 Task: Measure the driving distance from Raleigh to Outer Banks in North Carolina.
Action: Mouse moved to (213, 64)
Screenshot: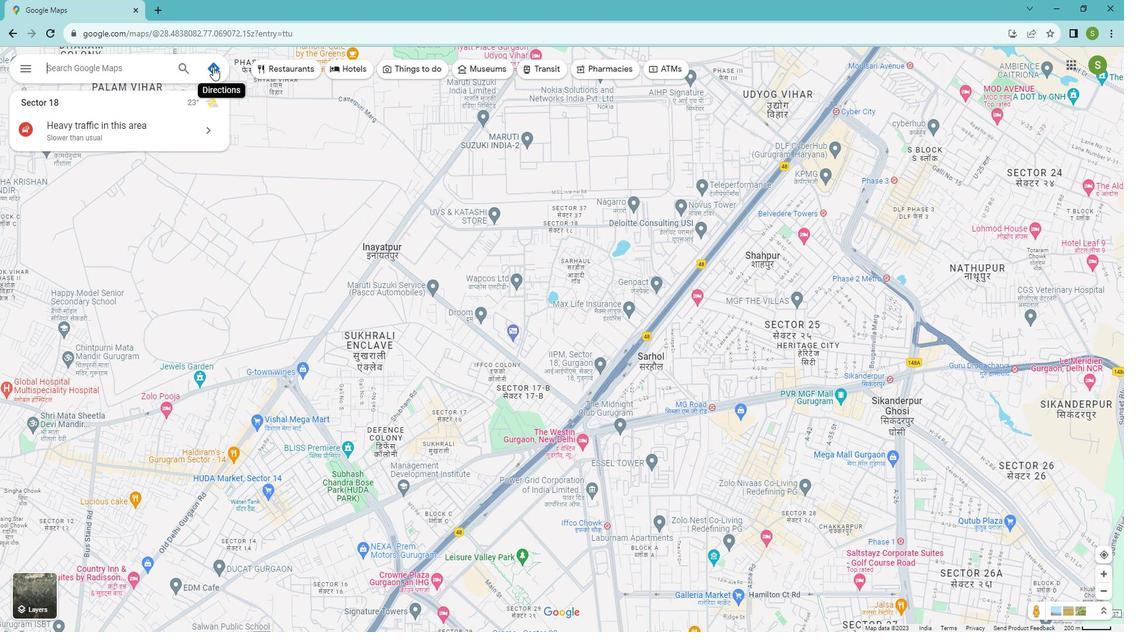 
Action: Mouse pressed left at (213, 64)
Screenshot: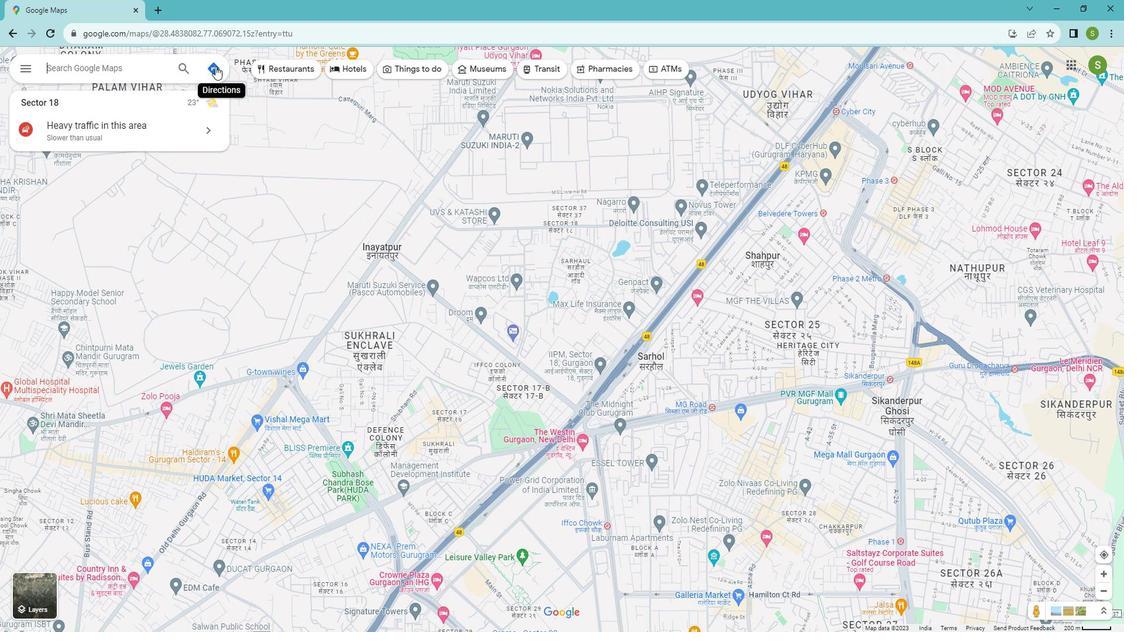 
Action: Mouse moved to (101, 102)
Screenshot: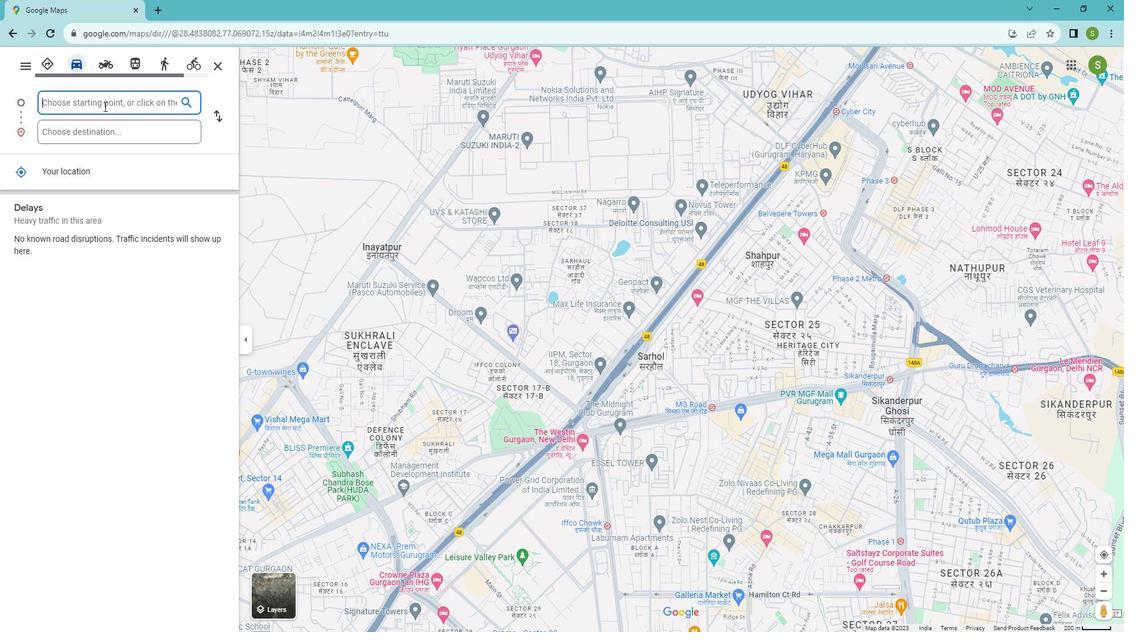 
Action: Mouse pressed left at (101, 102)
Screenshot: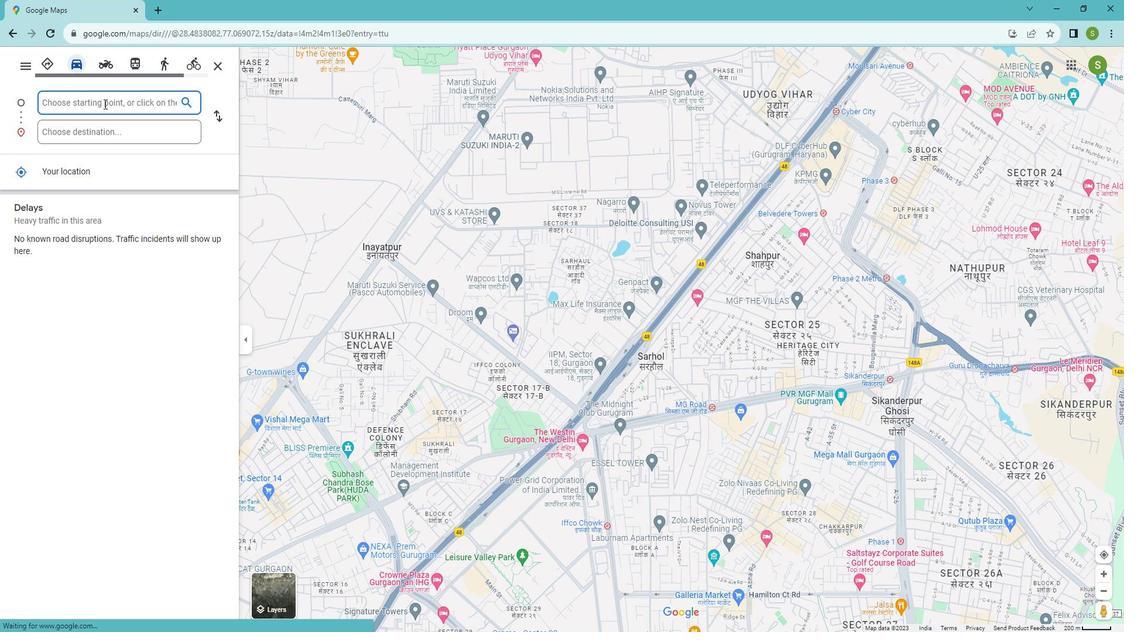 
Action: Key pressed <Key.shift>Raleigh
Screenshot: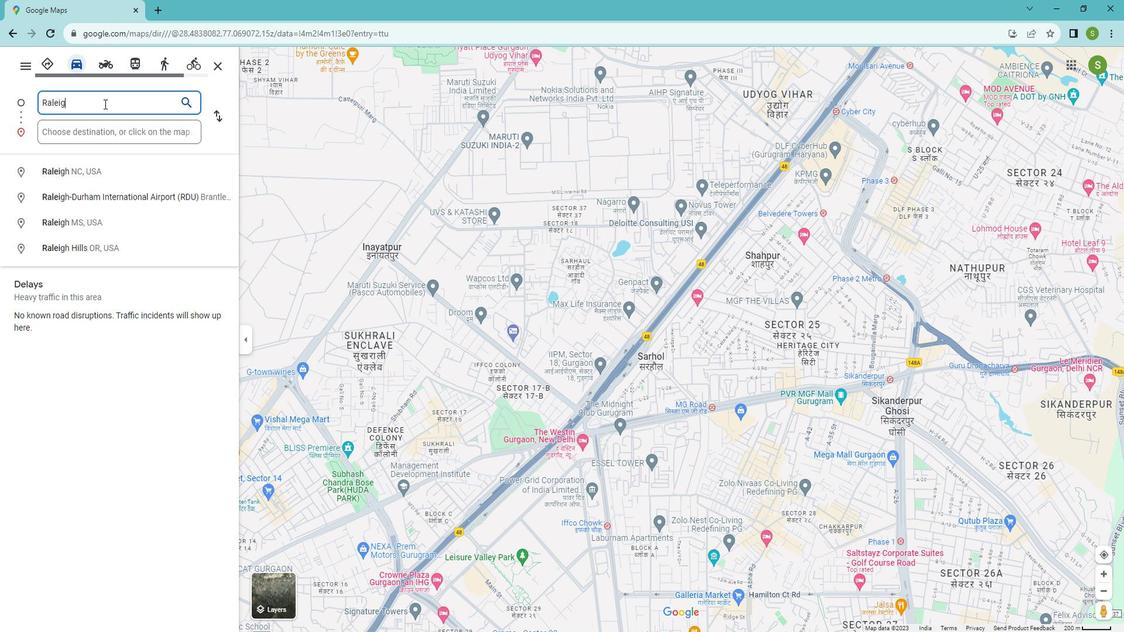 
Action: Mouse moved to (96, 168)
Screenshot: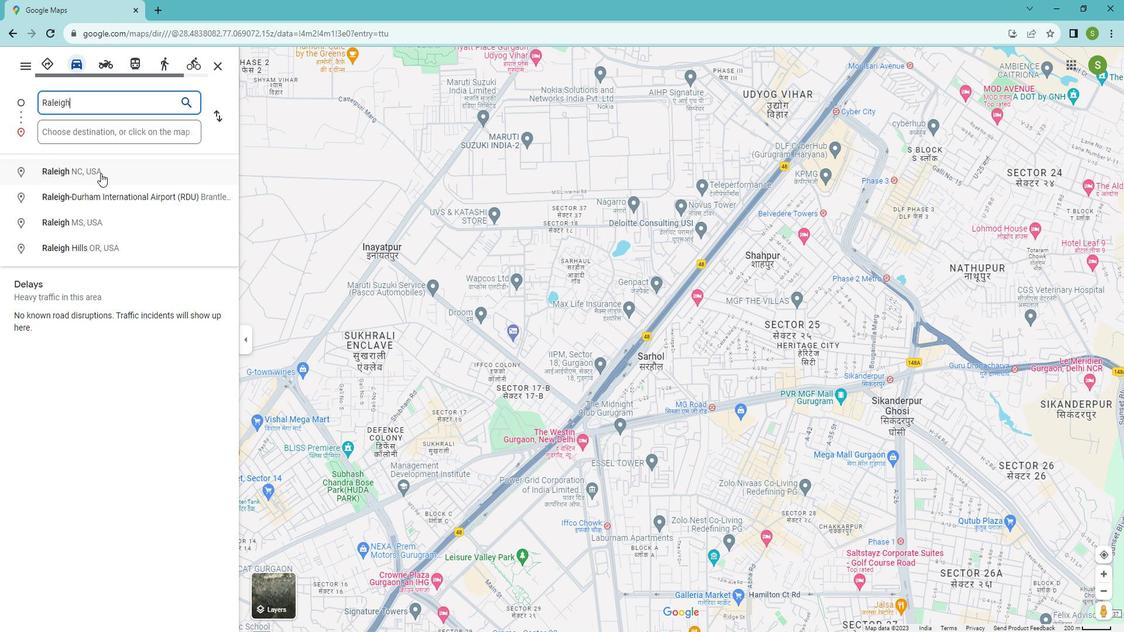 
Action: Mouse pressed left at (96, 168)
Screenshot: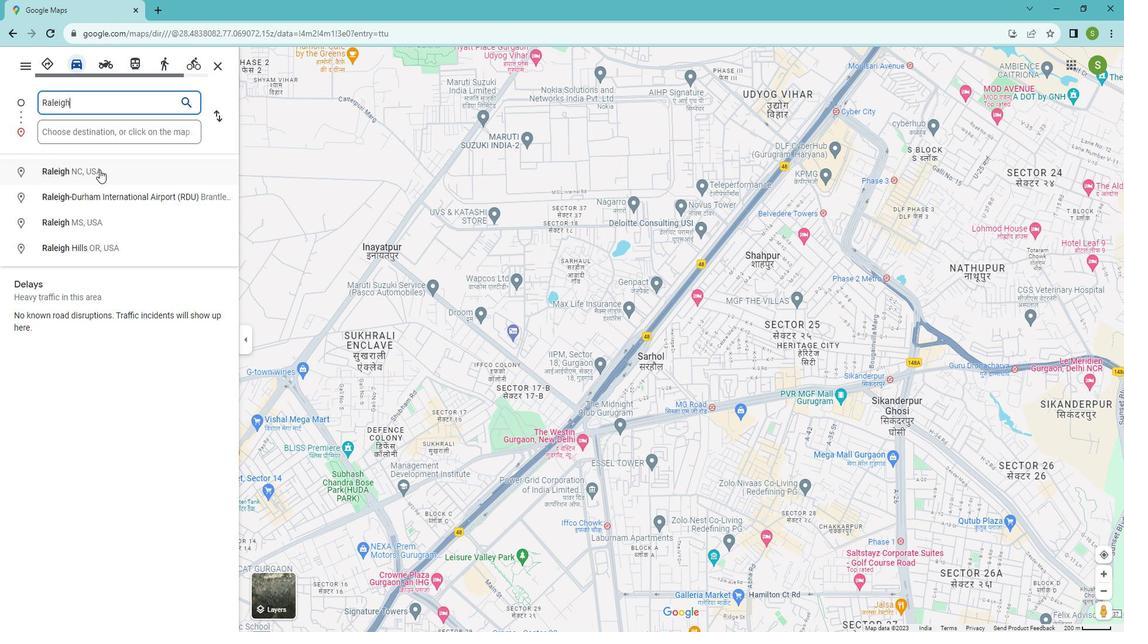 
Action: Mouse moved to (81, 133)
Screenshot: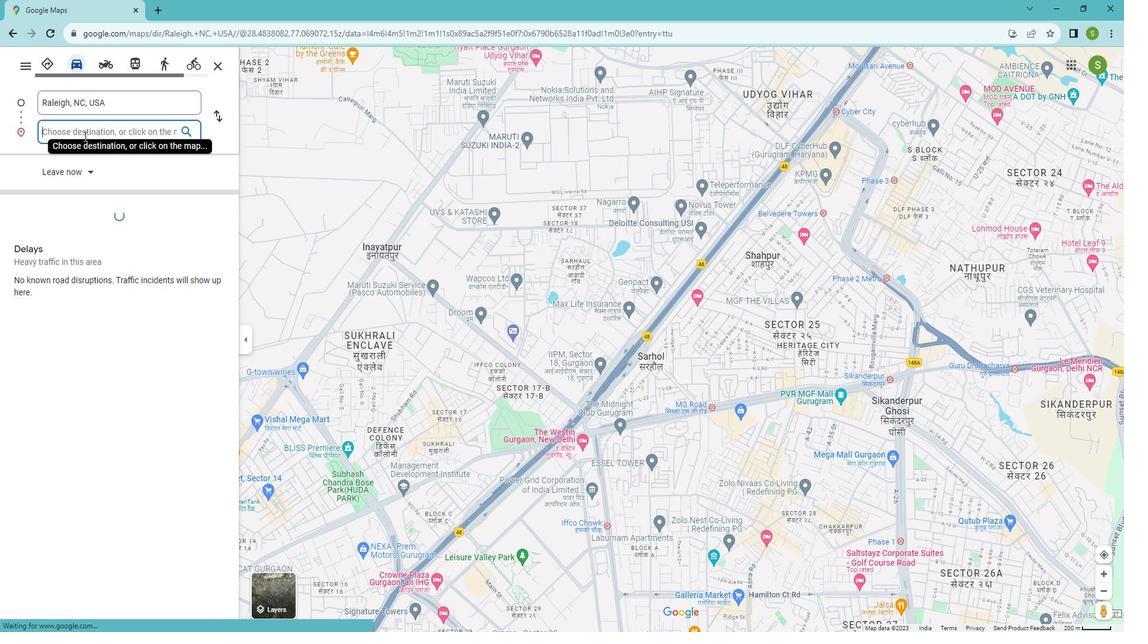 
Action: Mouse pressed left at (81, 133)
Screenshot: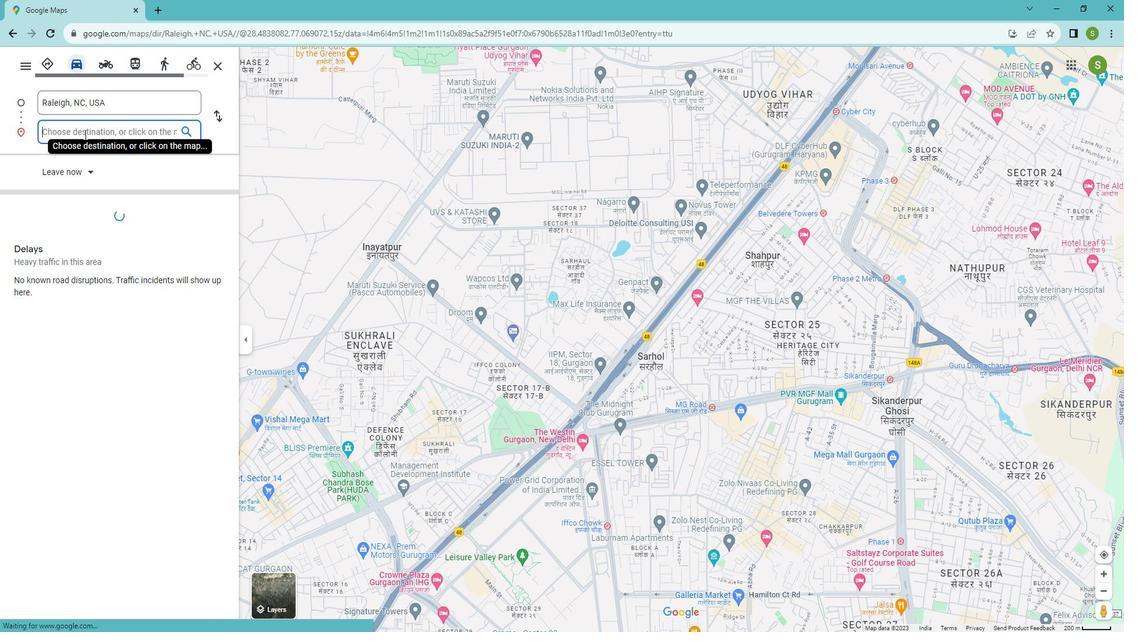
Action: Key pressed <Key.shift>Outer<Key.space><Key.shift>N<Key.backspace><Key.shift>Banks<Key.enter>
Screenshot: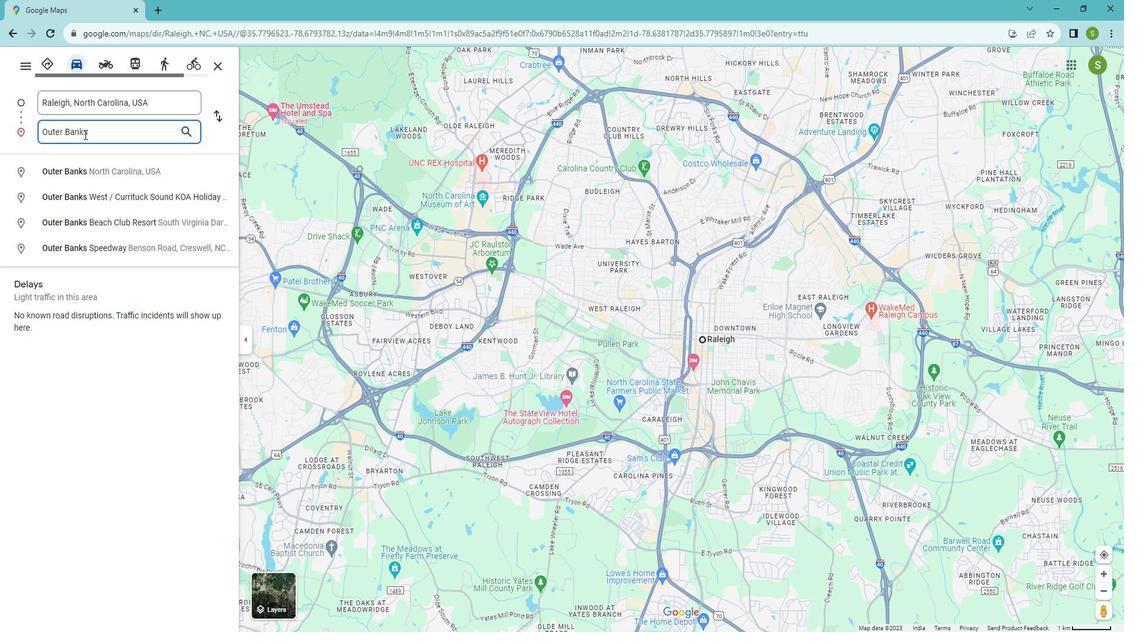 
Action: Mouse moved to (43, 319)
Screenshot: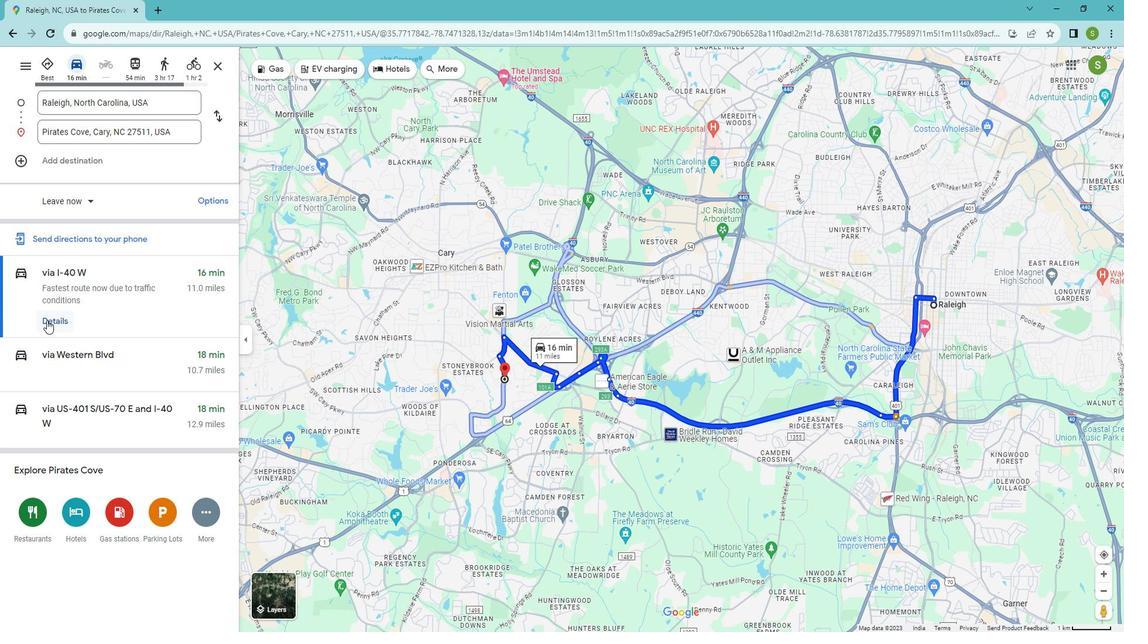 
Action: Mouse pressed left at (43, 319)
Screenshot: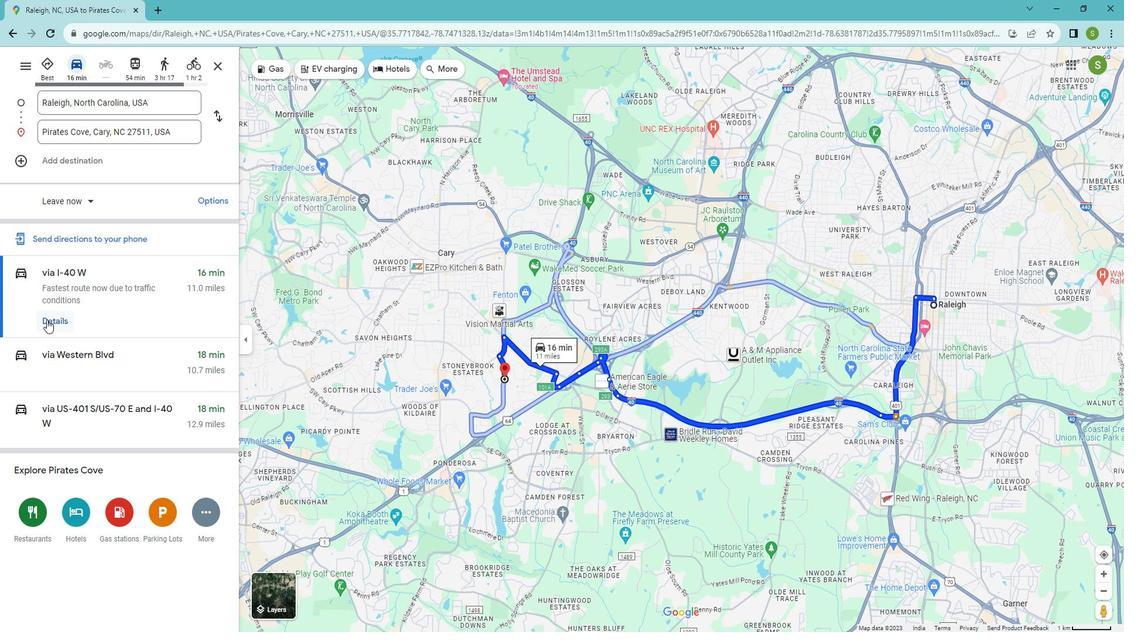 
Action: Mouse moved to (510, 375)
Screenshot: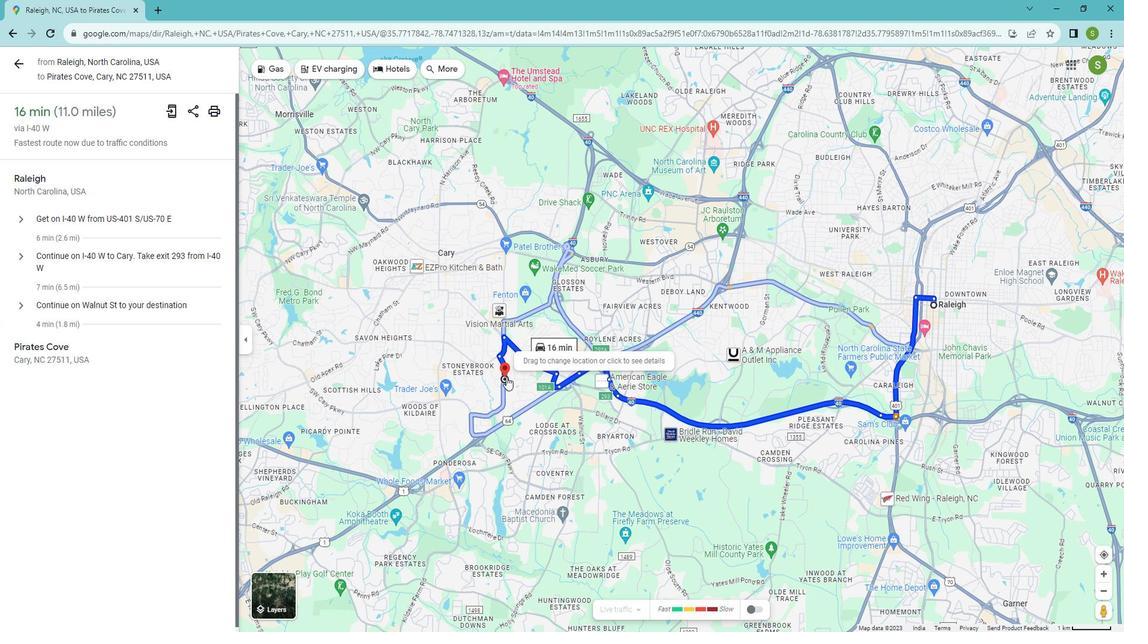 
Action: Mouse pressed right at (510, 375)
Screenshot: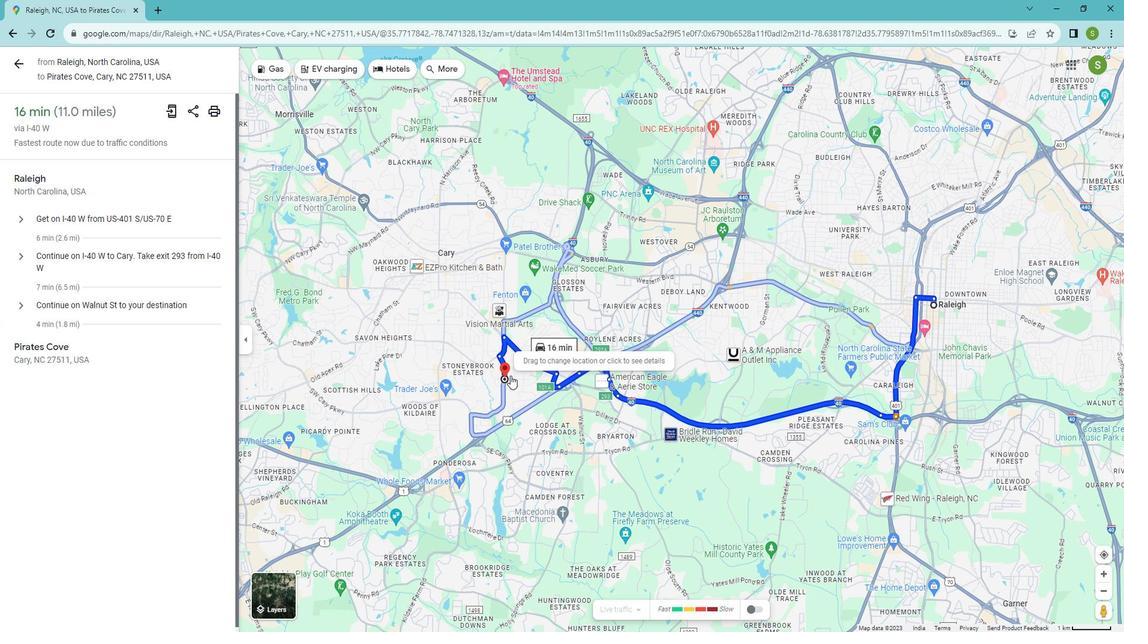 
Action: Mouse moved to (551, 472)
Screenshot: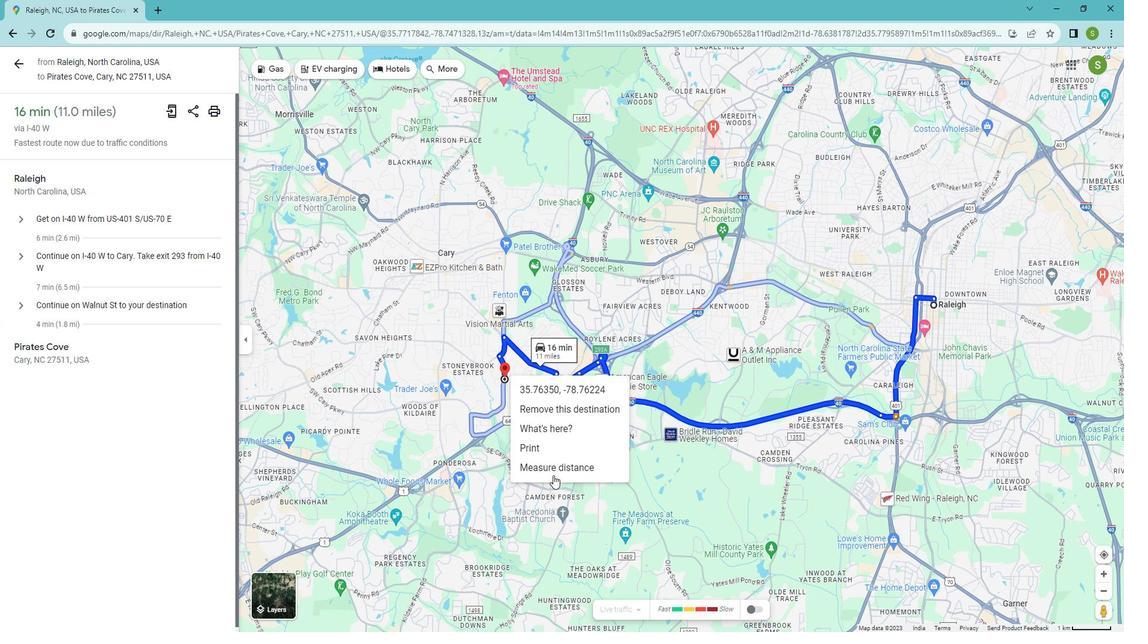
Action: Mouse pressed left at (551, 472)
Screenshot: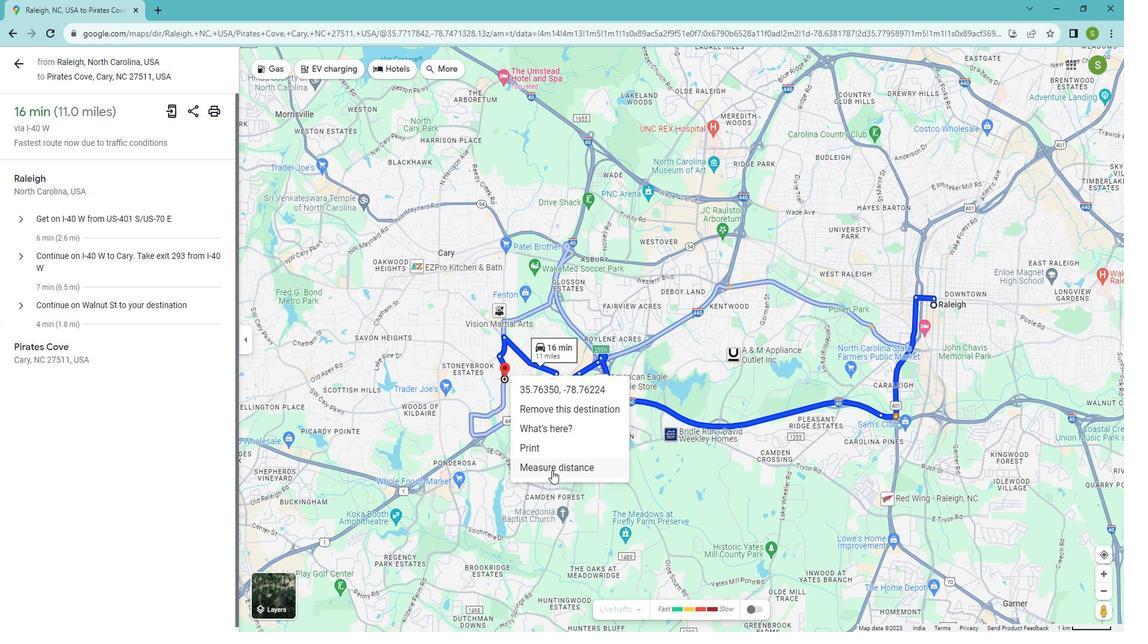 
Action: Mouse moved to (937, 305)
Screenshot: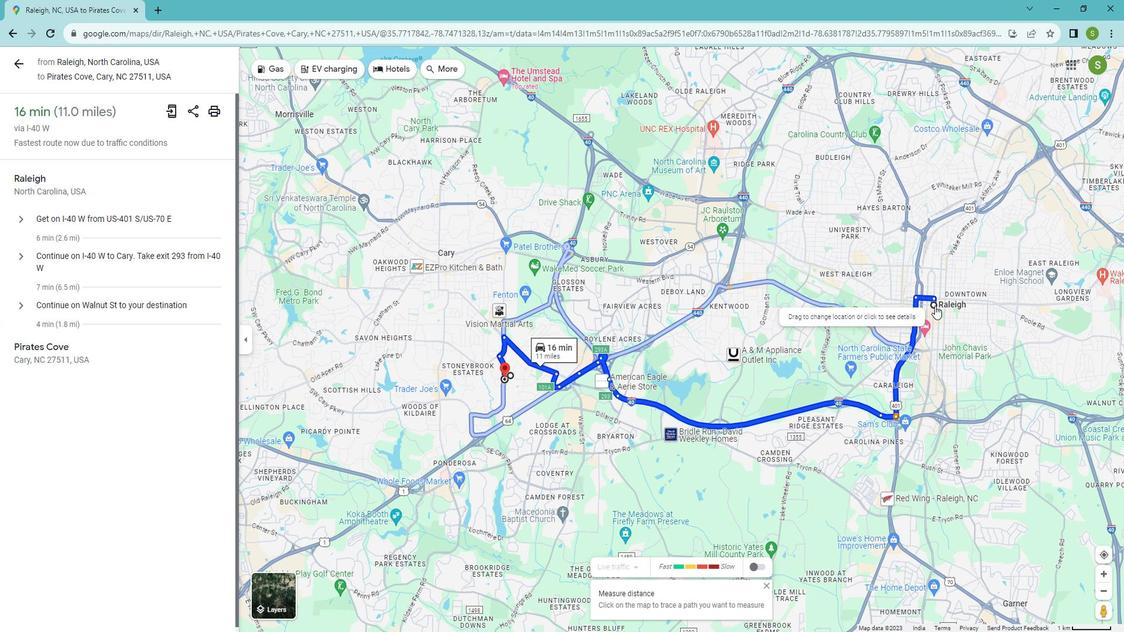 
Action: Mouse pressed right at (937, 305)
Screenshot: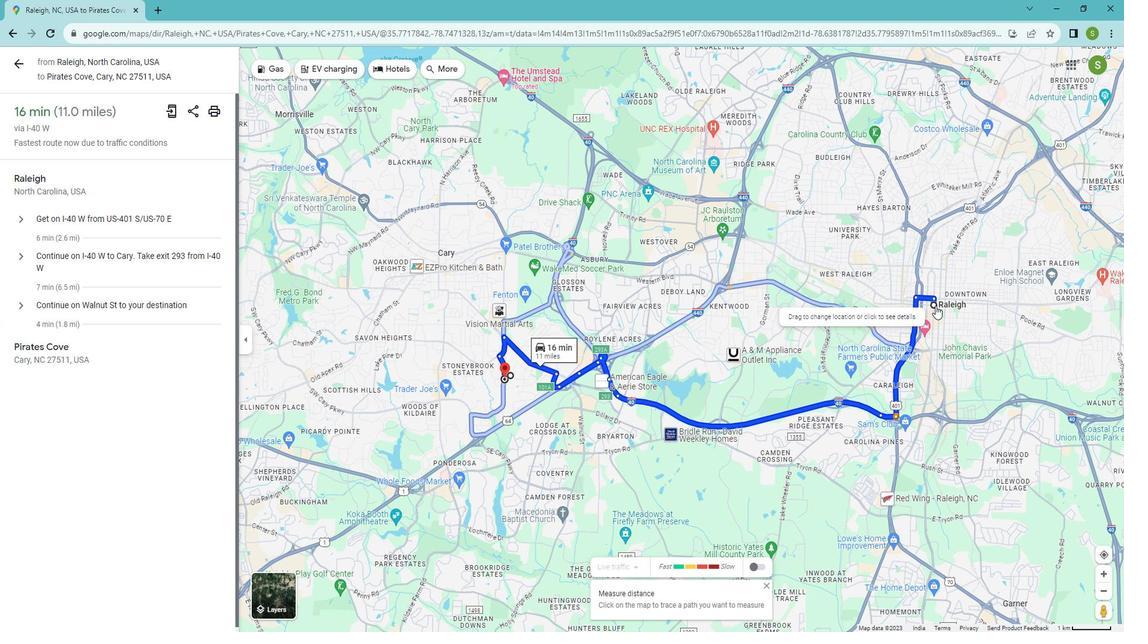 
Action: Mouse moved to (958, 396)
Screenshot: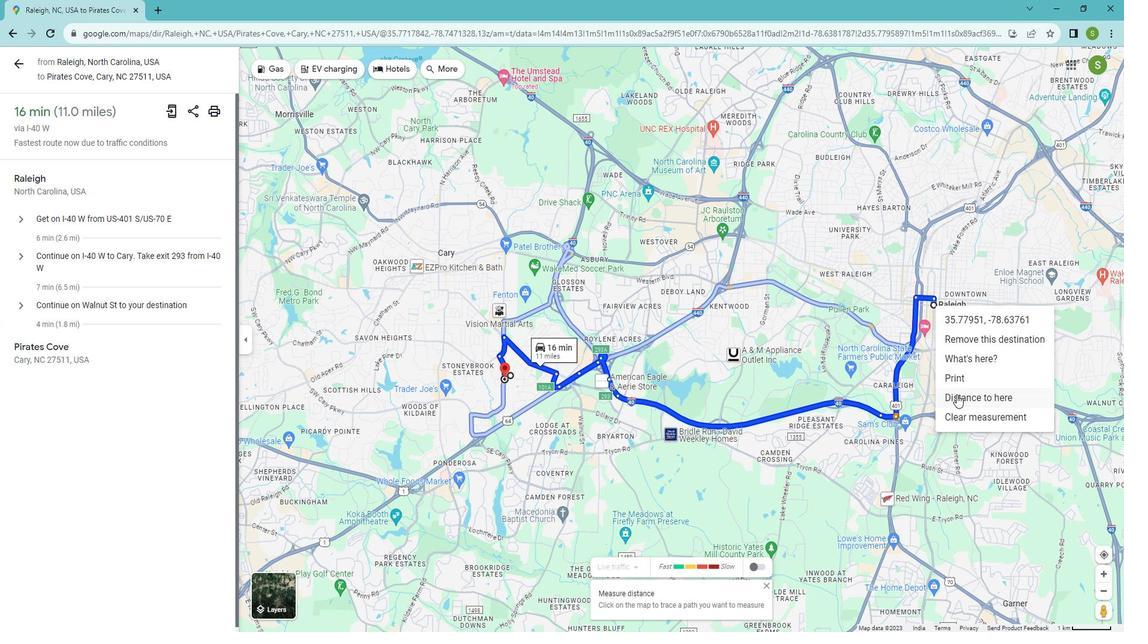 
Action: Mouse pressed left at (958, 396)
Screenshot: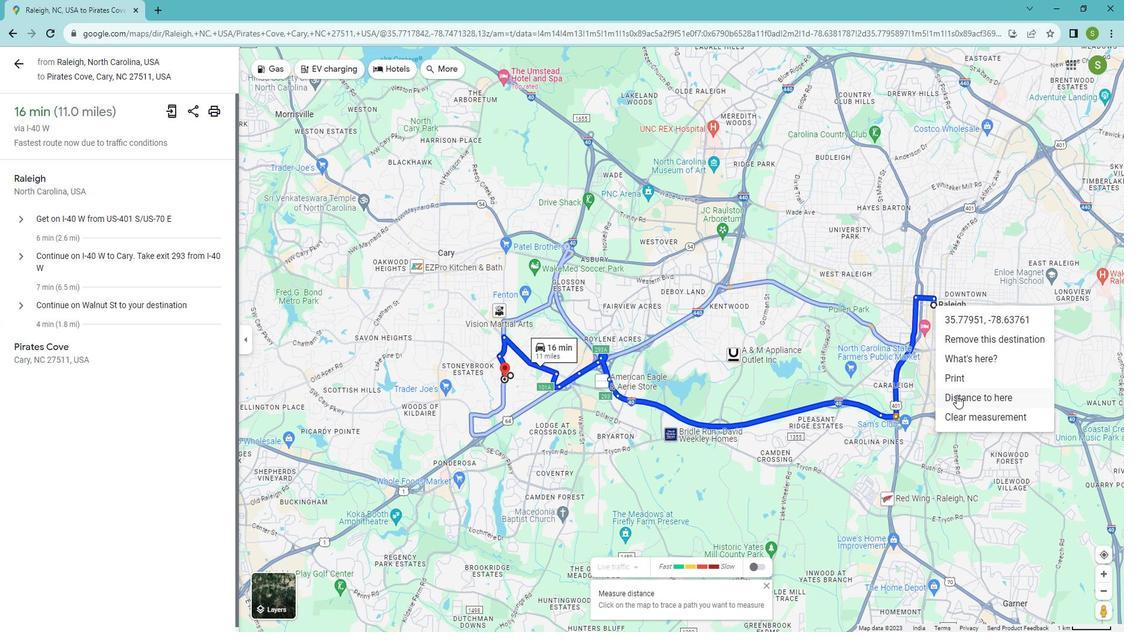 
Action: Mouse moved to (16, 219)
Screenshot: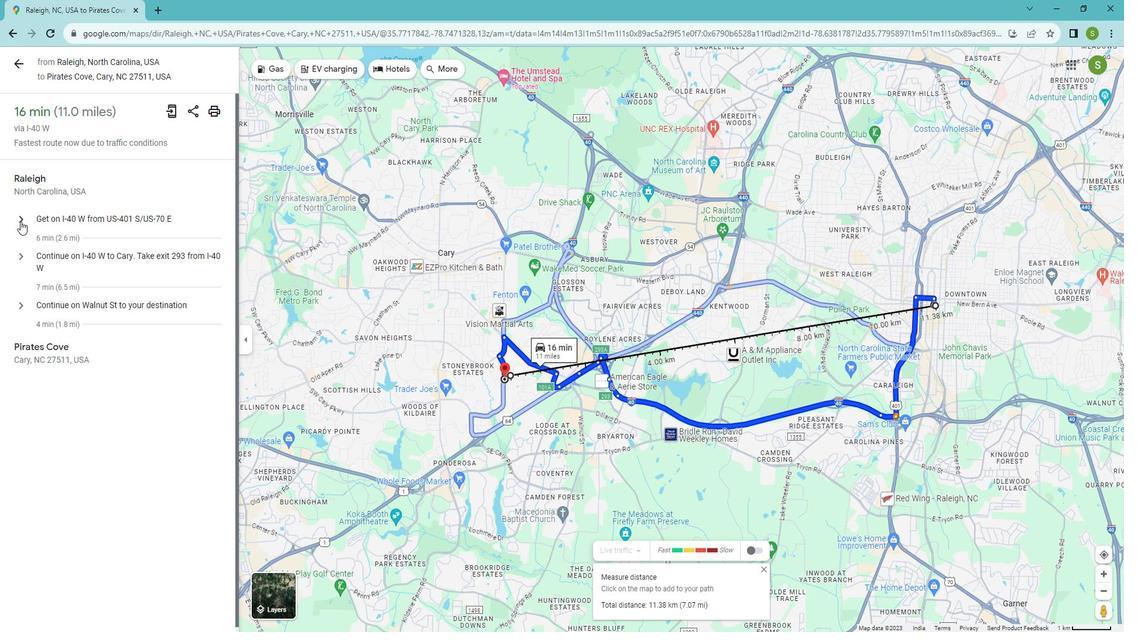 
Action: Mouse pressed left at (16, 219)
Screenshot: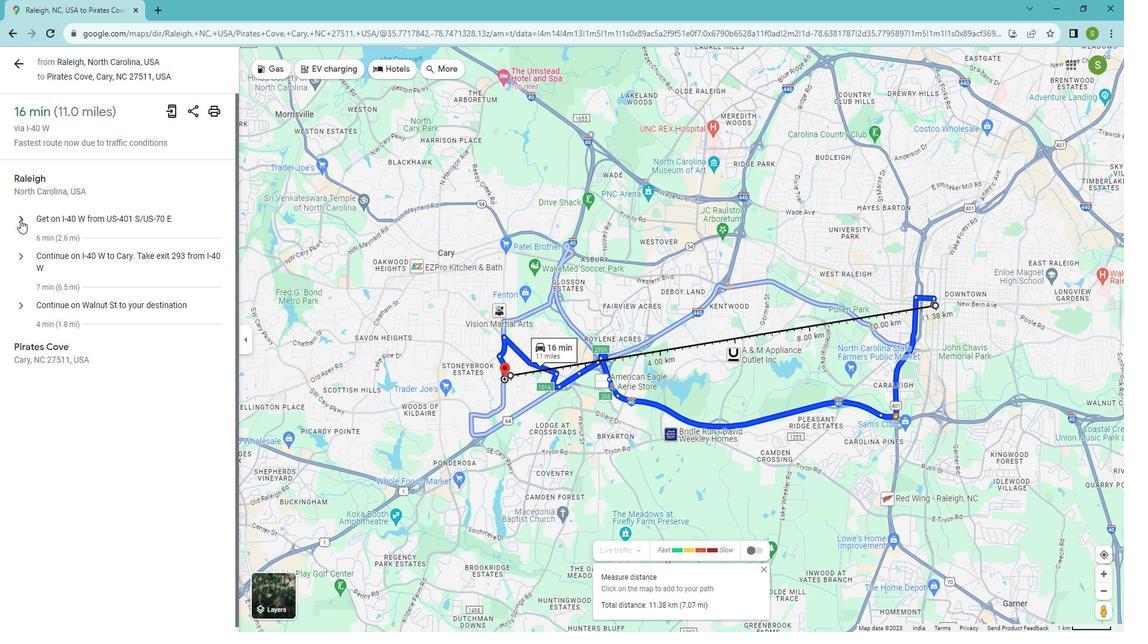 
Action: Mouse moved to (22, 442)
Screenshot: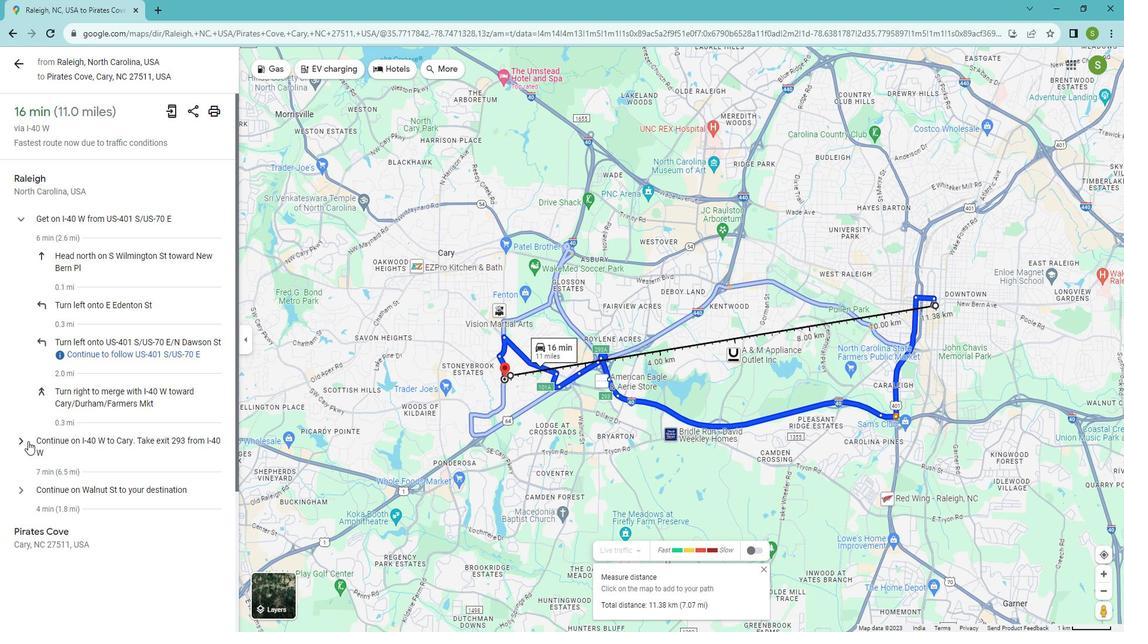 
Action: Mouse pressed left at (22, 442)
Screenshot: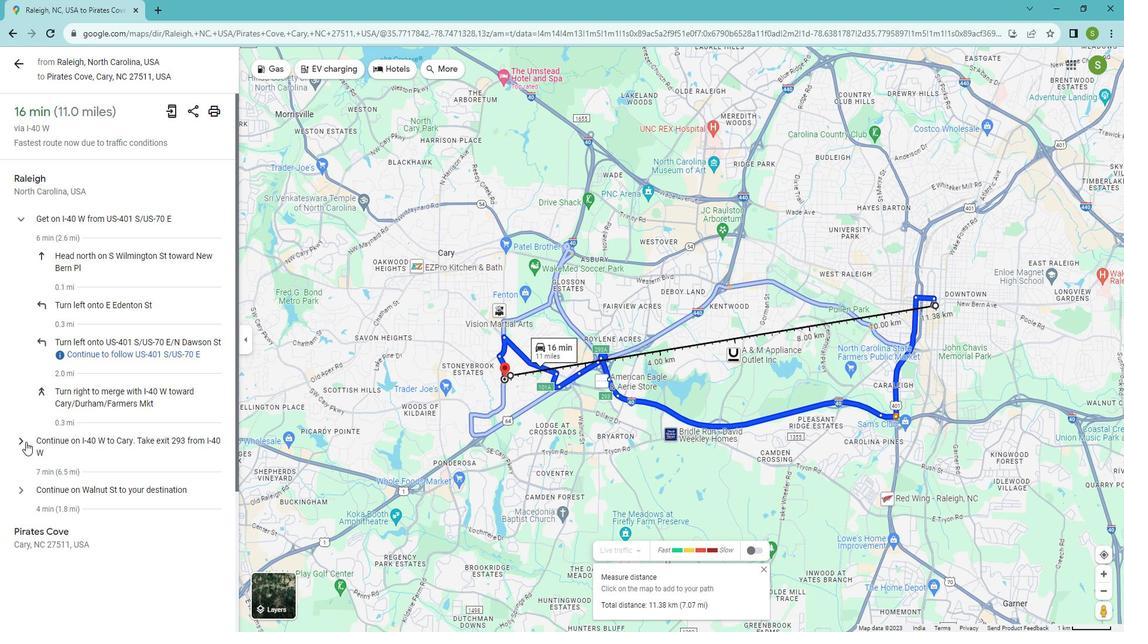
Action: Mouse moved to (46, 503)
Screenshot: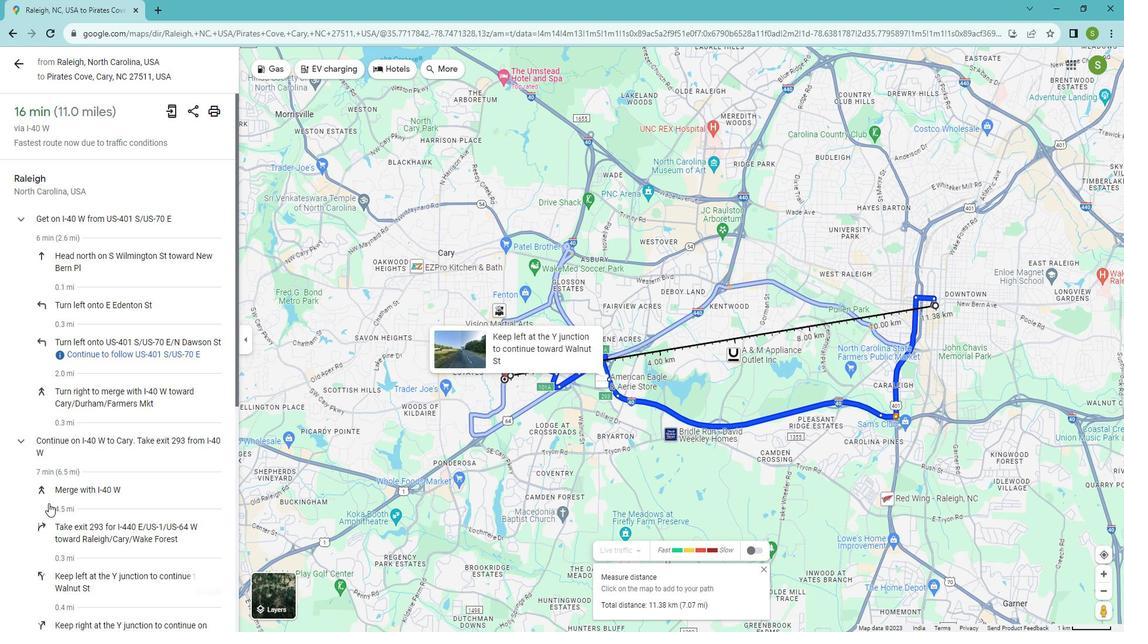 
Action: Mouse scrolled (46, 503) with delta (0, 0)
Screenshot: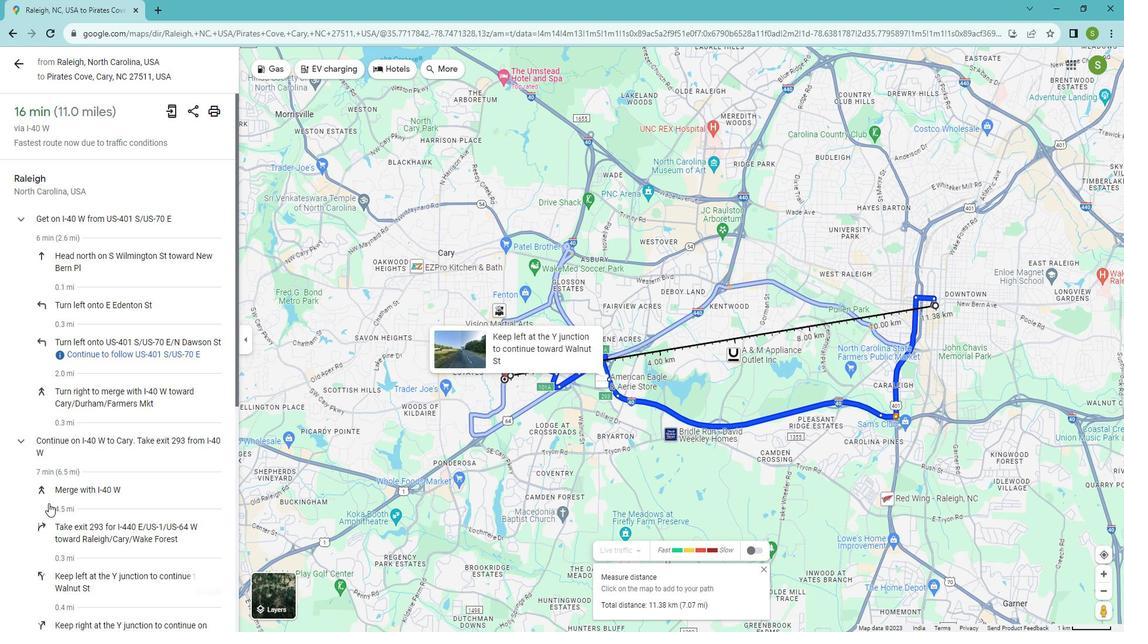 
Action: Mouse moved to (47, 503)
Screenshot: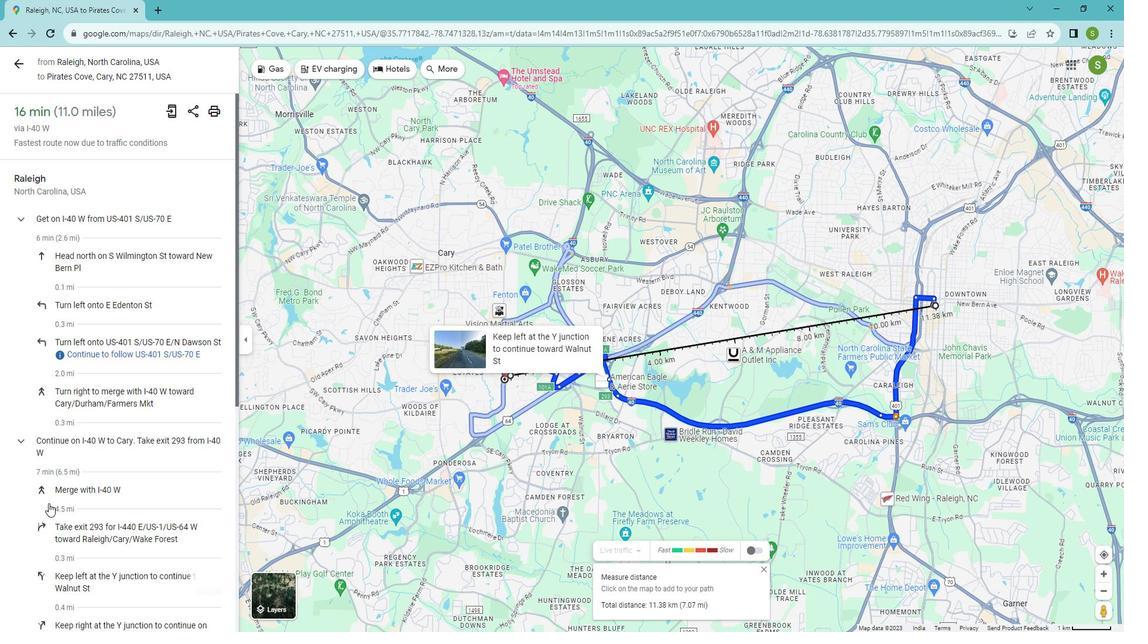 
Action: Mouse scrolled (47, 502) with delta (0, 0)
Screenshot: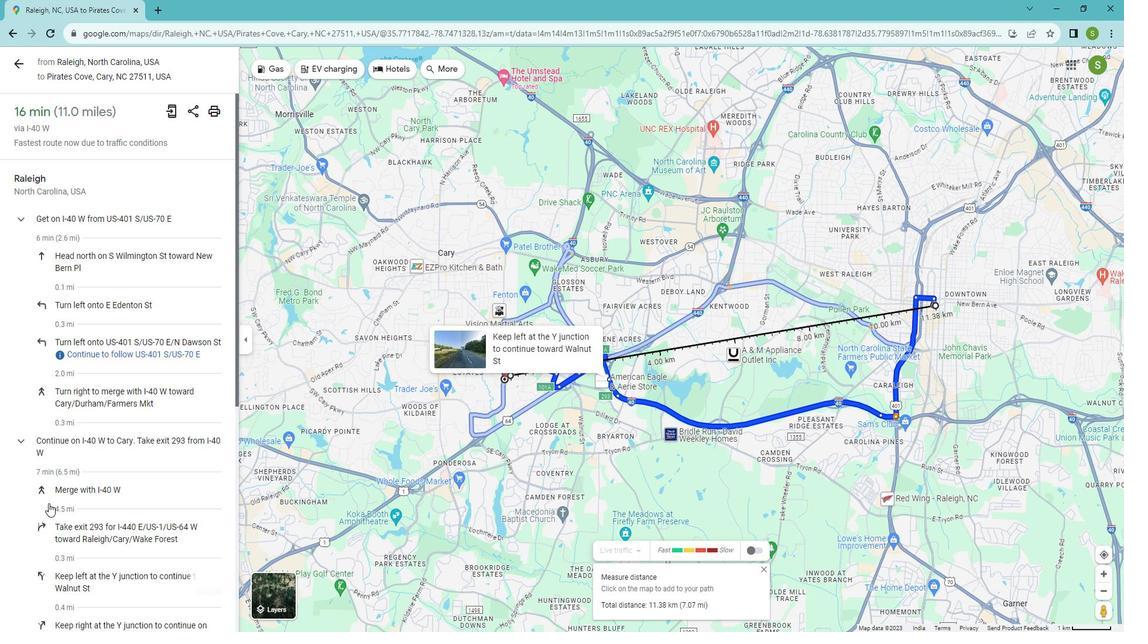 
Action: Mouse scrolled (47, 502) with delta (0, 0)
Screenshot: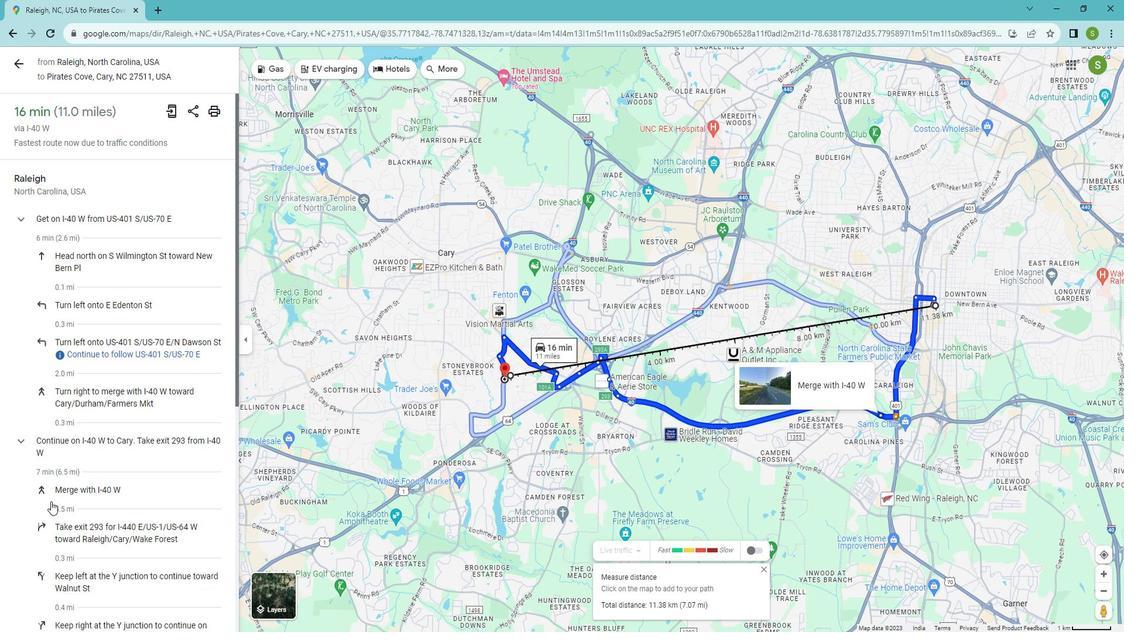
Action: Mouse moved to (47, 502)
Screenshot: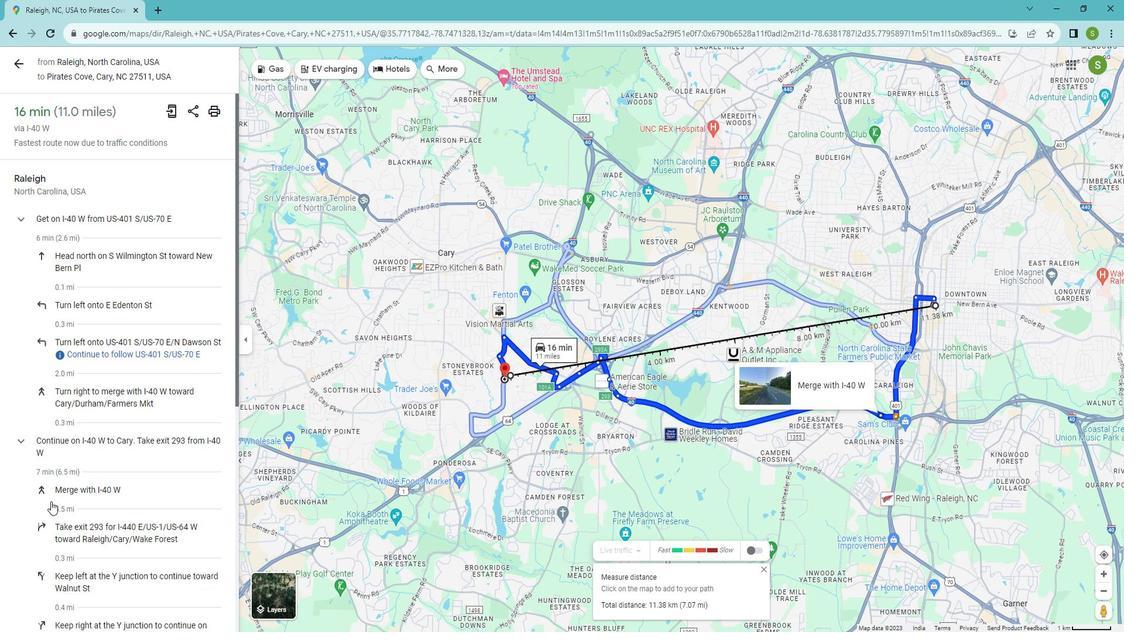 
Action: Mouse scrolled (47, 501) with delta (0, 0)
Screenshot: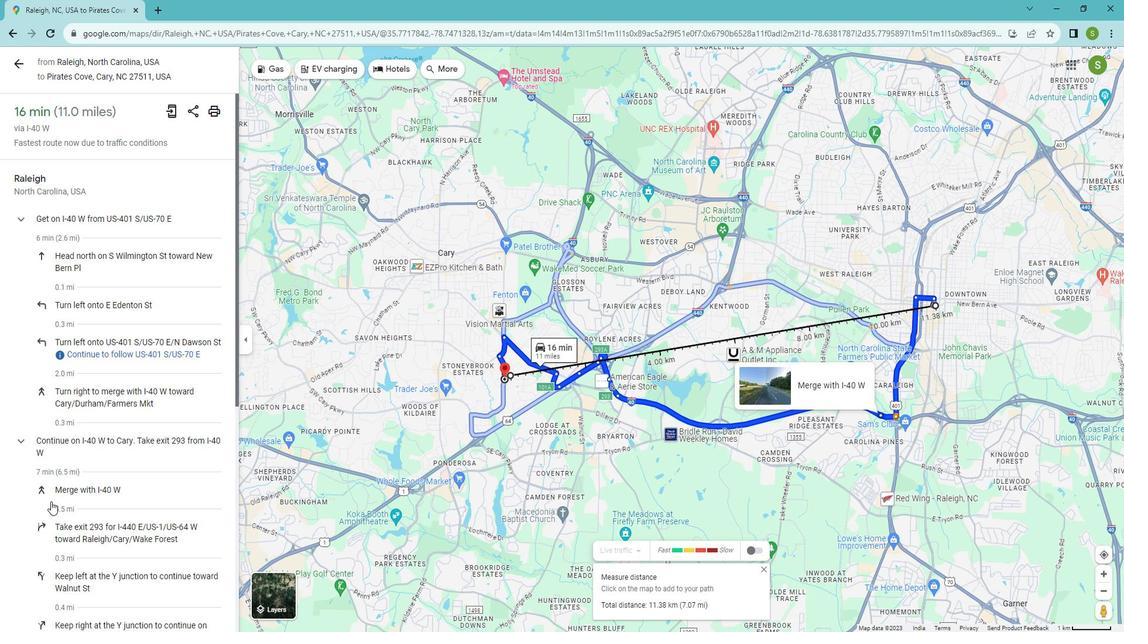 
Action: Mouse moved to (40, 545)
Screenshot: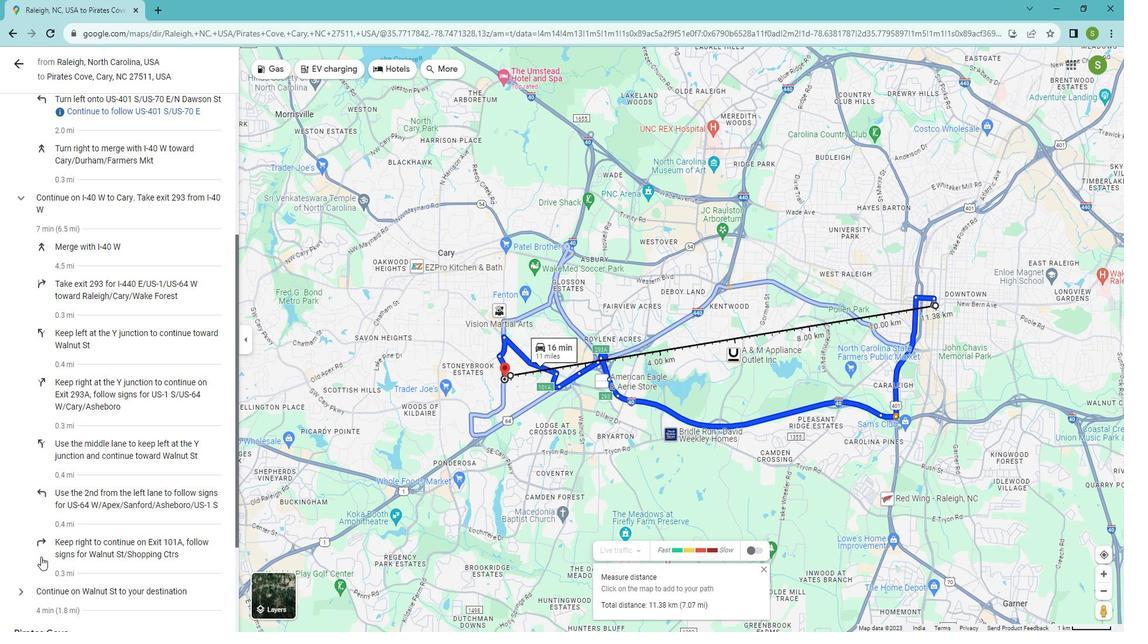 
Action: Mouse scrolled (40, 544) with delta (0, 0)
Screenshot: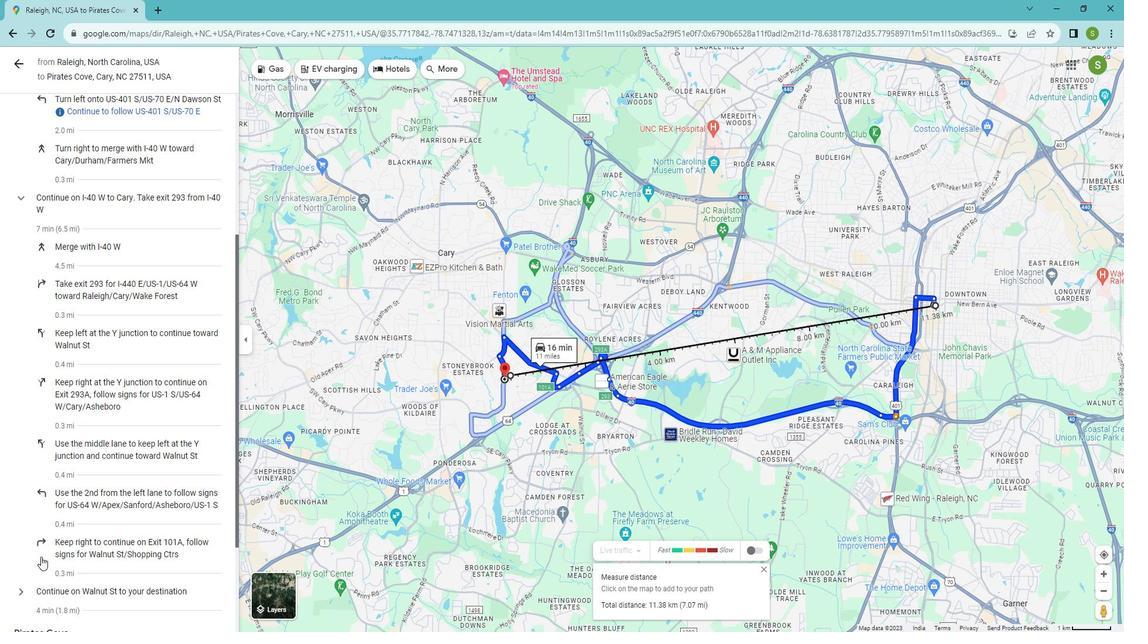 
Action: Mouse moved to (19, 536)
Screenshot: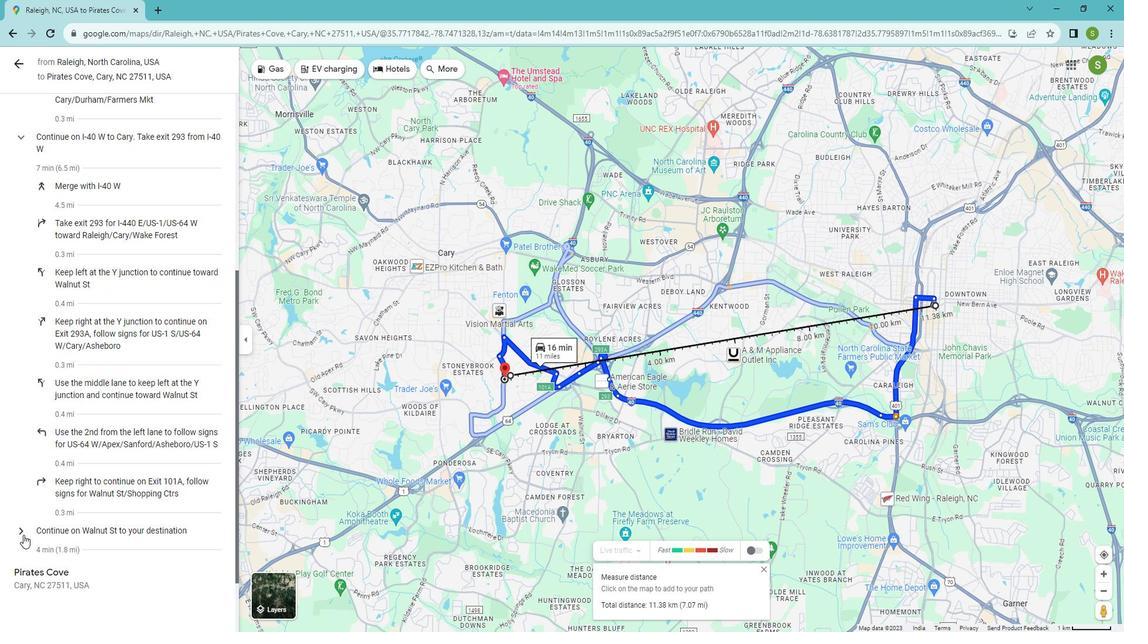 
Action: Mouse pressed left at (19, 536)
Screenshot: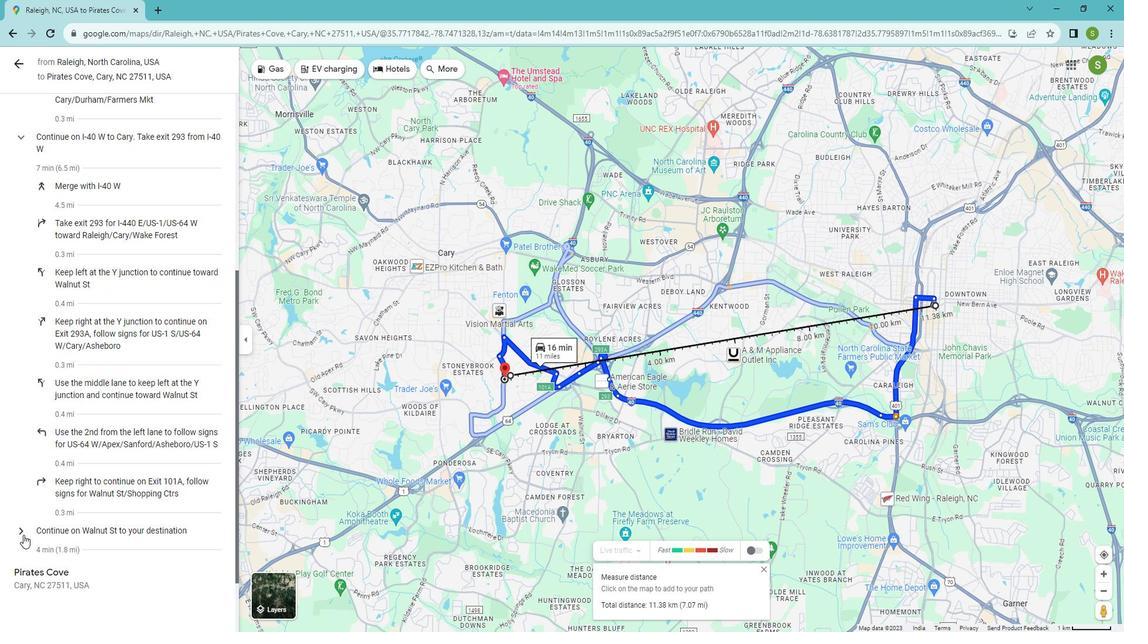 
Action: Mouse moved to (33, 189)
Screenshot: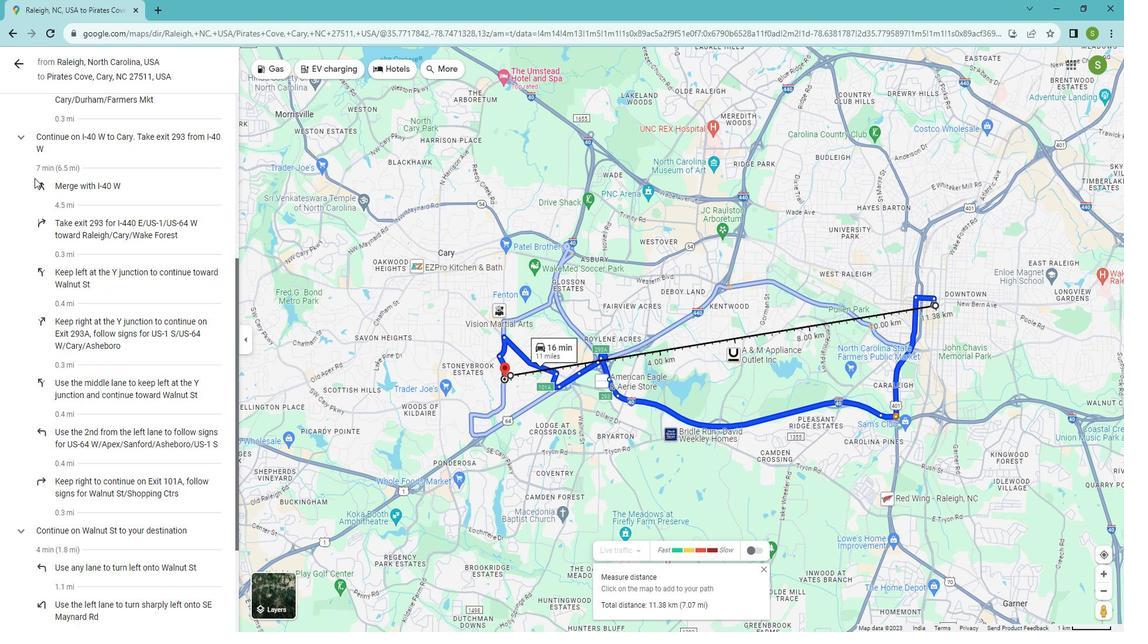 
Action: Mouse scrolled (33, 188) with delta (0, 0)
Screenshot: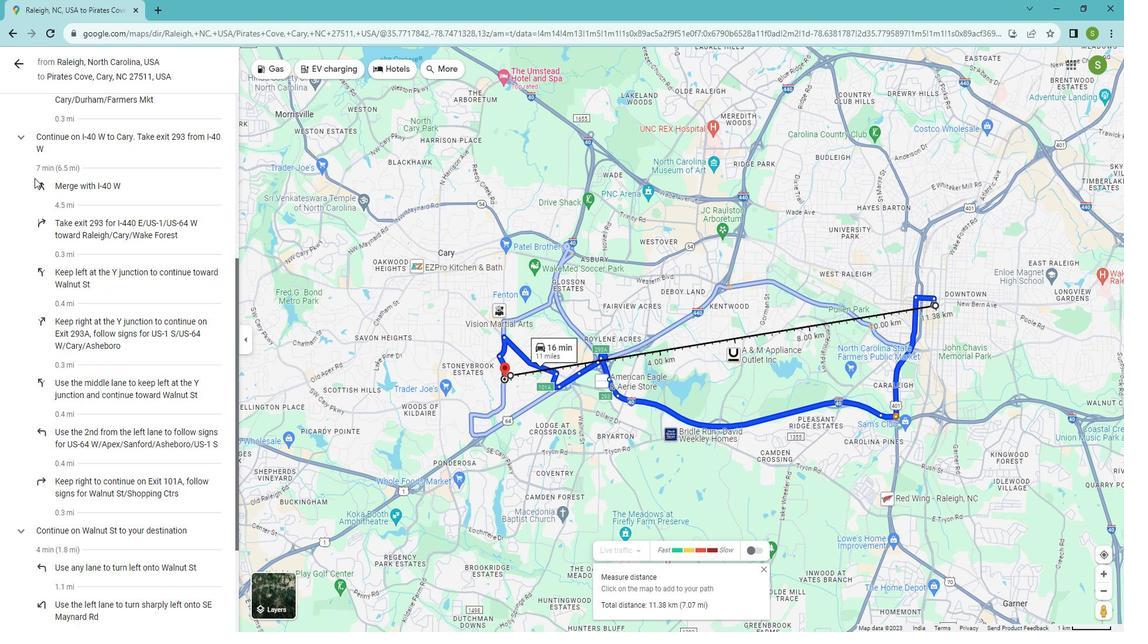 
Action: Mouse moved to (33, 192)
Screenshot: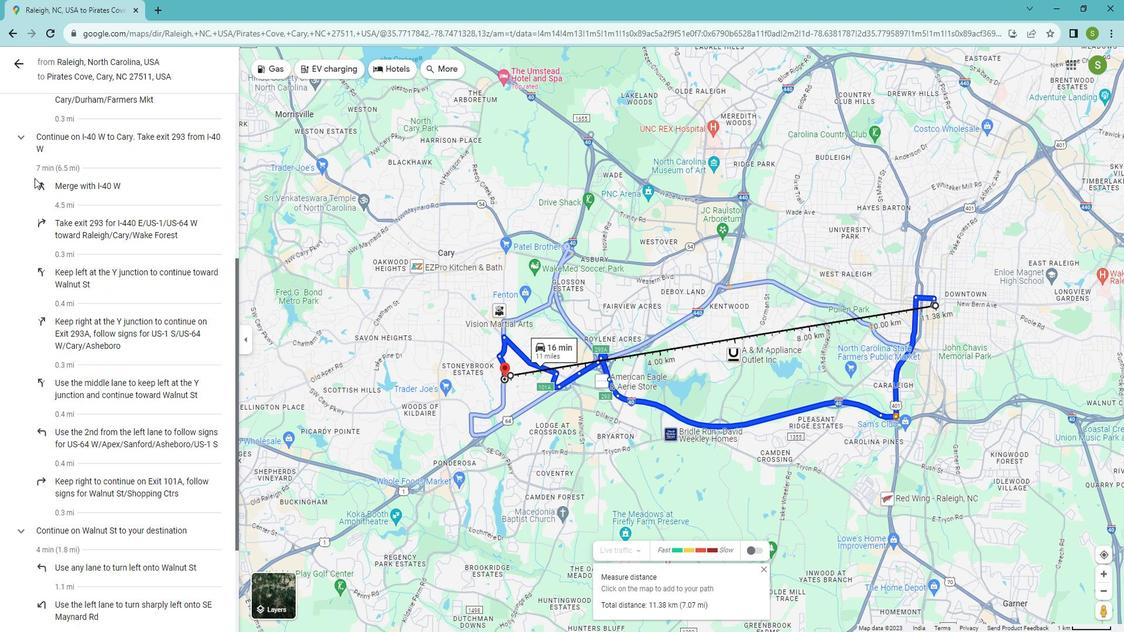 
Action: Mouse scrolled (33, 191) with delta (0, 0)
Screenshot: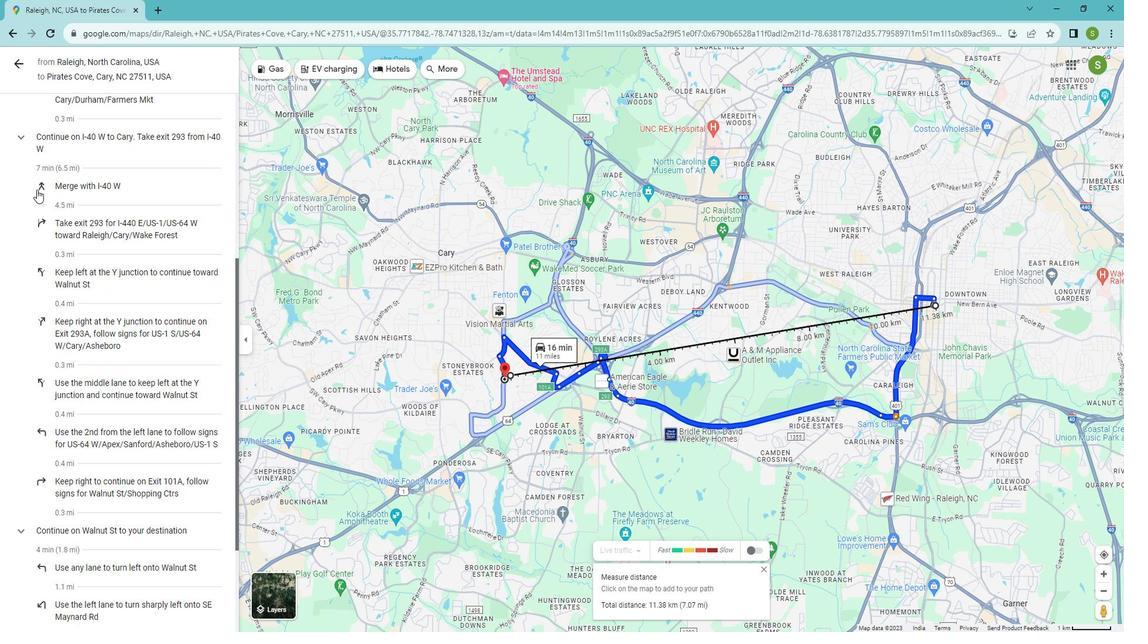 
Action: Mouse moved to (34, 192)
Screenshot: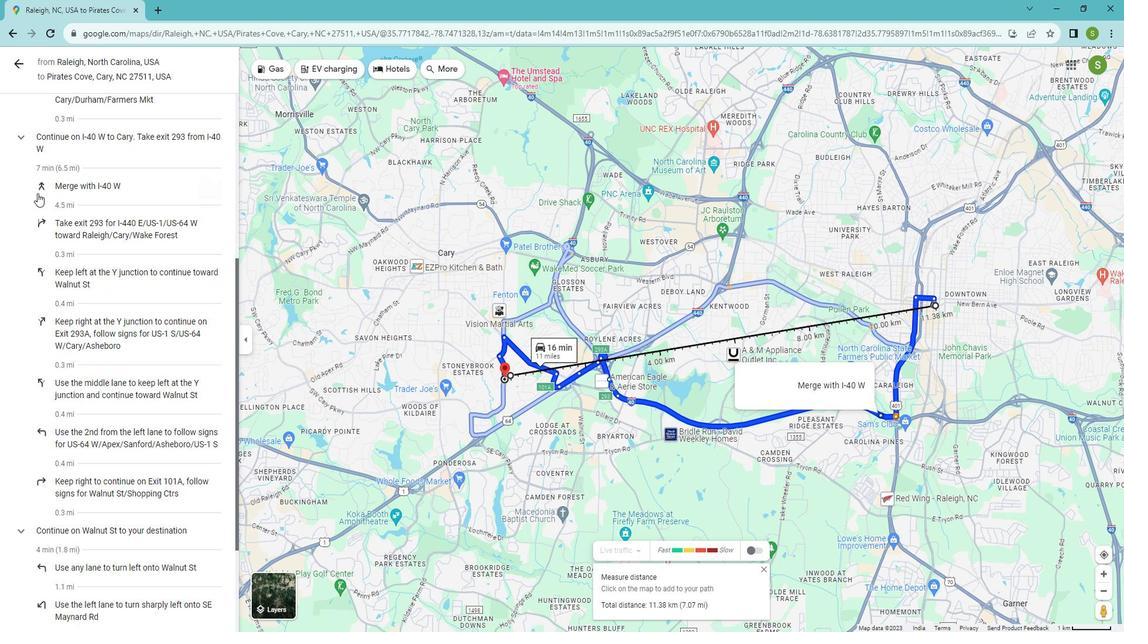 
Action: Mouse scrolled (34, 192) with delta (0, 0)
Screenshot: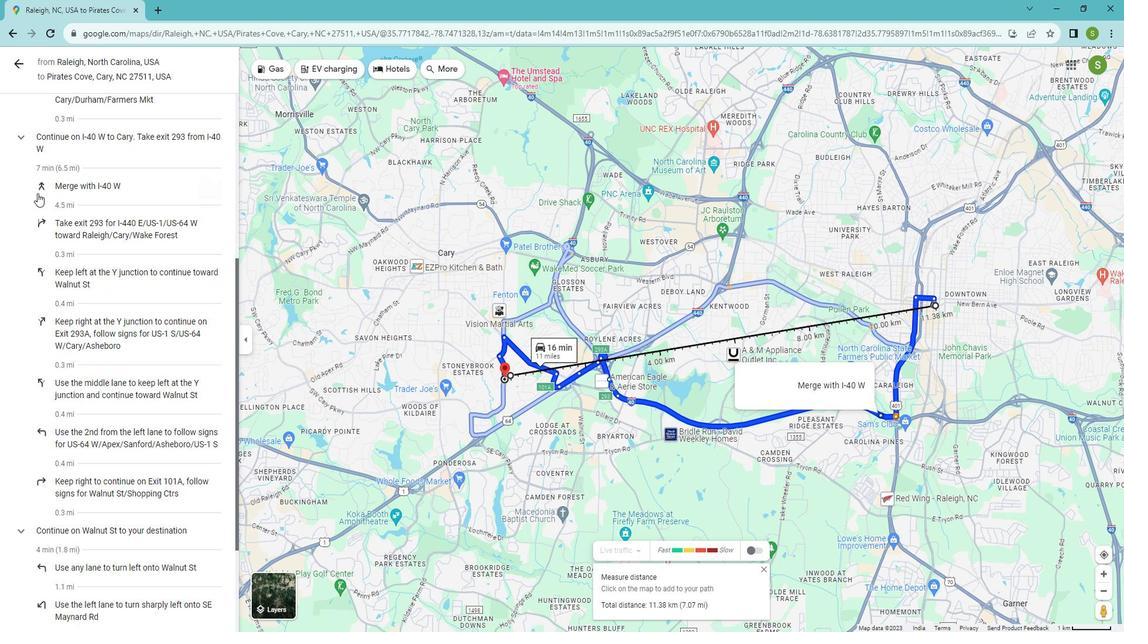 
Action: Mouse moved to (35, 192)
Screenshot: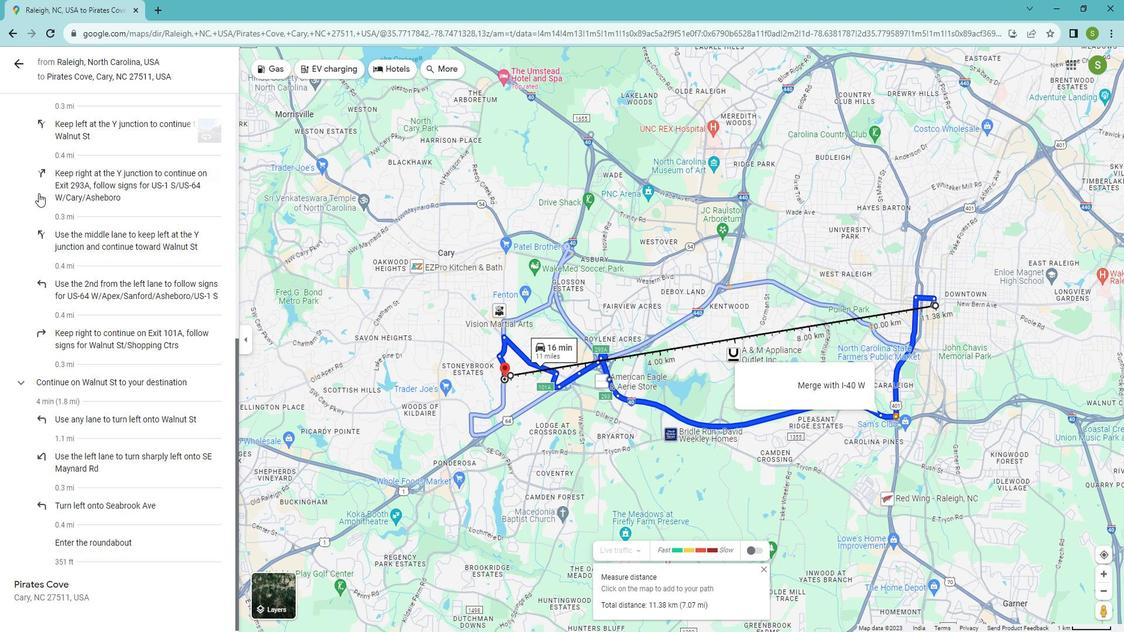 
Action: Mouse scrolled (35, 192) with delta (0, 0)
Screenshot: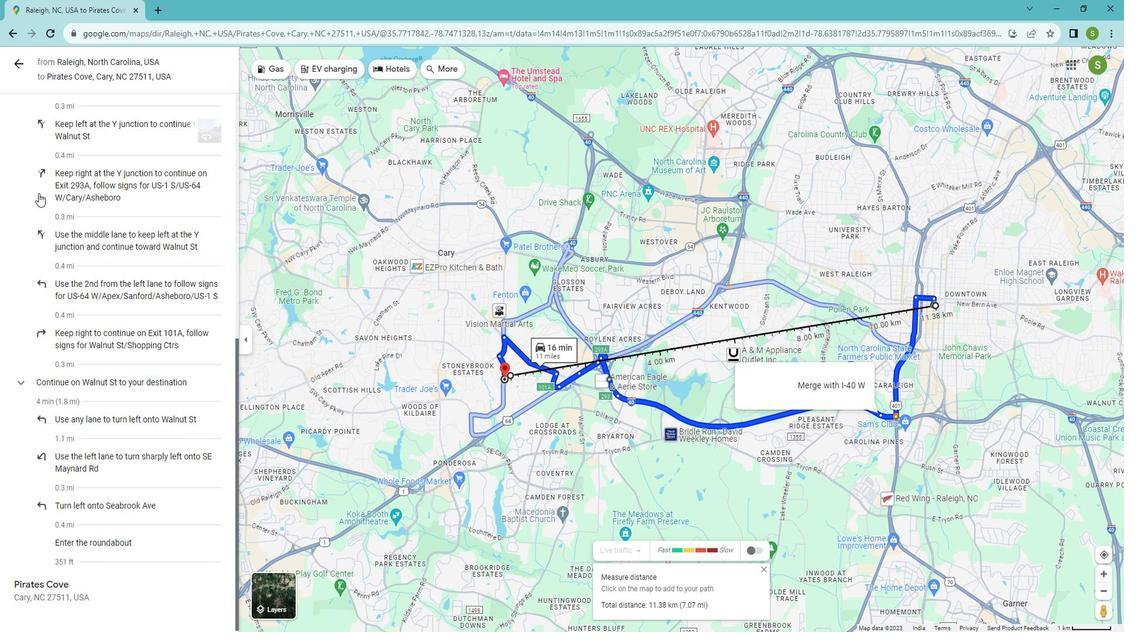 
Action: Mouse moved to (35, 192)
Screenshot: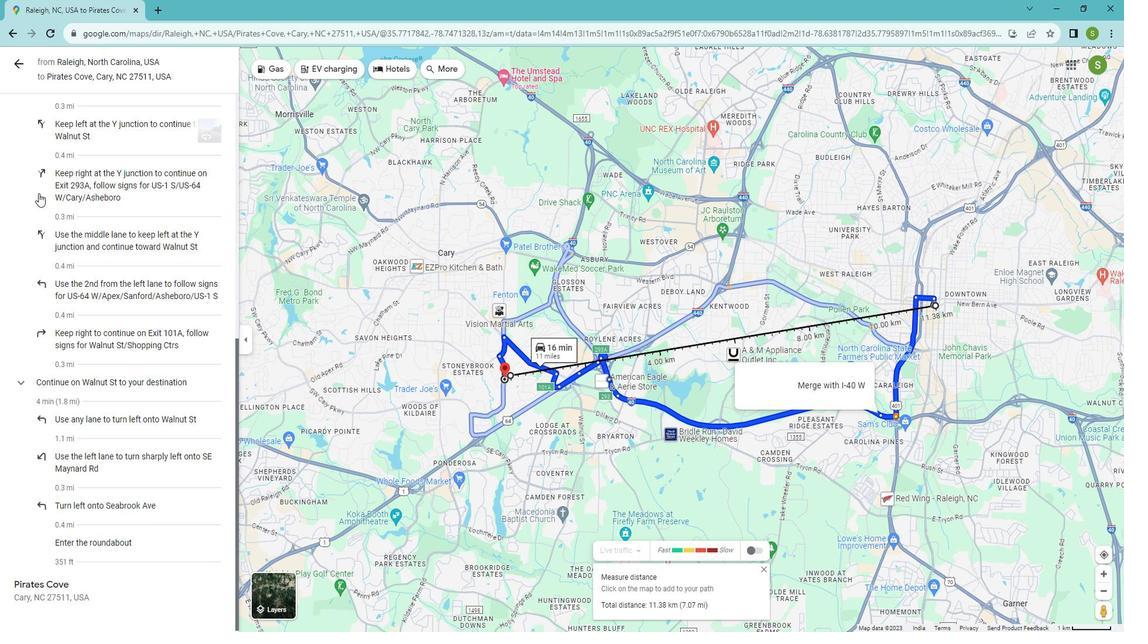 
Action: Mouse scrolled (35, 192) with delta (0, 0)
Screenshot: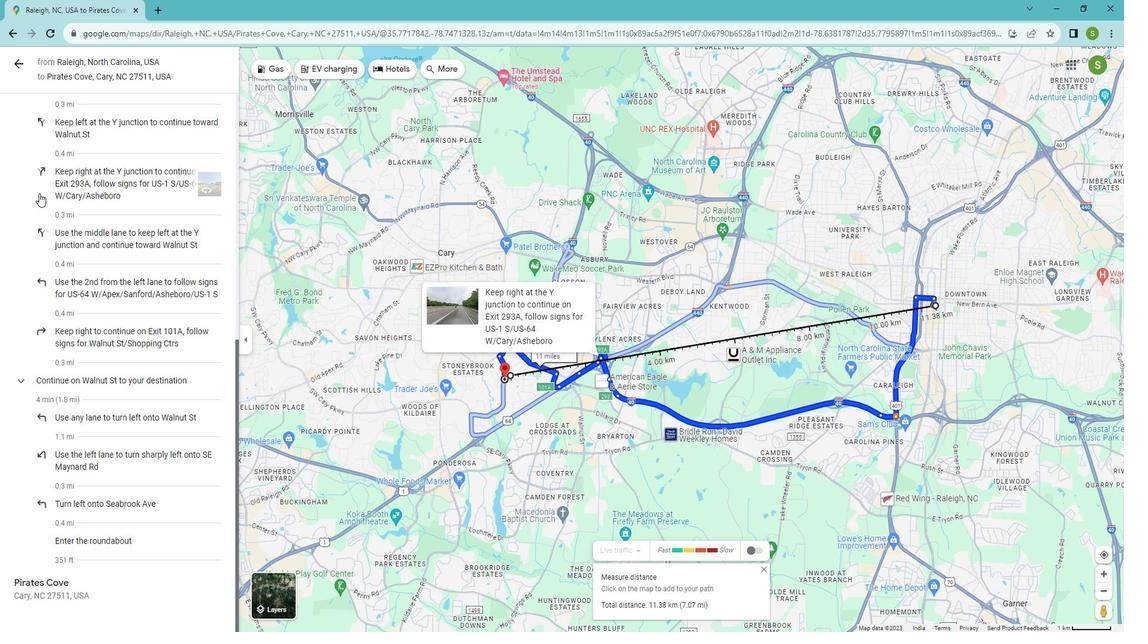 
Action: Mouse moved to (14, 65)
Screenshot: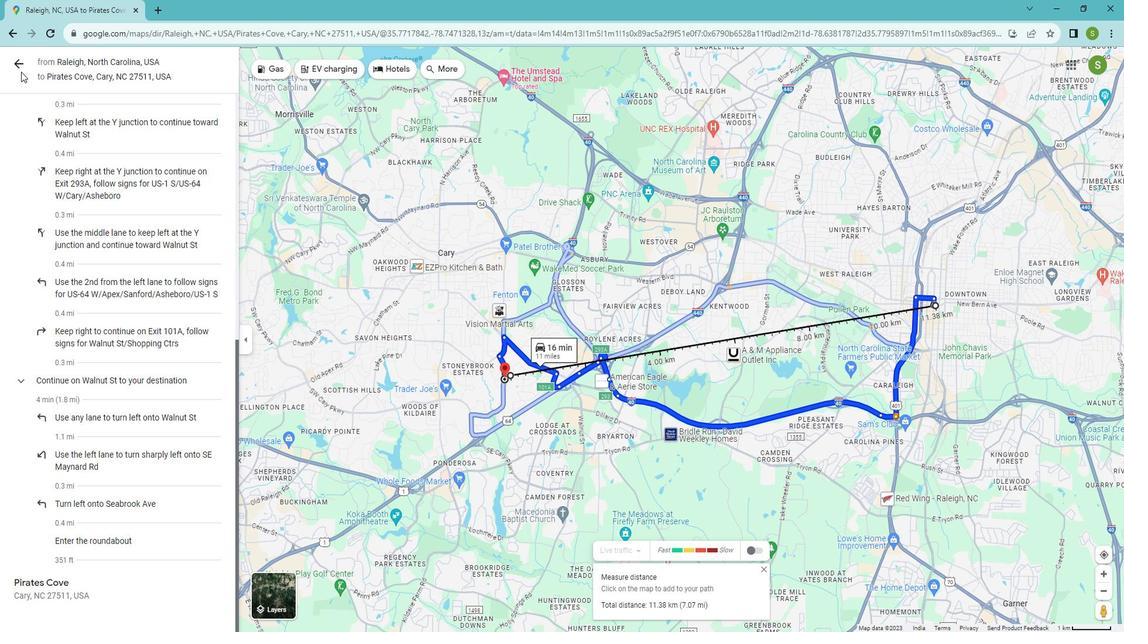 
Action: Mouse pressed left at (14, 65)
Screenshot: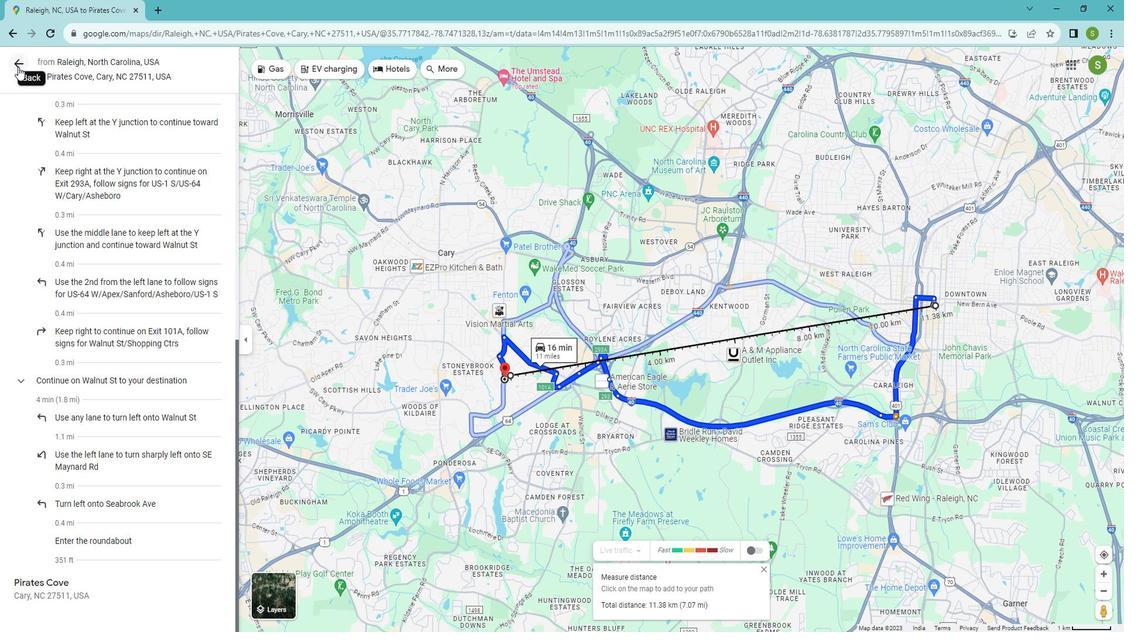 
Action: Mouse moved to (133, 63)
Screenshot: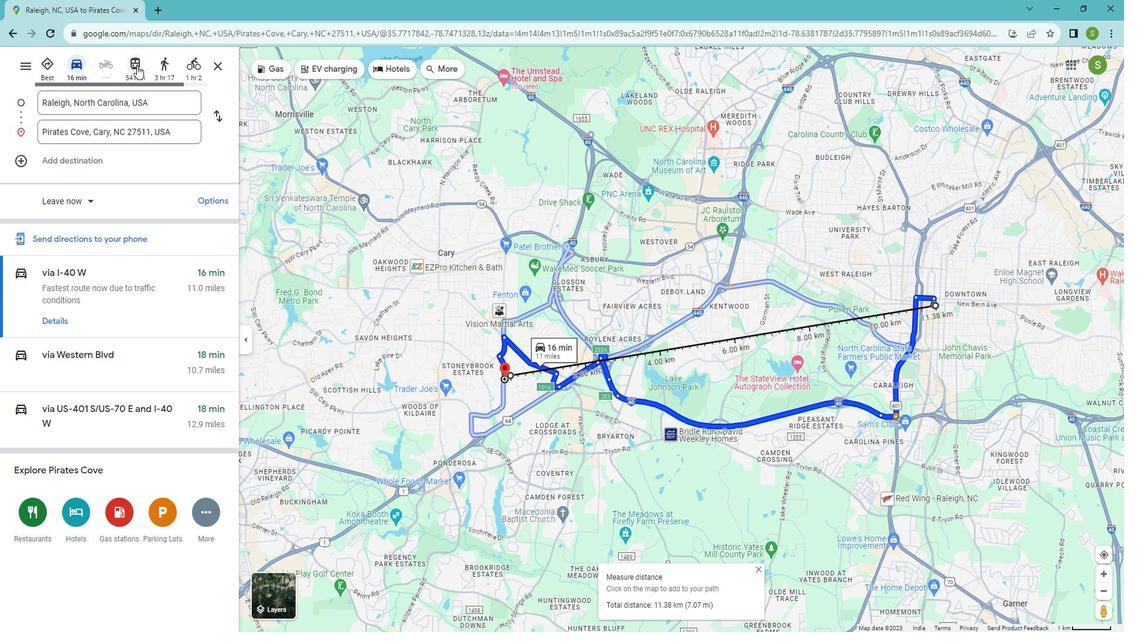 
Action: Mouse pressed left at (133, 63)
Screenshot: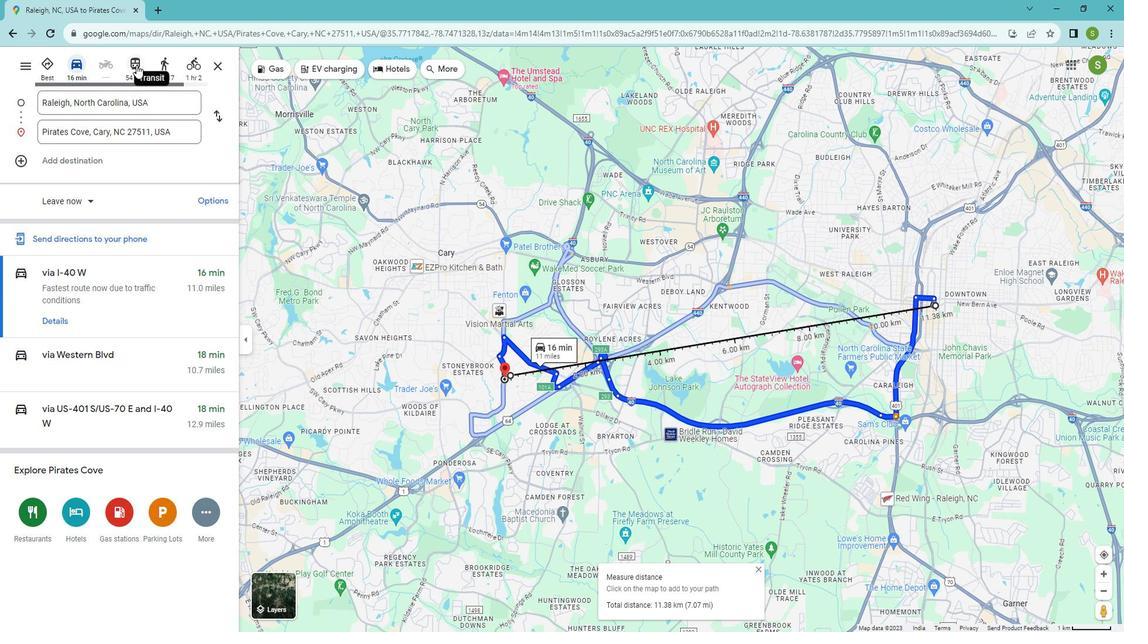 
Action: Mouse moved to (97, 320)
Screenshot: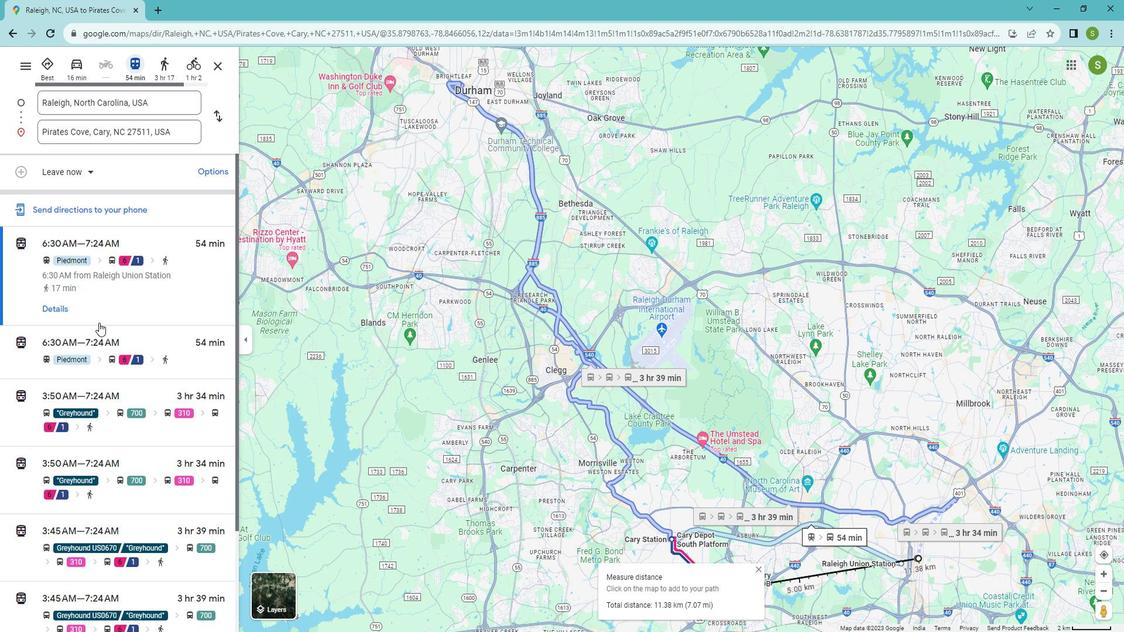 
Action: Mouse scrolled (97, 319) with delta (0, 0)
Screenshot: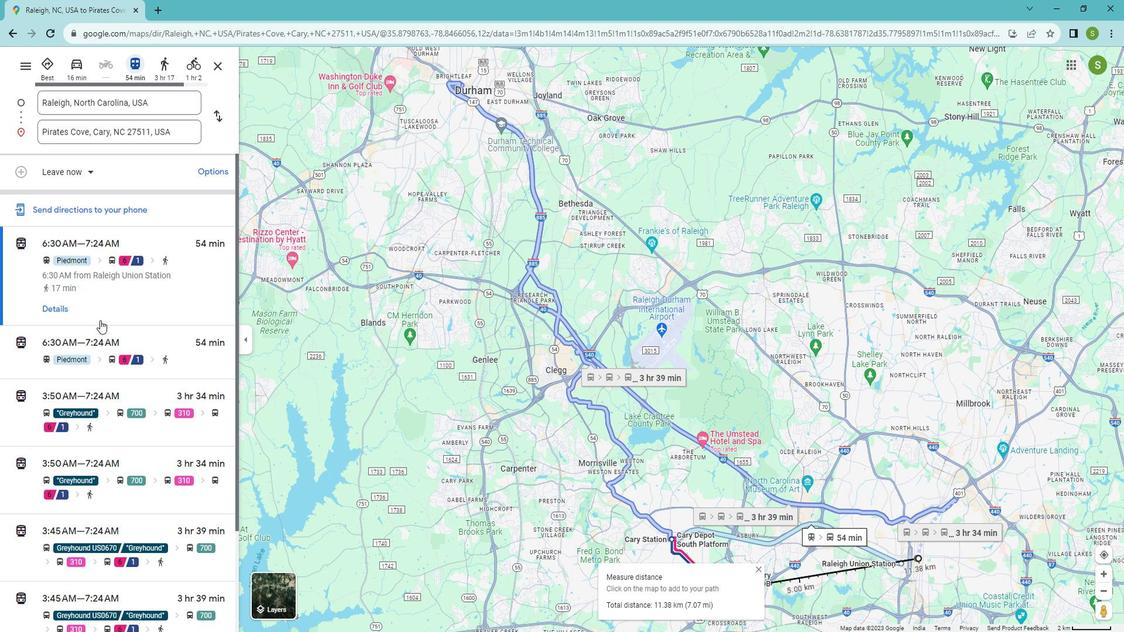 
Action: Mouse scrolled (97, 319) with delta (0, 0)
Screenshot: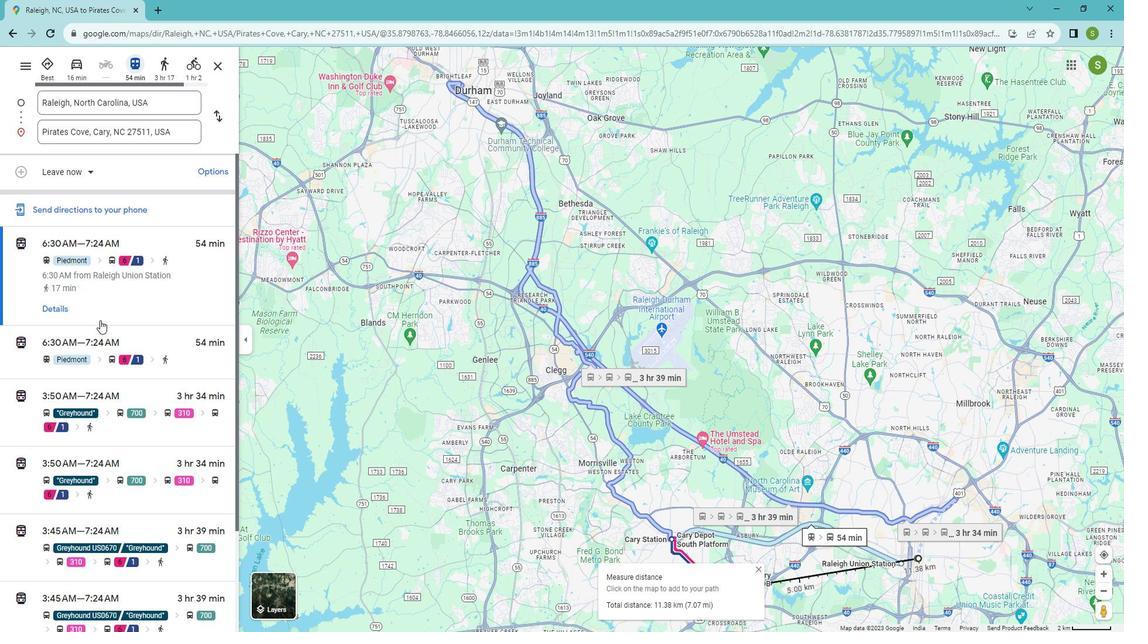 
Action: Mouse moved to (97, 319)
Screenshot: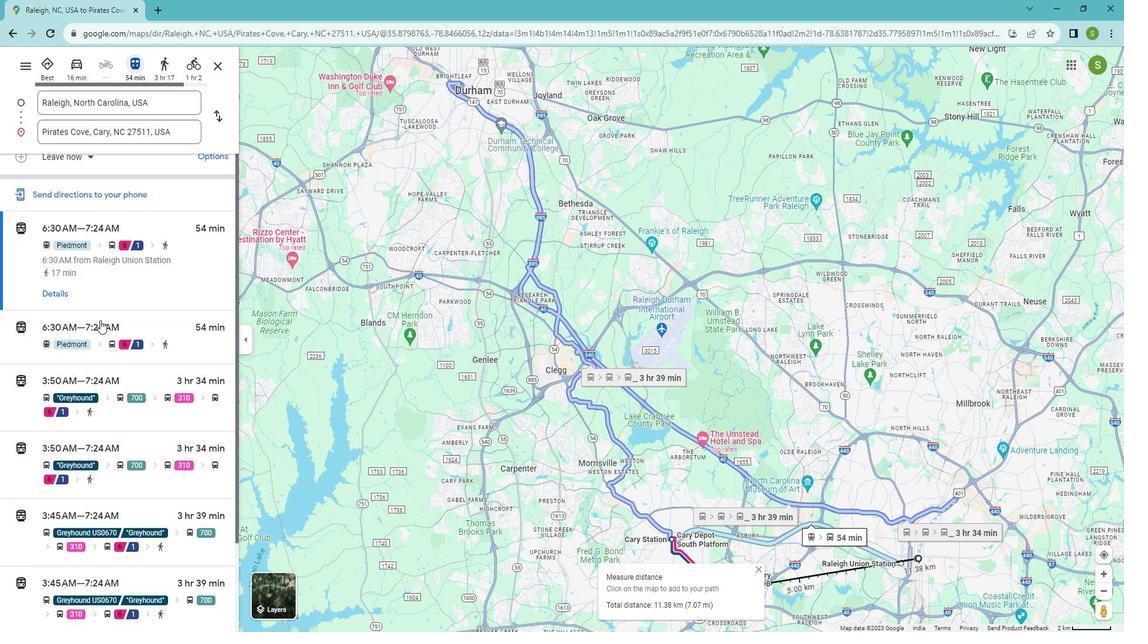 
Action: Mouse scrolled (97, 318) with delta (0, 0)
Screenshot: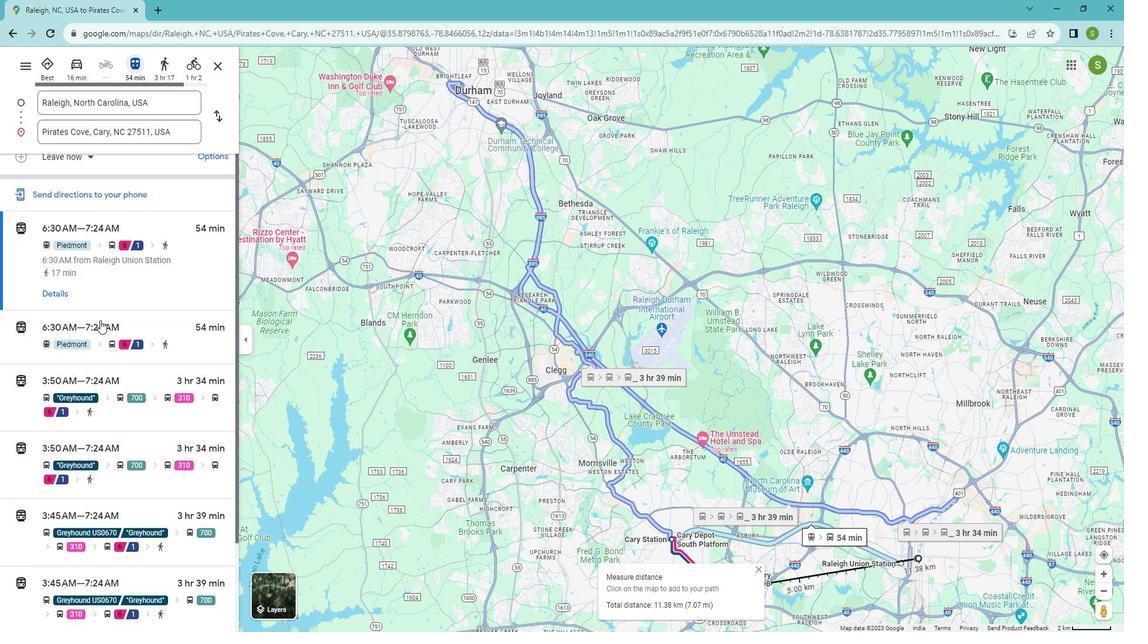 
Action: Mouse scrolled (97, 318) with delta (0, 0)
Screenshot: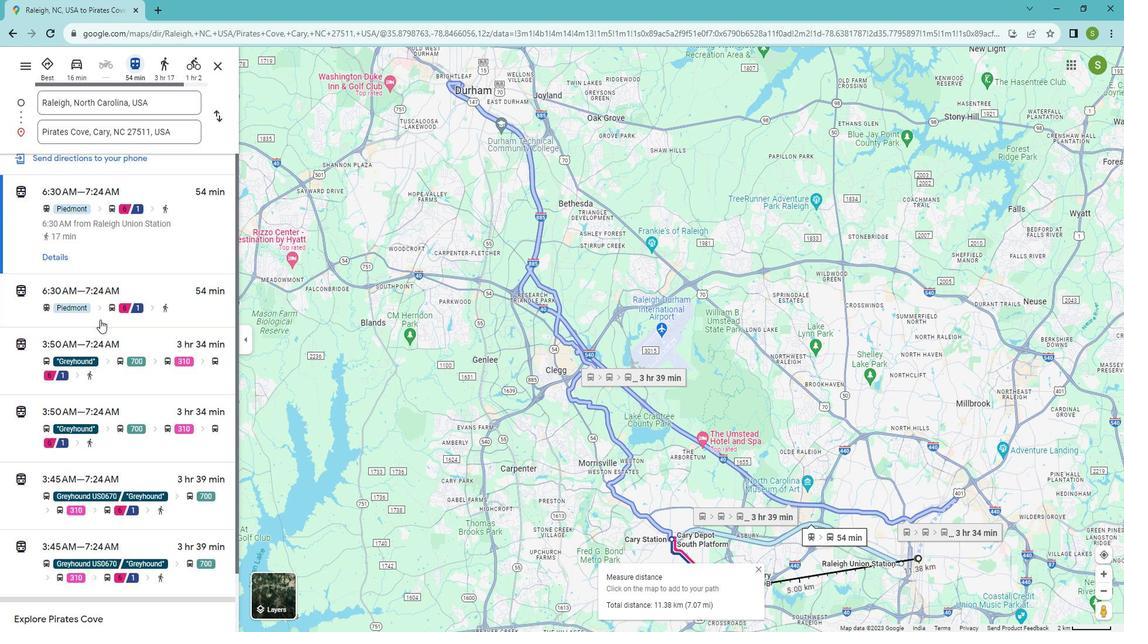 
Action: Mouse moved to (702, 328)
Screenshot: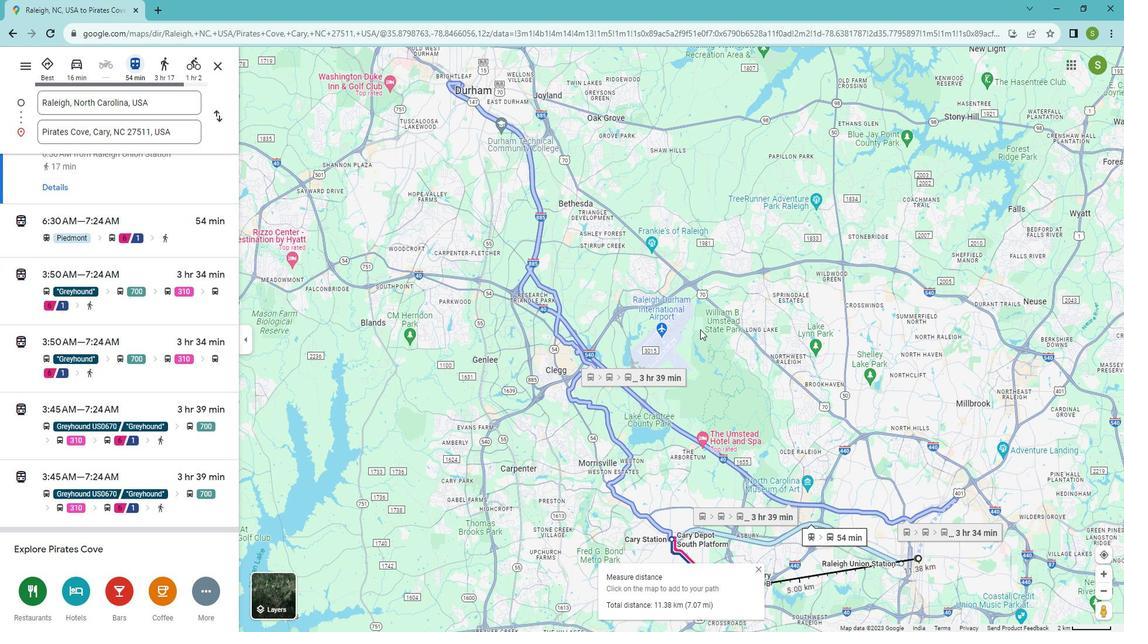 
Action: Mouse pressed left at (702, 328)
Screenshot: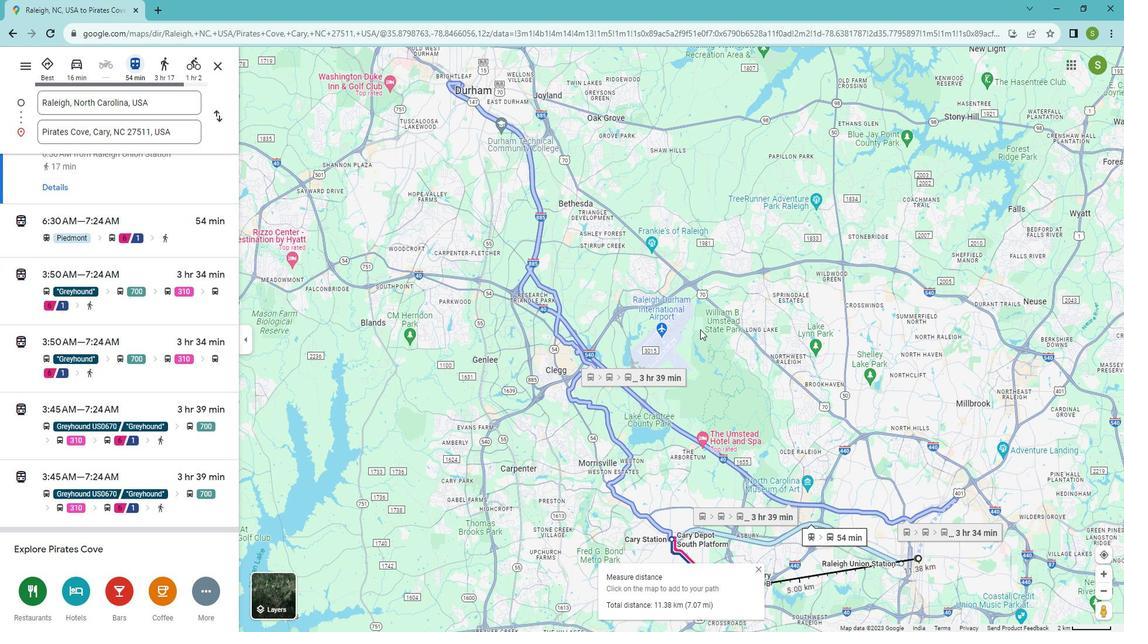 
Action: Mouse moved to (634, 373)
Screenshot: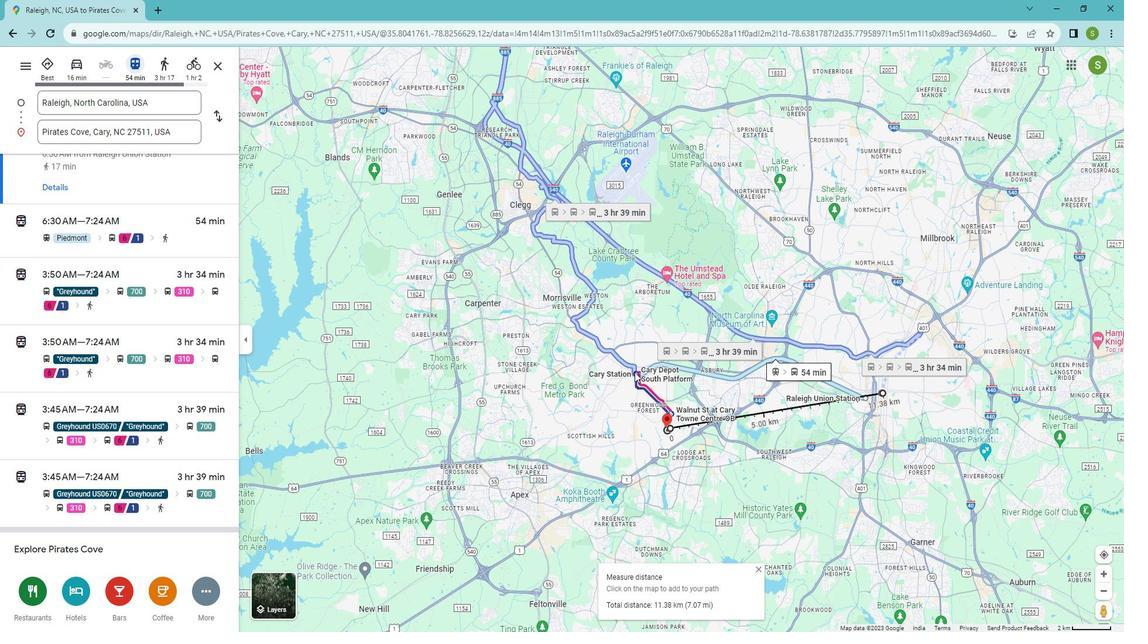 
Action: Mouse pressed left at (634, 373)
Screenshot: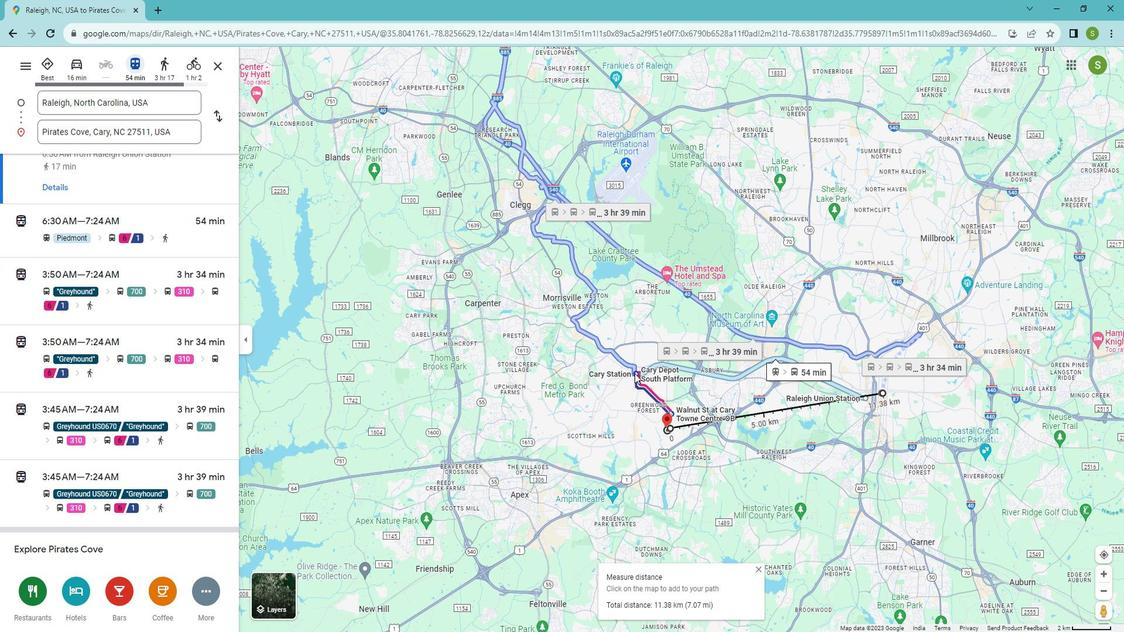 
Action: Mouse moved to (882, 392)
Screenshot: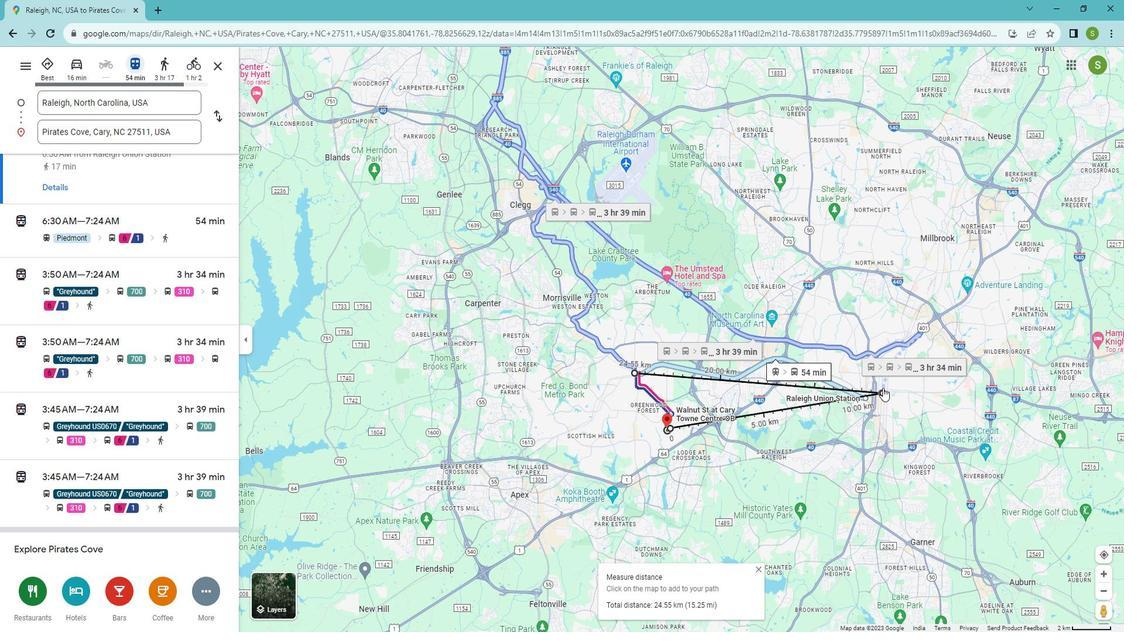 
Action: Mouse pressed left at (882, 392)
Screenshot: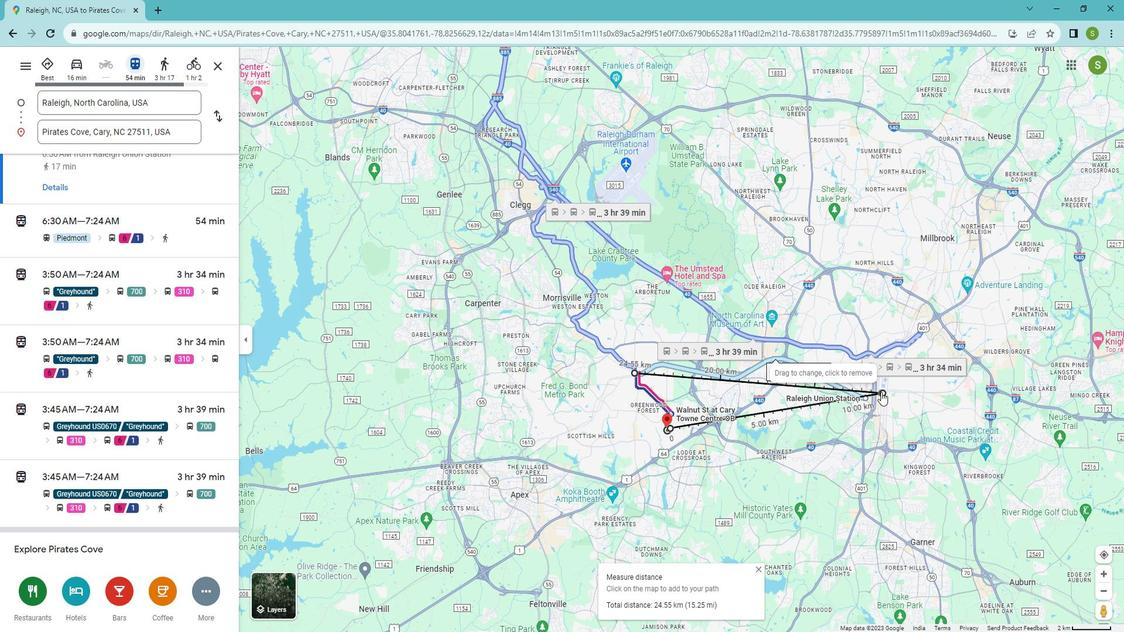 
Action: Mouse moved to (186, 62)
Screenshot: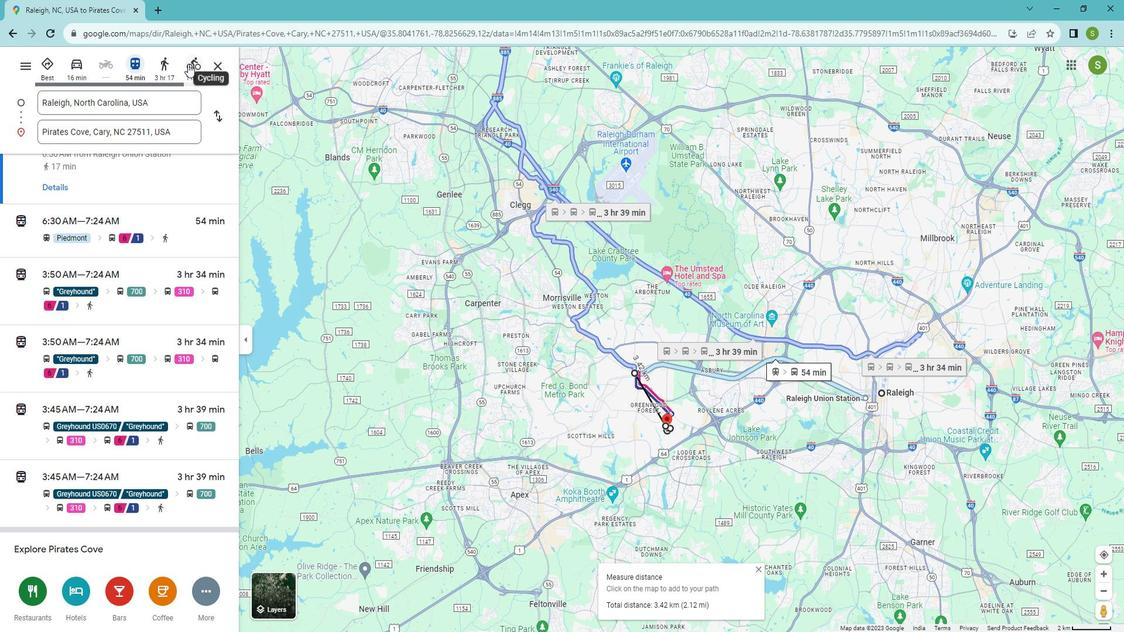 
Action: Mouse pressed left at (186, 62)
Screenshot: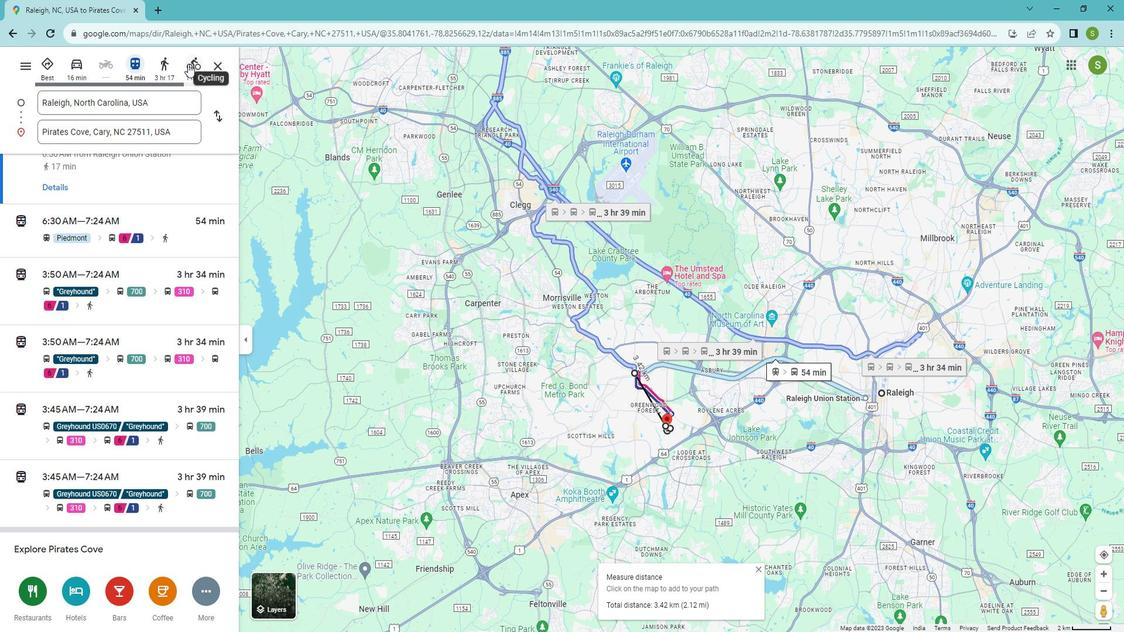 
Action: Mouse moved to (418, 289)
Screenshot: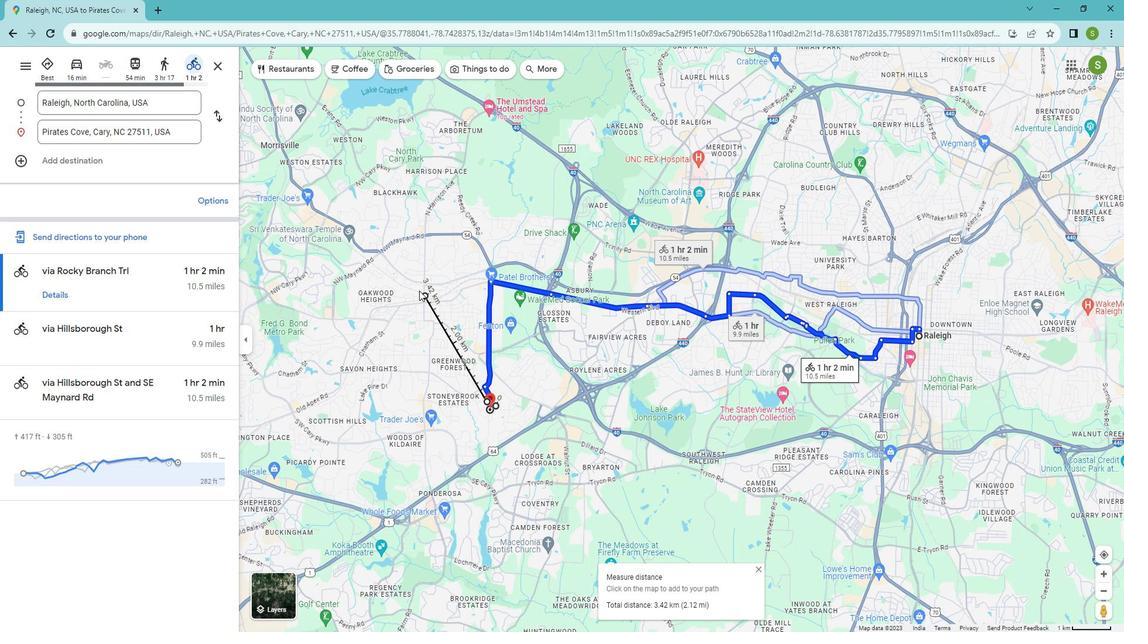 
Action: Mouse pressed right at (418, 289)
Screenshot: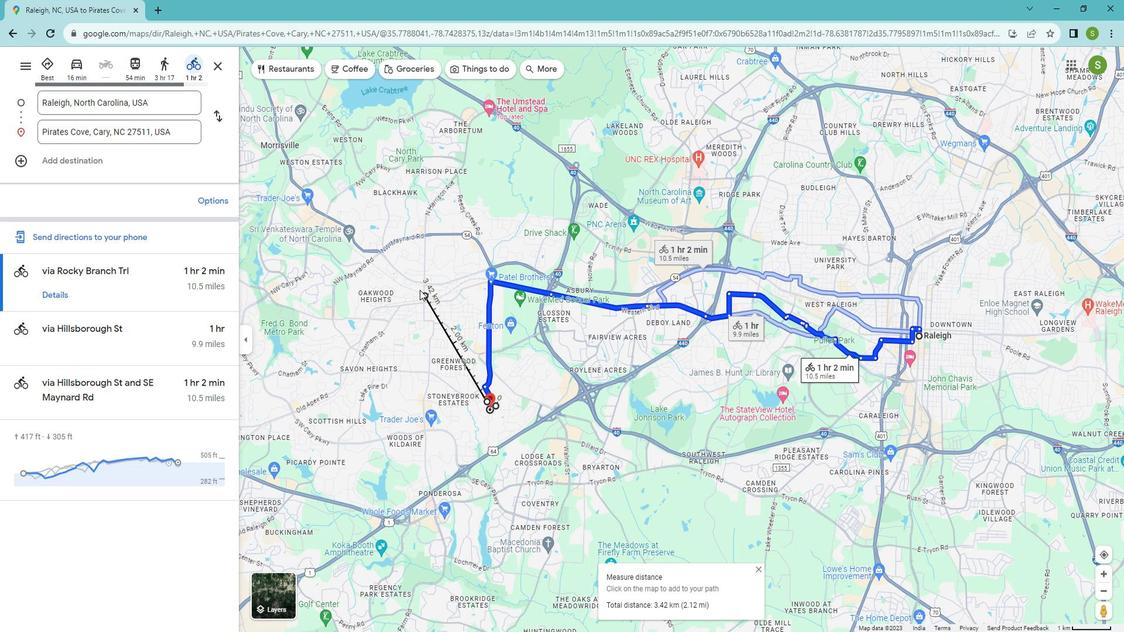 
Action: Mouse moved to (469, 398)
Screenshot: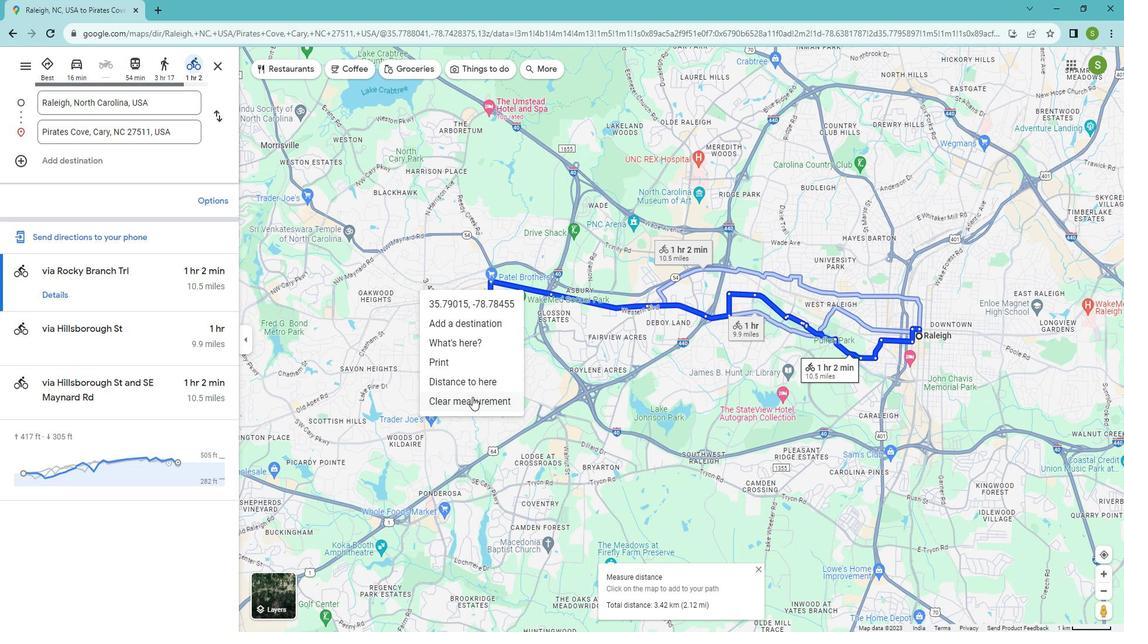 
Action: Mouse pressed left at (469, 398)
Screenshot: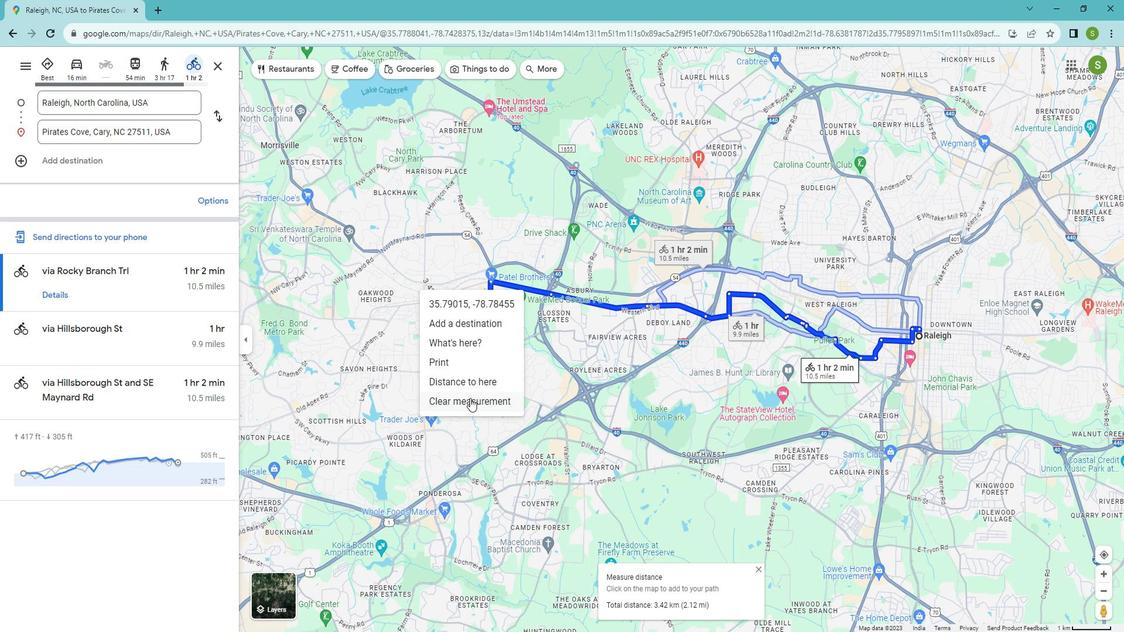 
Action: Mouse moved to (486, 401)
Screenshot: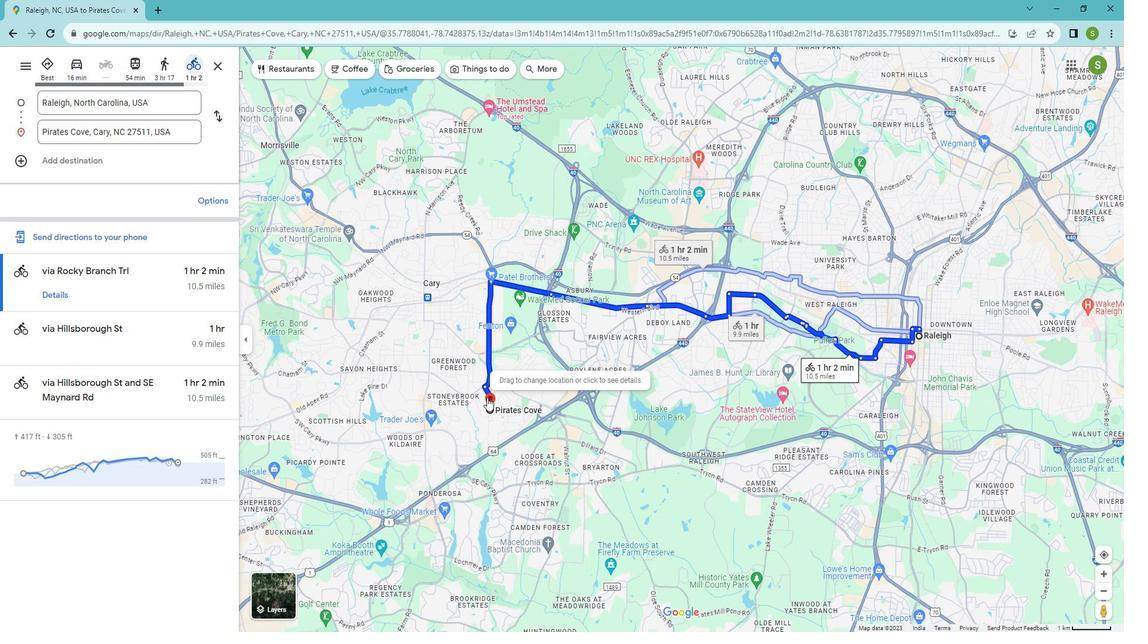 
Action: Mouse pressed right at (486, 401)
Screenshot: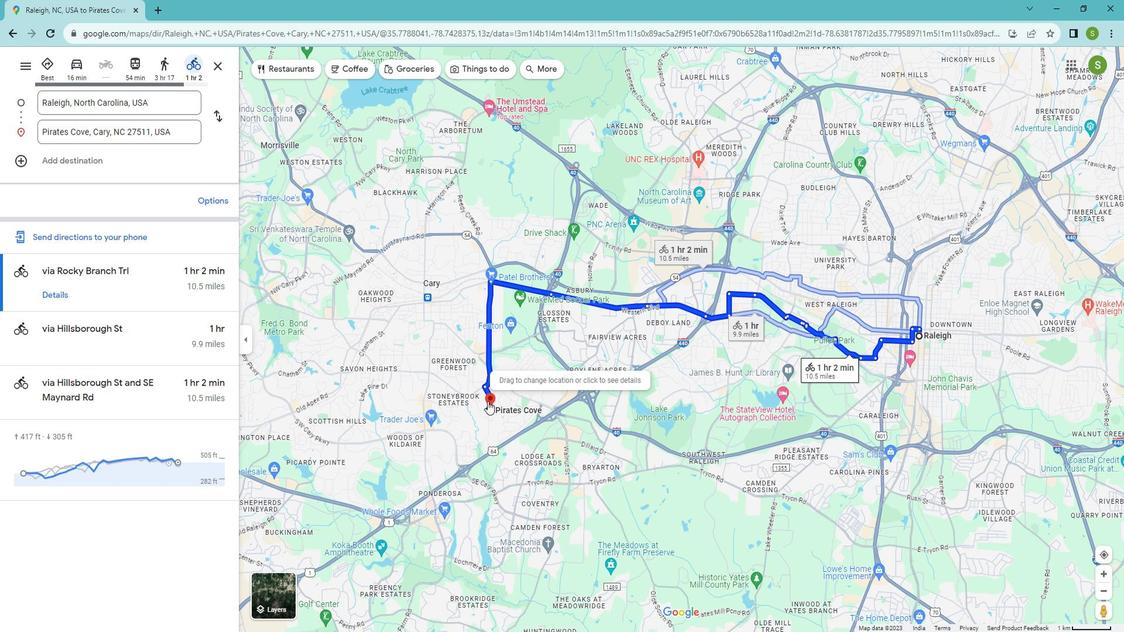 
Action: Mouse moved to (513, 497)
Screenshot: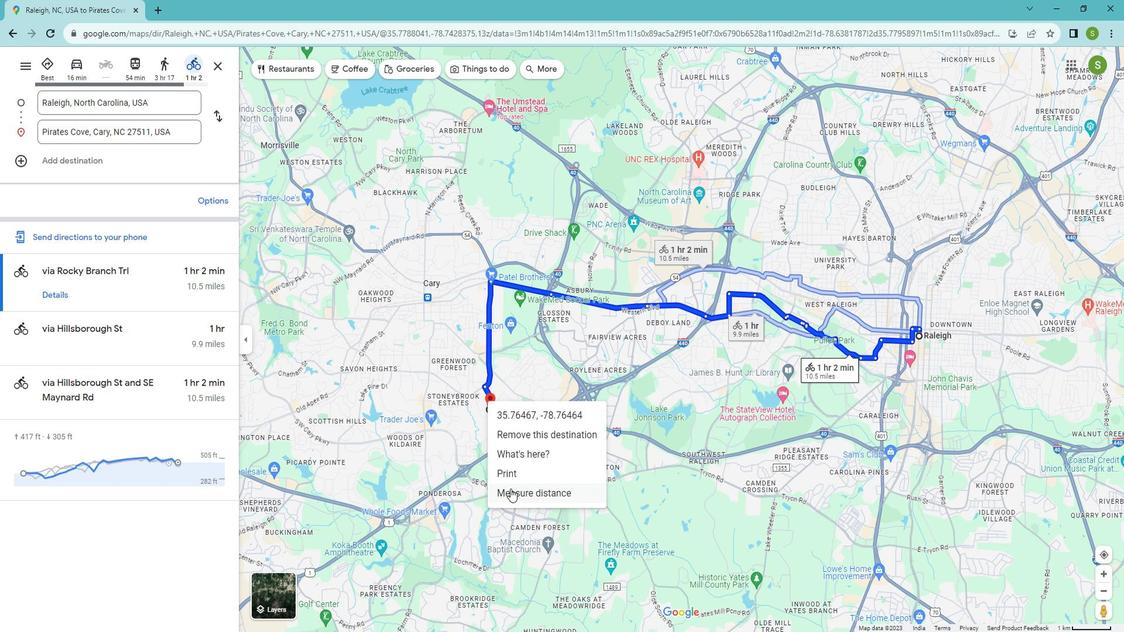
Action: Mouse pressed left at (513, 497)
Screenshot: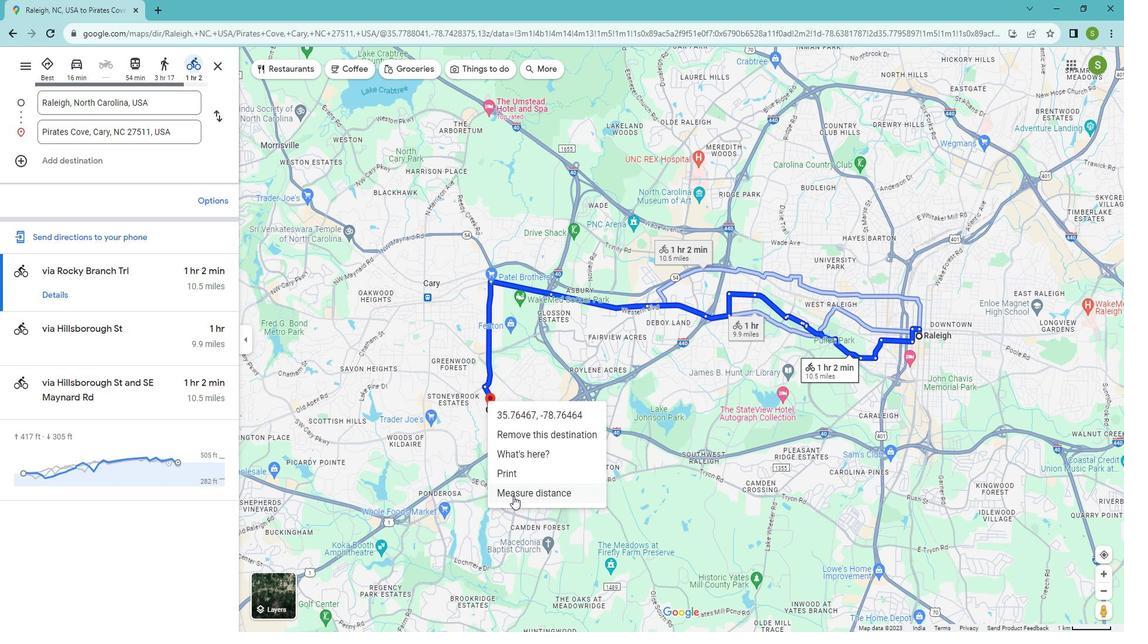 
Action: Mouse moved to (917, 338)
Screenshot: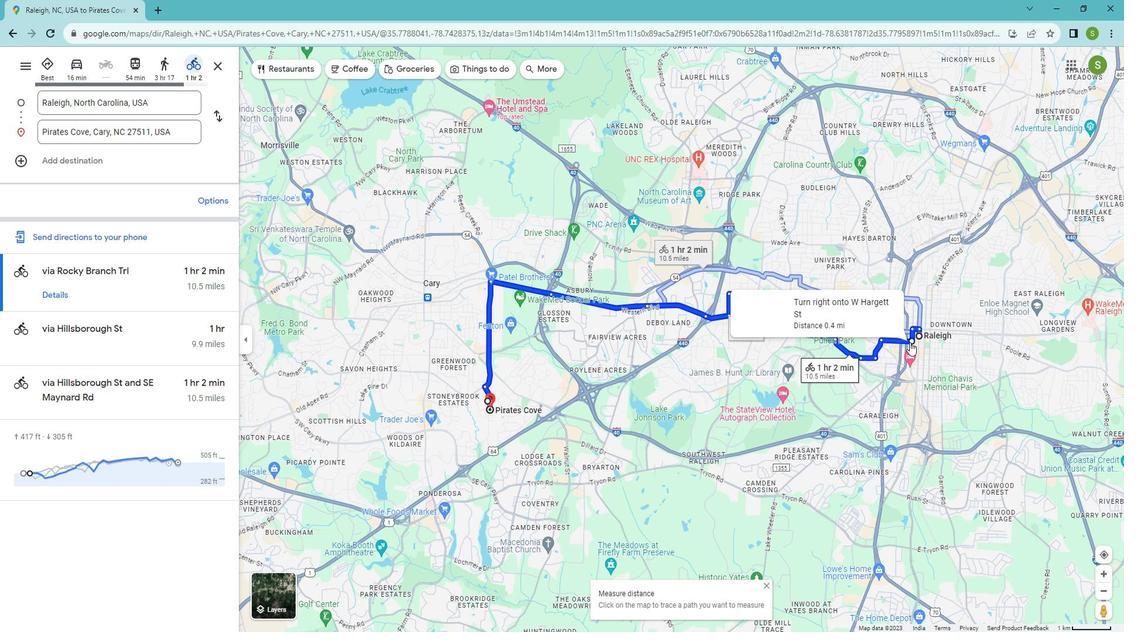 
Action: Mouse pressed right at (917, 338)
Screenshot: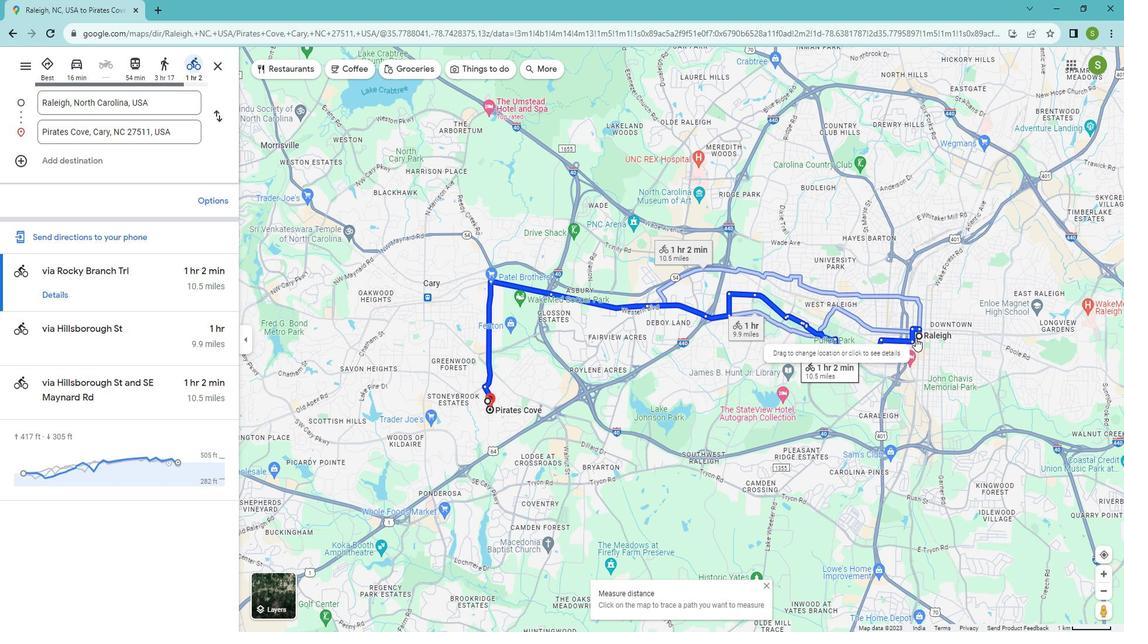 
Action: Mouse moved to (933, 425)
Screenshot: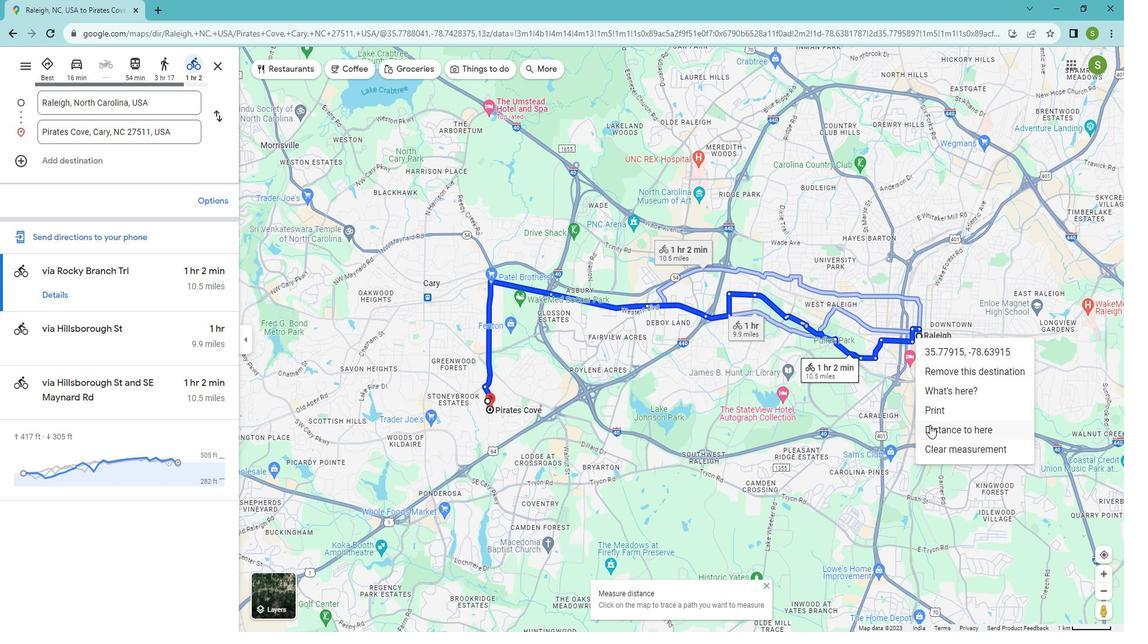 
Action: Mouse pressed left at (933, 425)
Screenshot: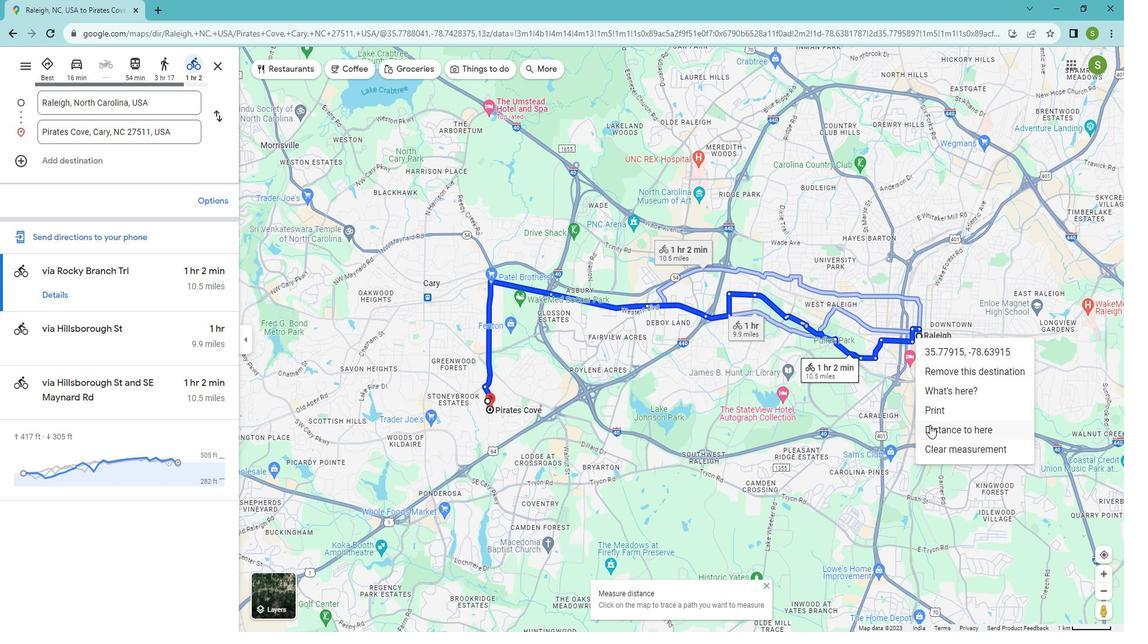 
Action: Mouse moved to (52, 296)
Screenshot: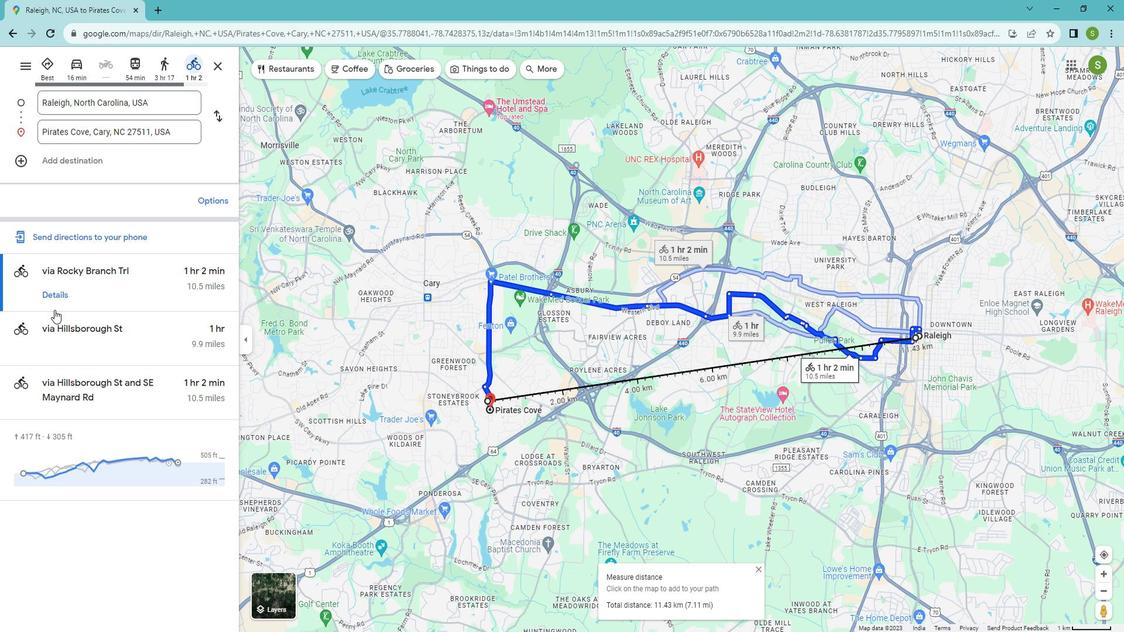 
Action: Mouse pressed left at (52, 296)
Screenshot: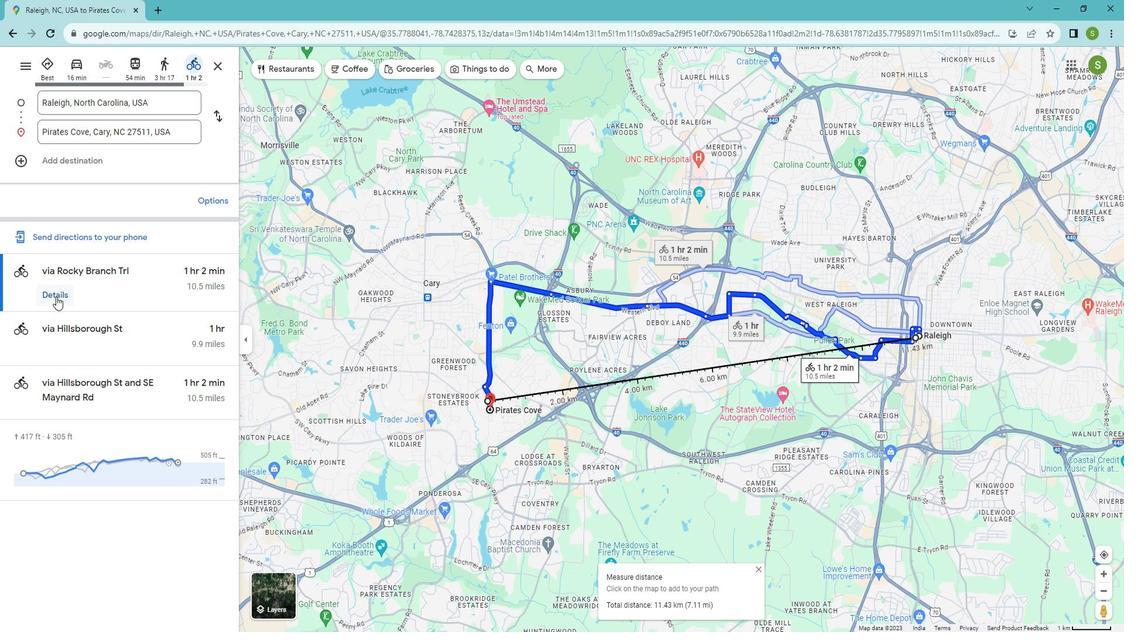 
Action: Mouse moved to (19, 305)
Screenshot: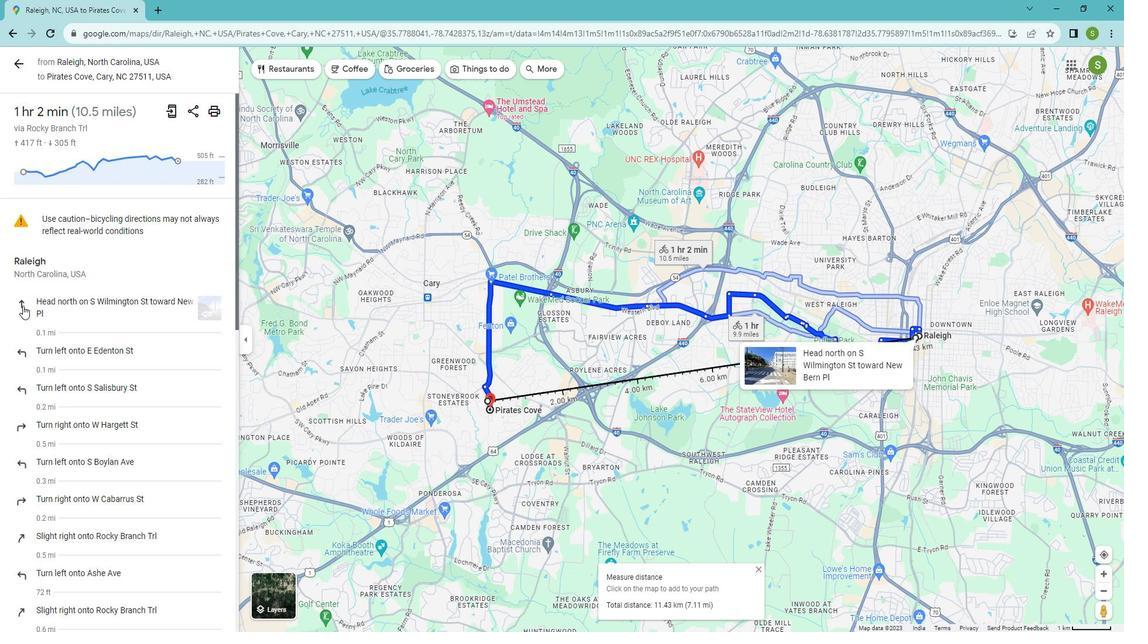 
Action: Mouse scrolled (19, 304) with delta (0, 0)
Screenshot: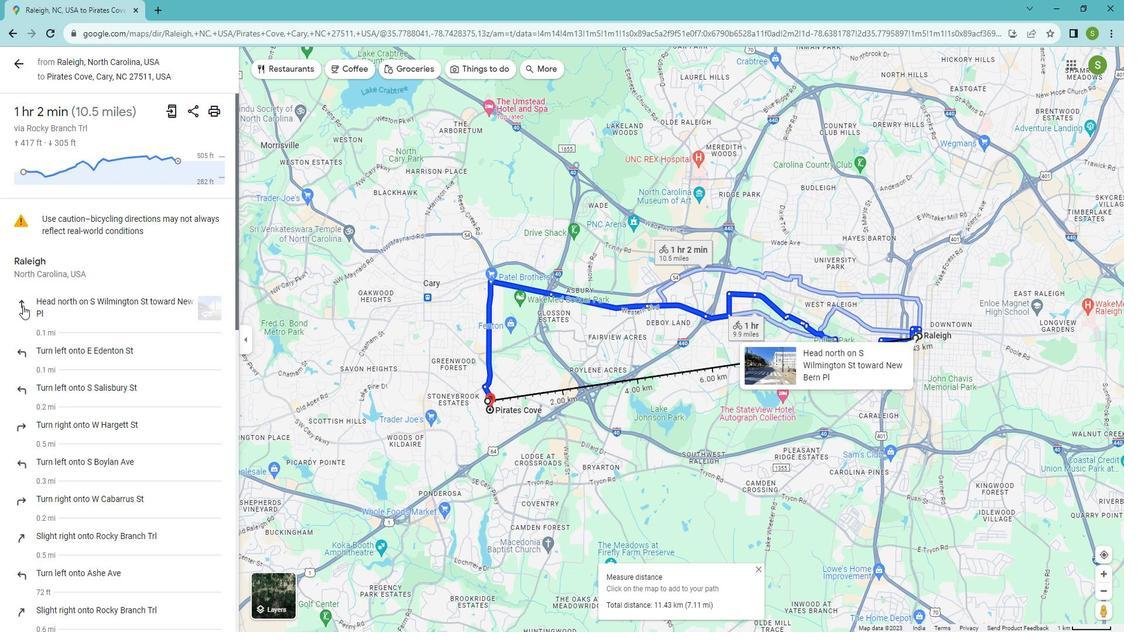 
Action: Mouse scrolled (19, 304) with delta (0, 0)
Screenshot: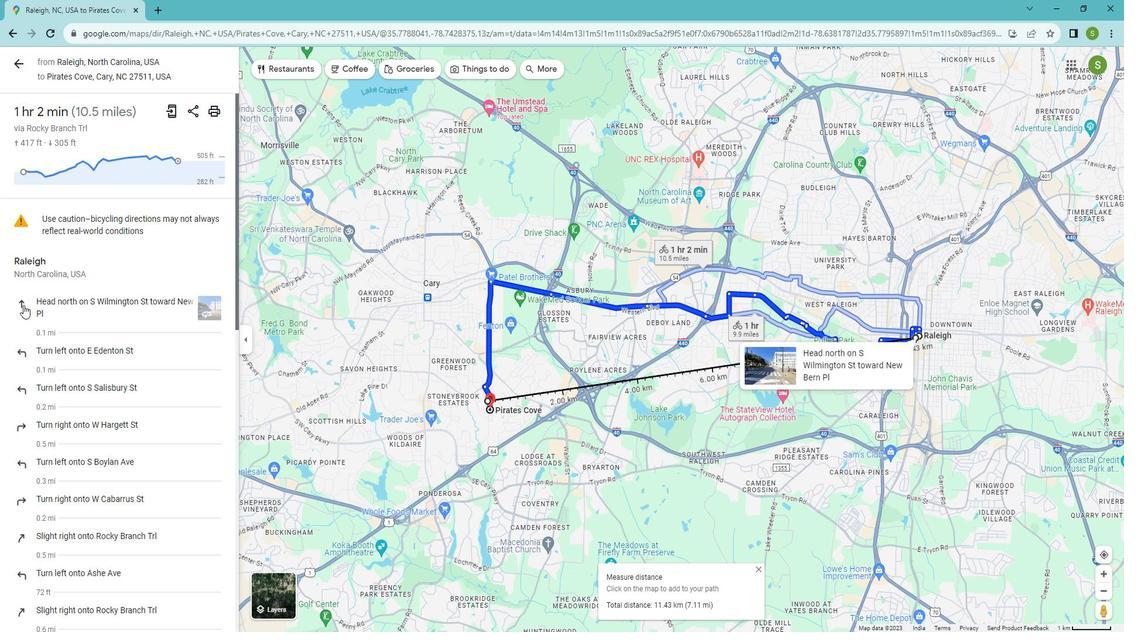 
Action: Mouse scrolled (19, 304) with delta (0, 0)
Screenshot: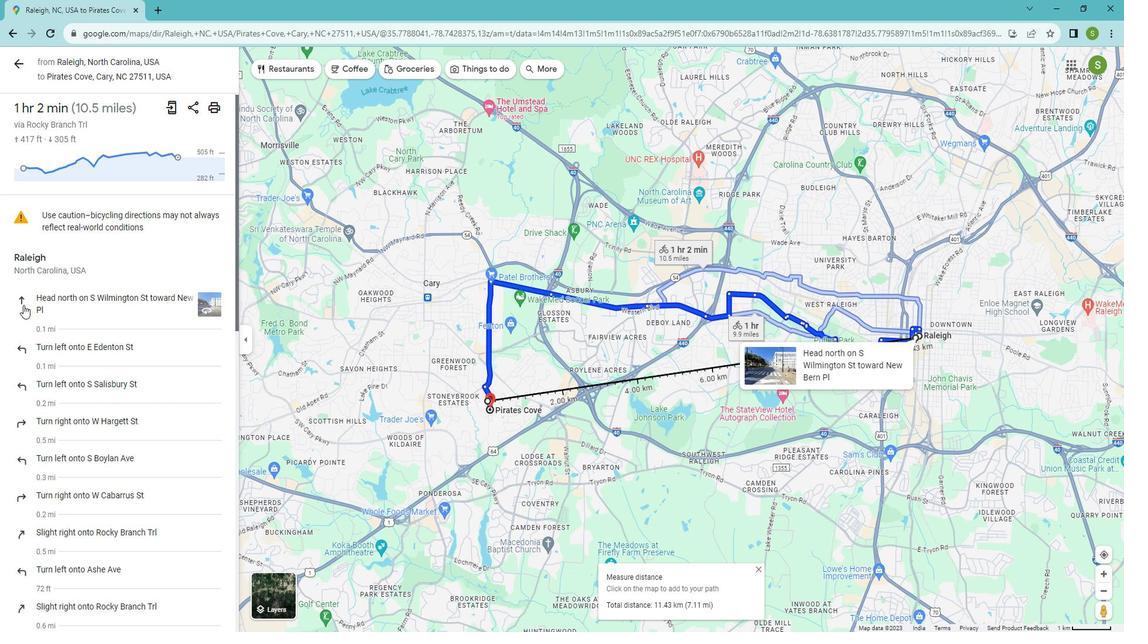 
Action: Mouse moved to (21, 304)
Screenshot: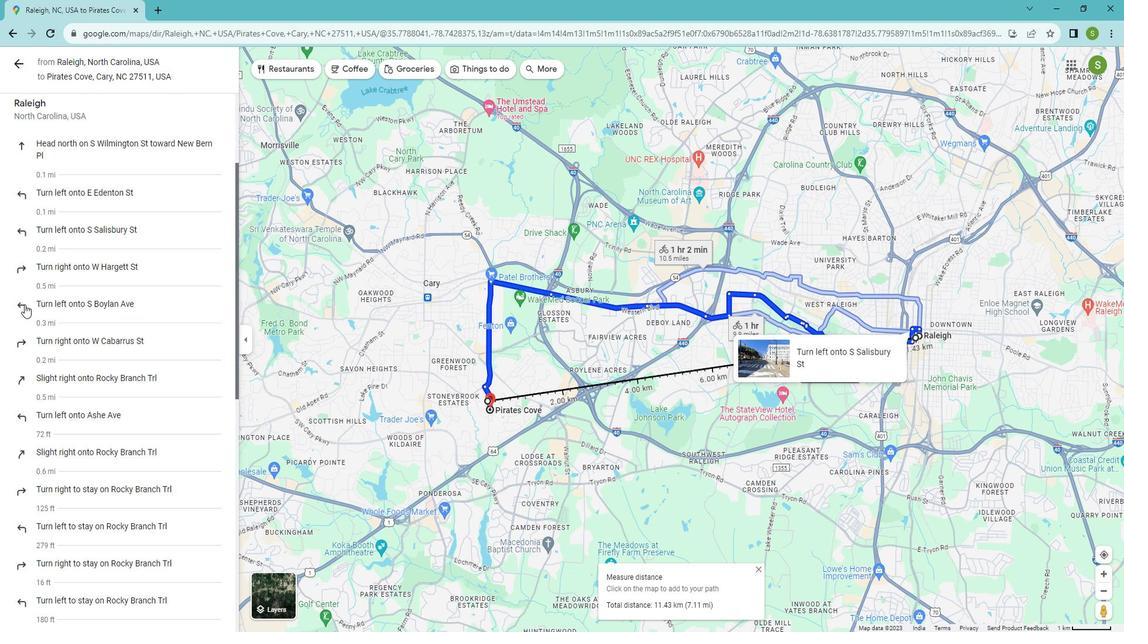 
Action: Mouse scrolled (21, 303) with delta (0, 0)
Screenshot: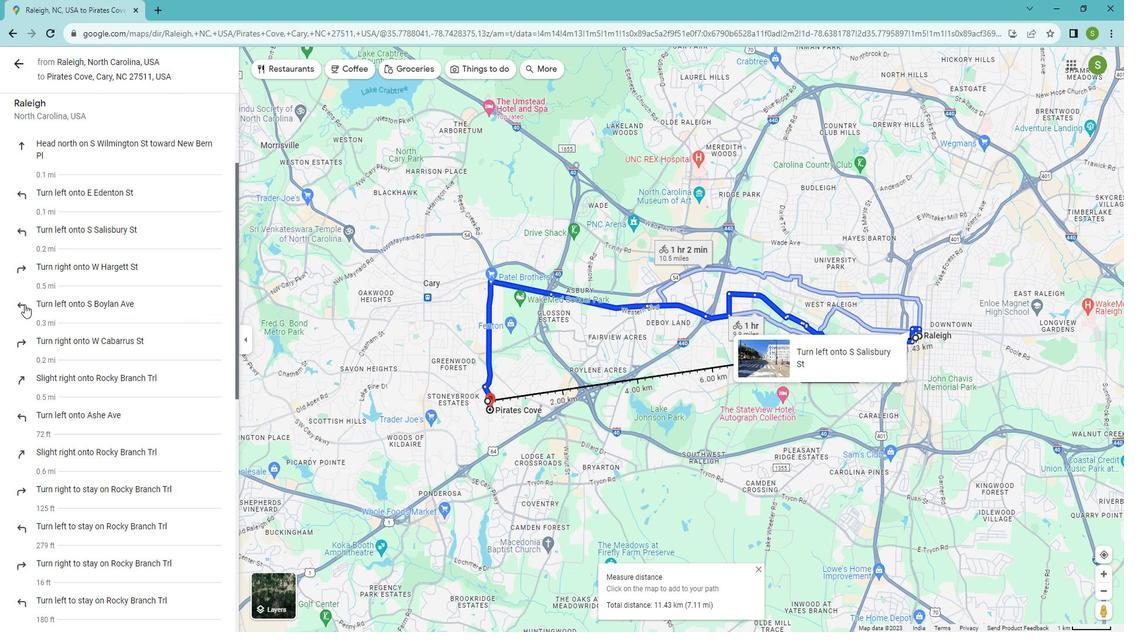 
Action: Mouse moved to (22, 305)
Screenshot: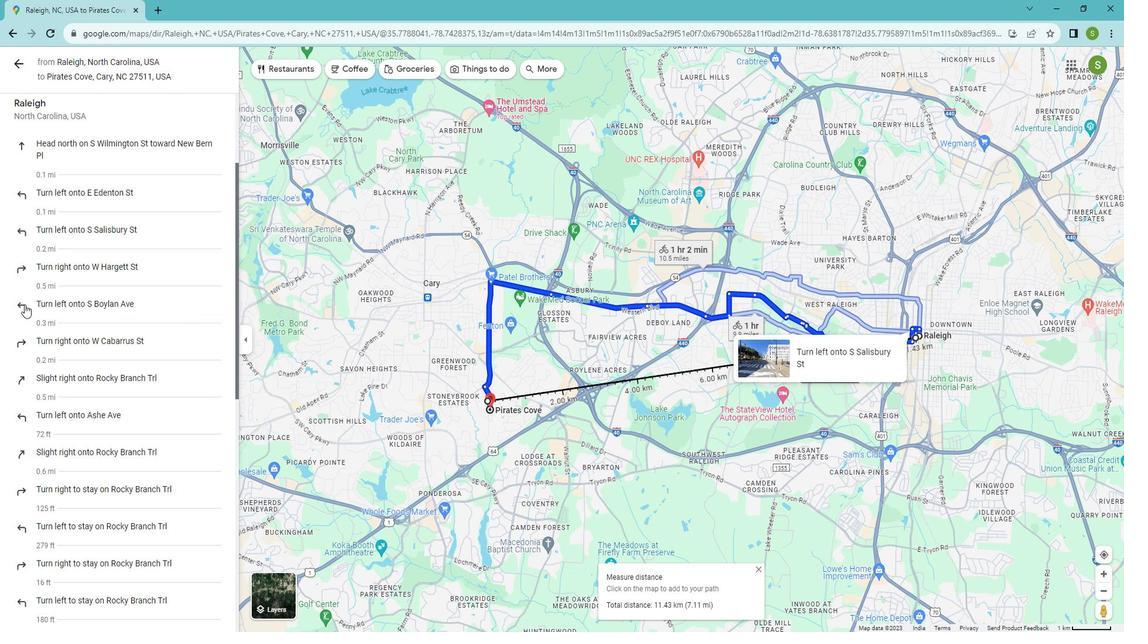 
Action: Mouse scrolled (22, 305) with delta (0, 0)
Screenshot: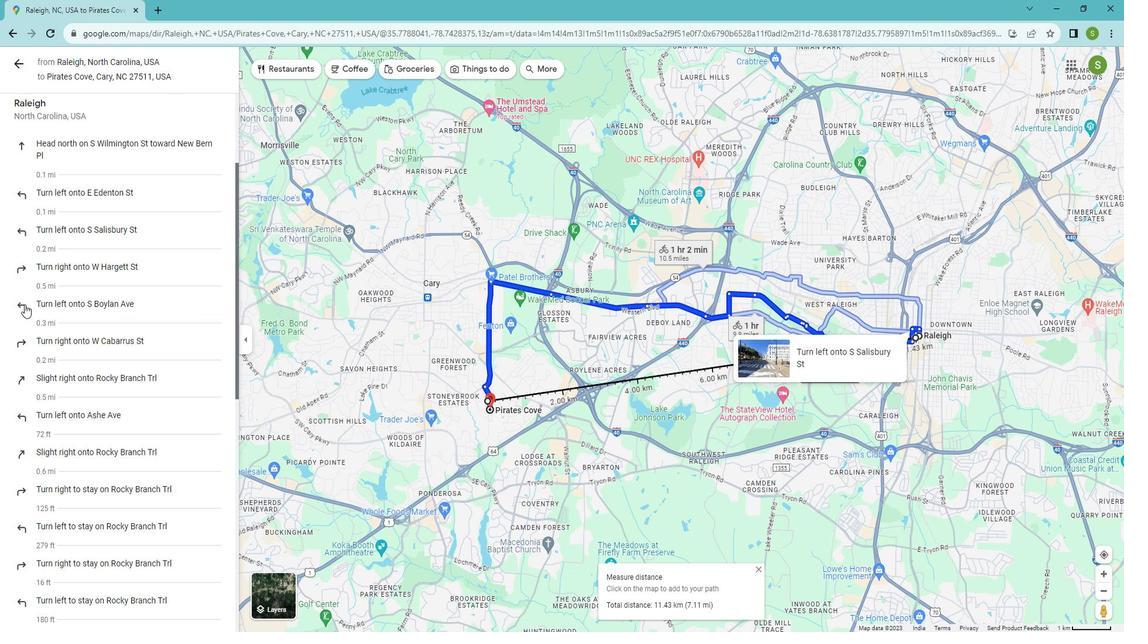 
Action: Mouse scrolled (22, 305) with delta (0, 0)
Screenshot: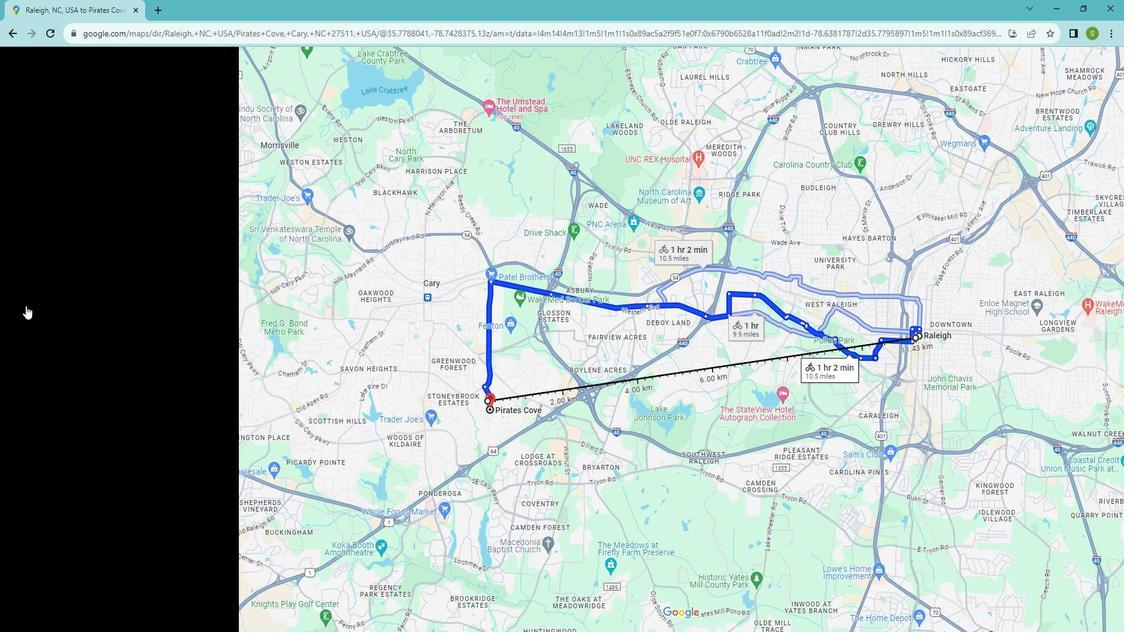 
Action: Mouse moved to (24, 305)
Screenshot: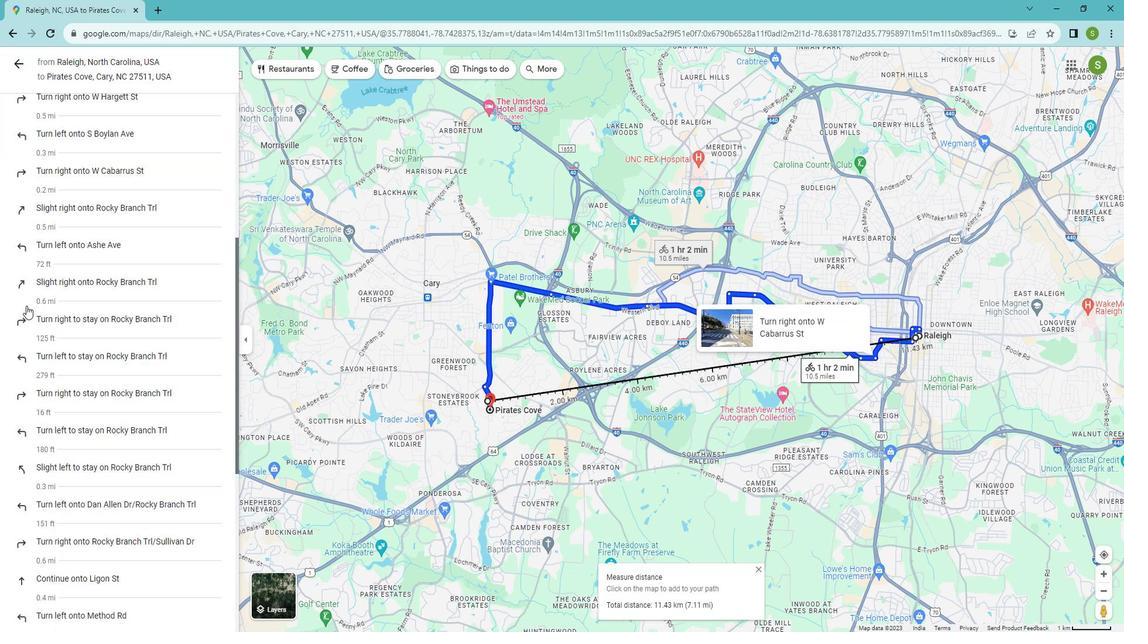 
Action: Mouse scrolled (24, 304) with delta (0, 0)
Screenshot: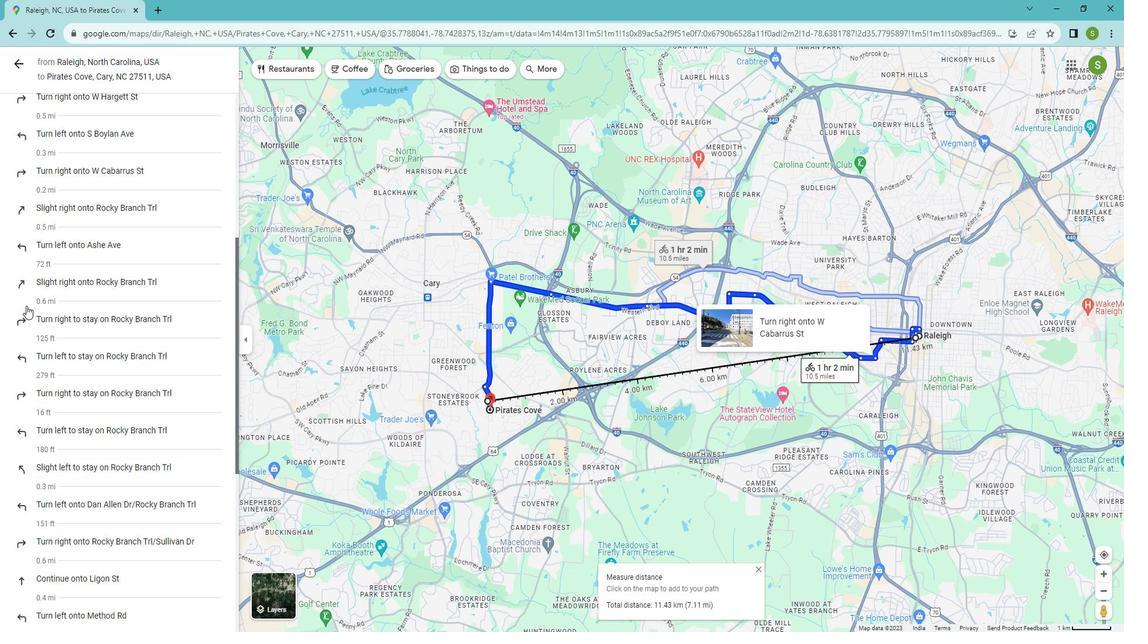
Action: Mouse moved to (24, 305)
Screenshot: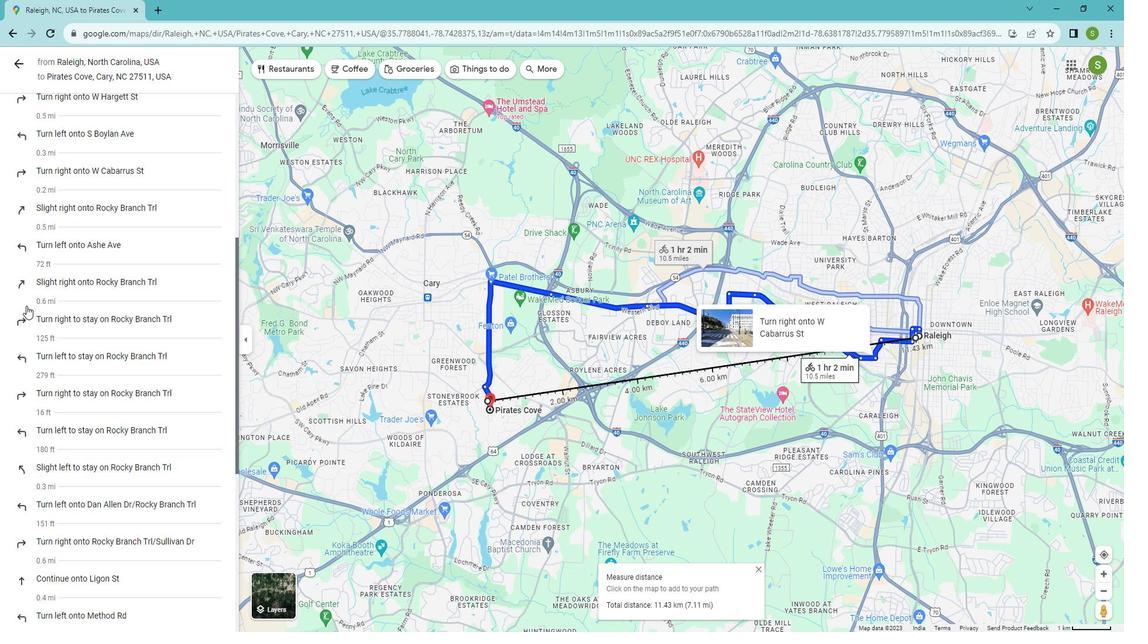 
Action: Mouse scrolled (24, 304) with delta (0, 0)
Screenshot: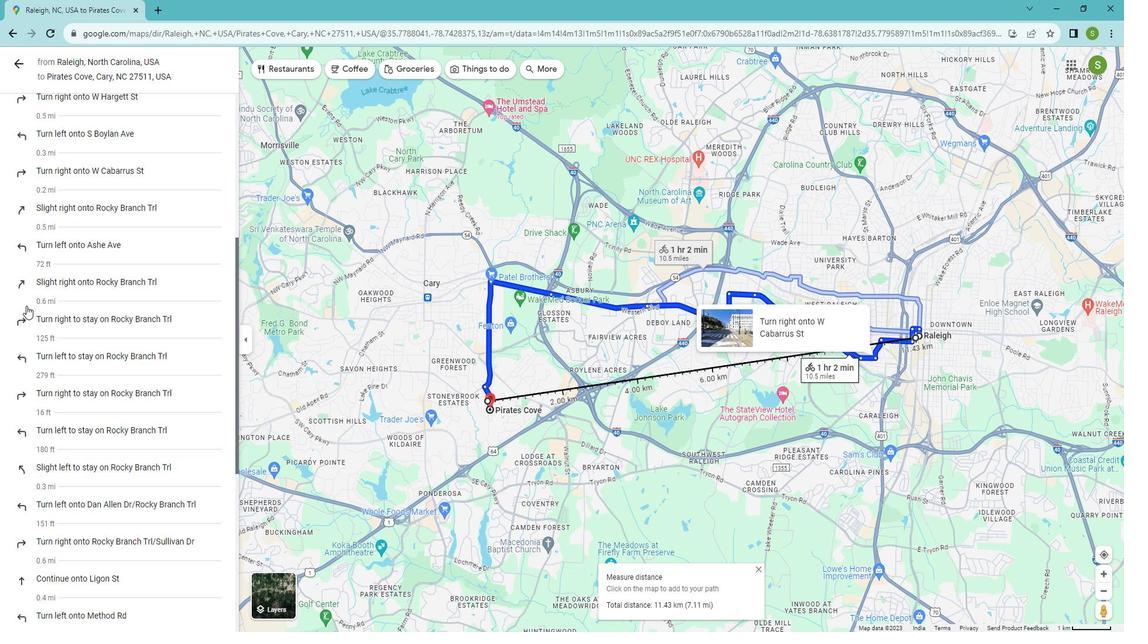 
Action: Mouse scrolled (24, 304) with delta (0, 0)
Screenshot: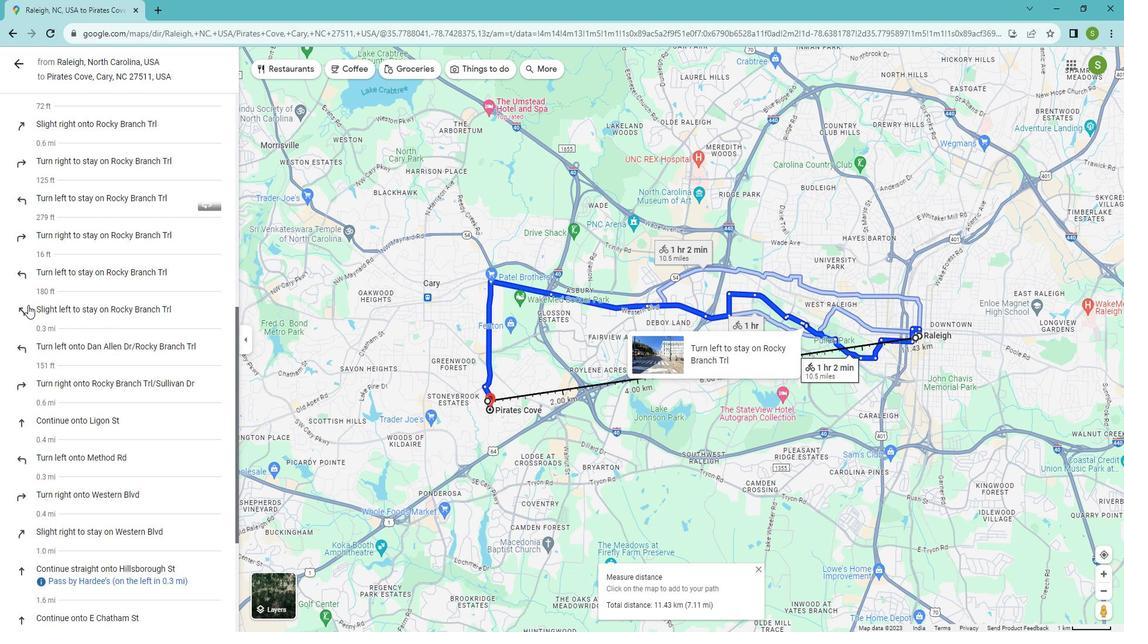 
Action: Mouse scrolled (24, 304) with delta (0, 0)
Screenshot: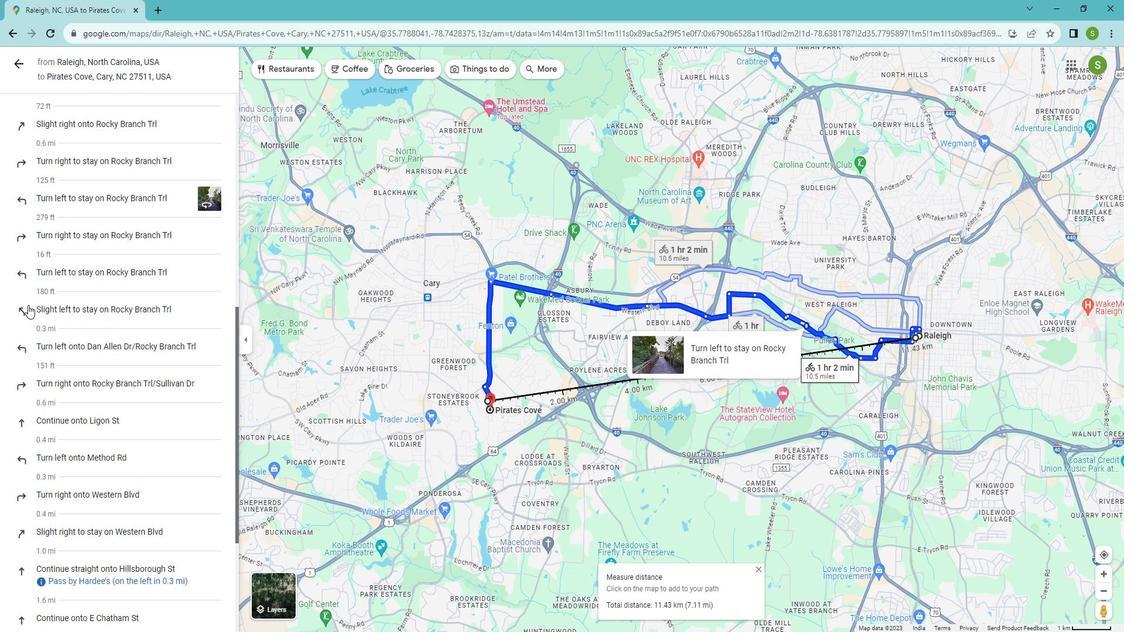 
Action: Mouse scrolled (24, 304) with delta (0, 0)
Screenshot: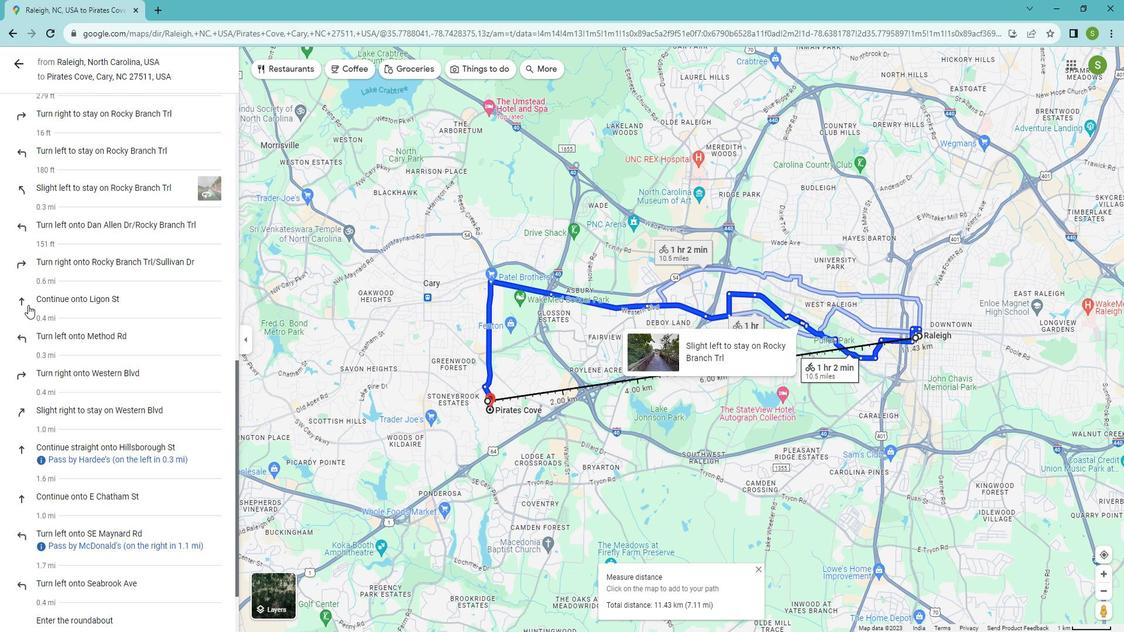 
Action: Mouse scrolled (24, 304) with delta (0, 0)
Screenshot: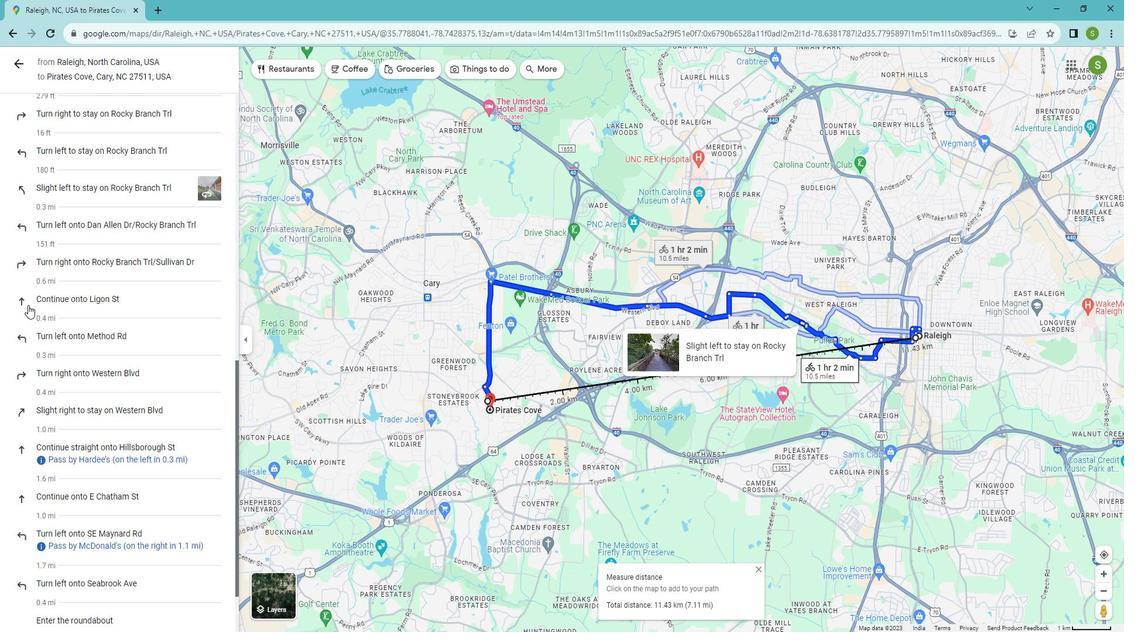
Action: Mouse moved to (25, 305)
Screenshot: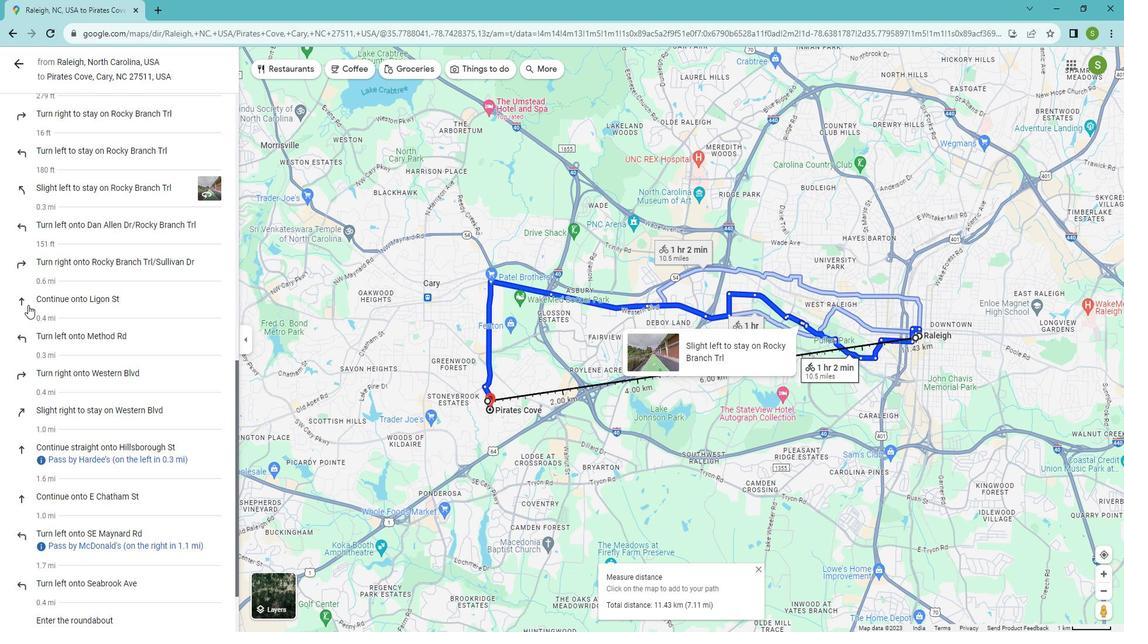 
Action: Mouse scrolled (25, 304) with delta (0, 0)
Screenshot: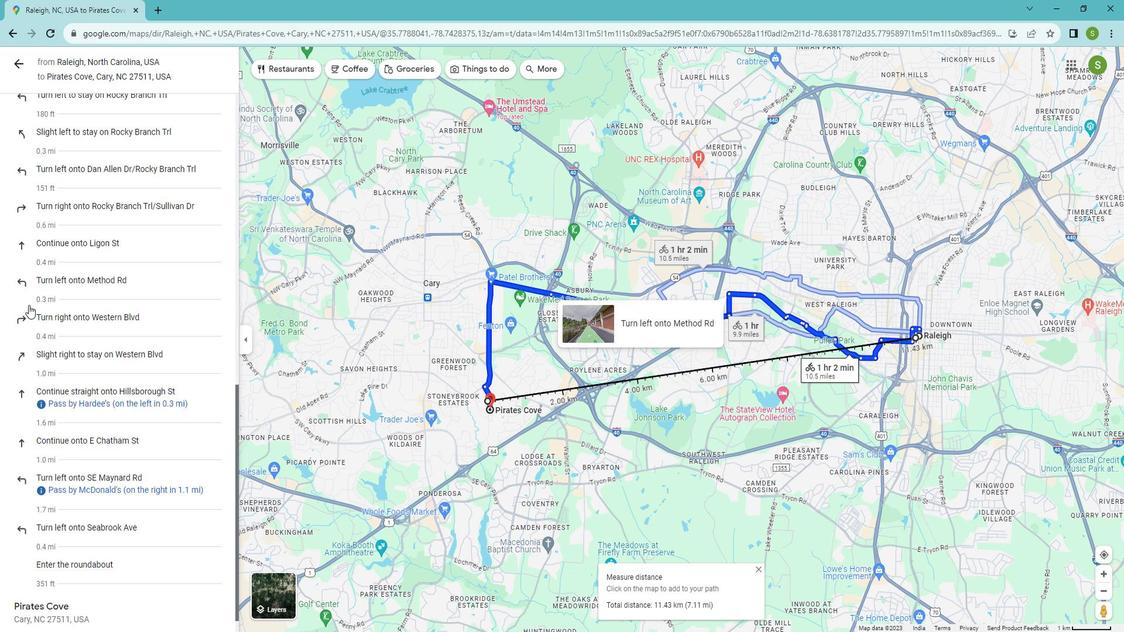 
Action: Mouse scrolled (25, 304) with delta (0, 0)
Screenshot: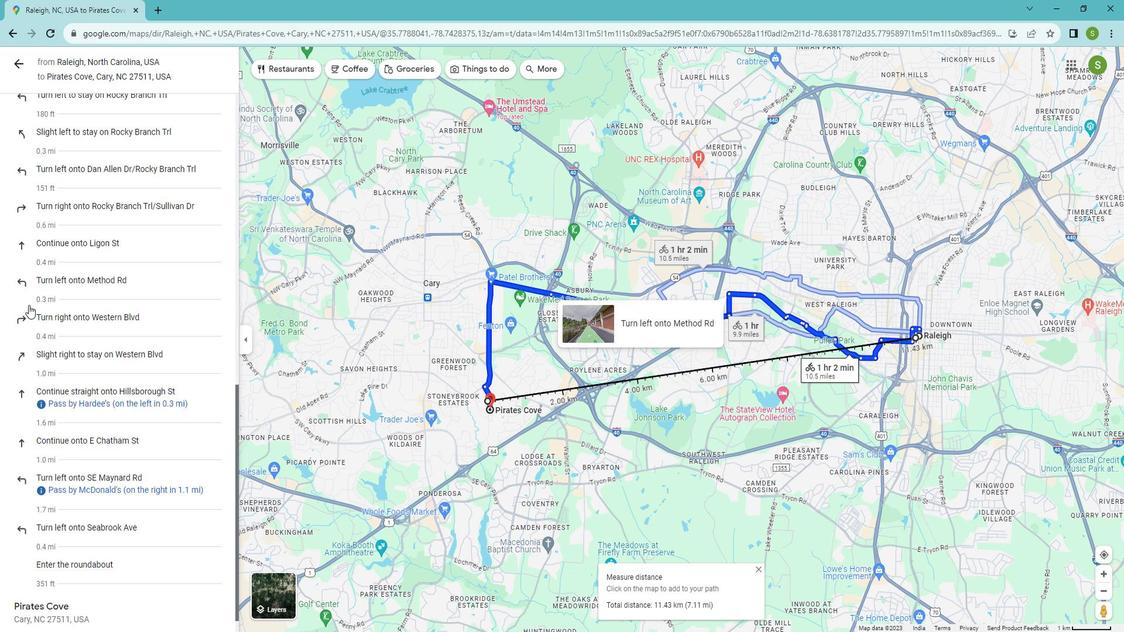 
Action: Mouse scrolled (25, 304) with delta (0, 0)
Screenshot: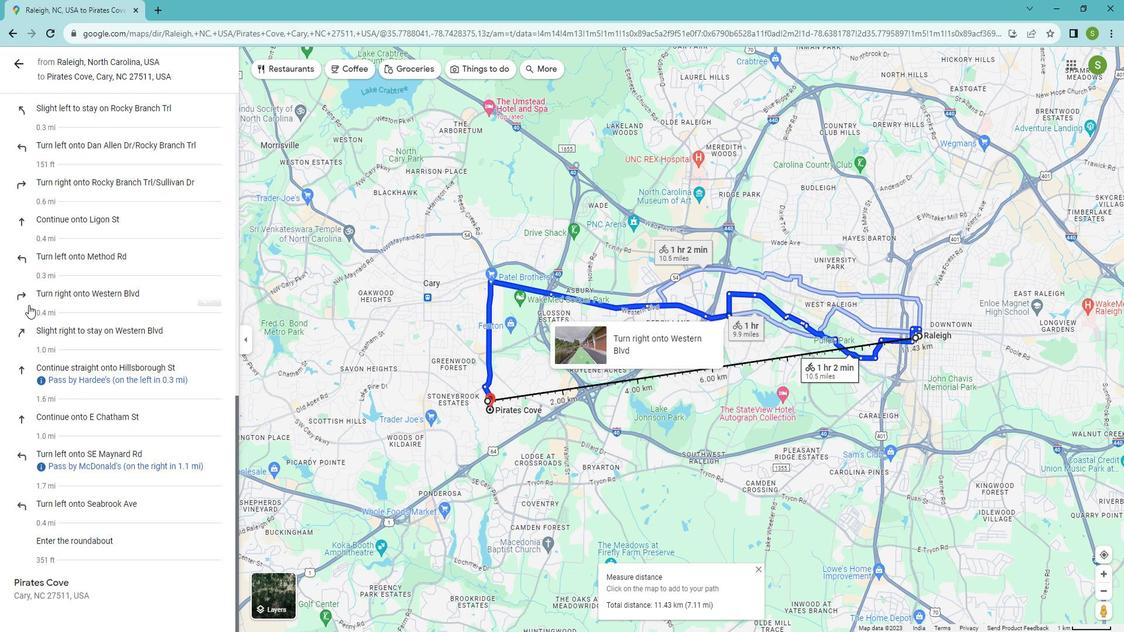 
Action: Mouse scrolled (25, 304) with delta (0, 0)
Screenshot: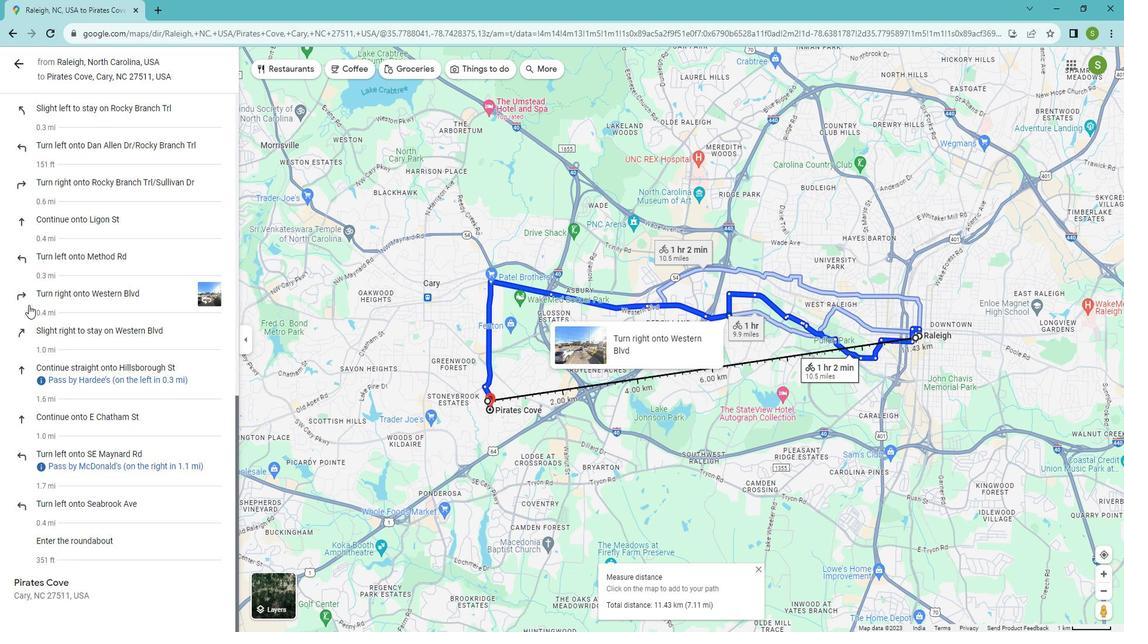 
Action: Mouse scrolled (25, 304) with delta (0, 0)
Screenshot: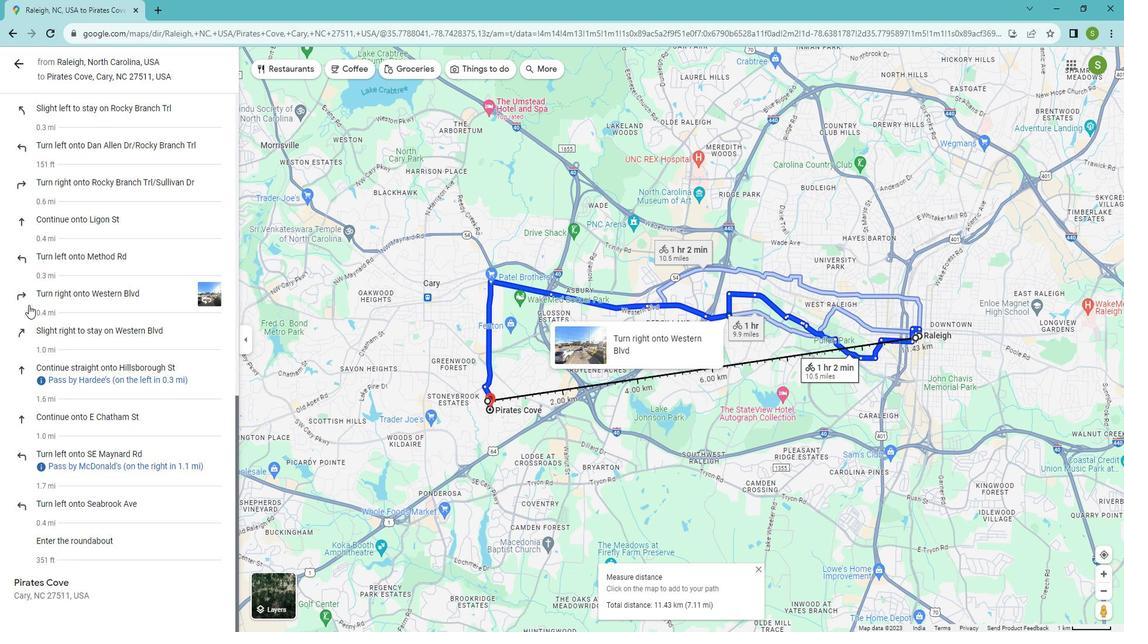 
Action: Mouse scrolled (25, 304) with delta (0, 0)
Screenshot: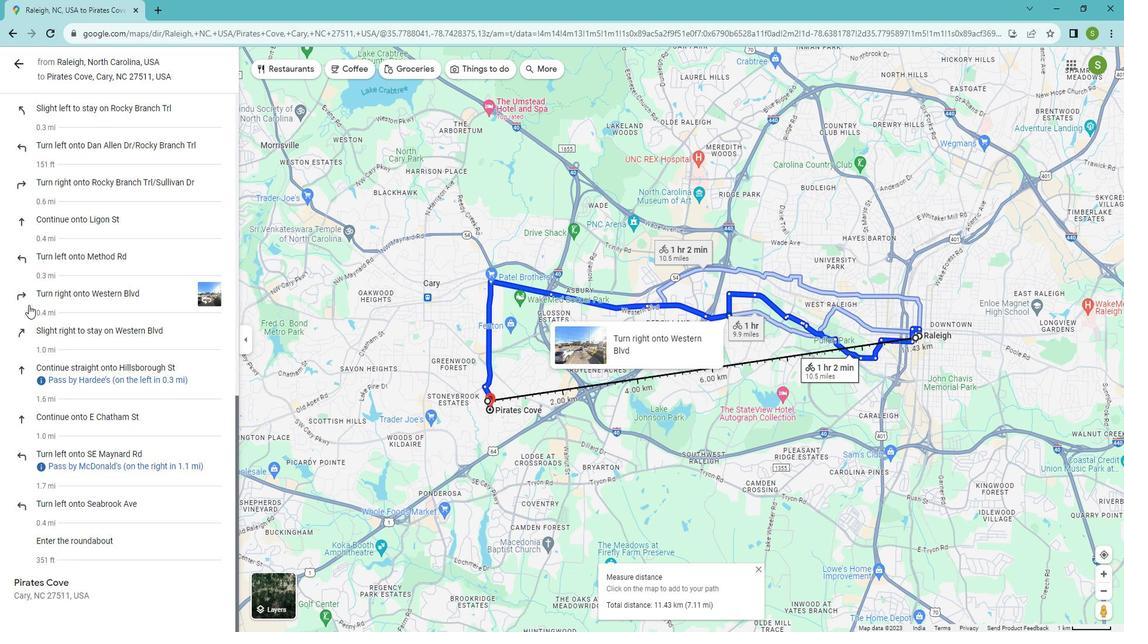 
Action: Mouse scrolled (25, 304) with delta (0, 0)
Screenshot: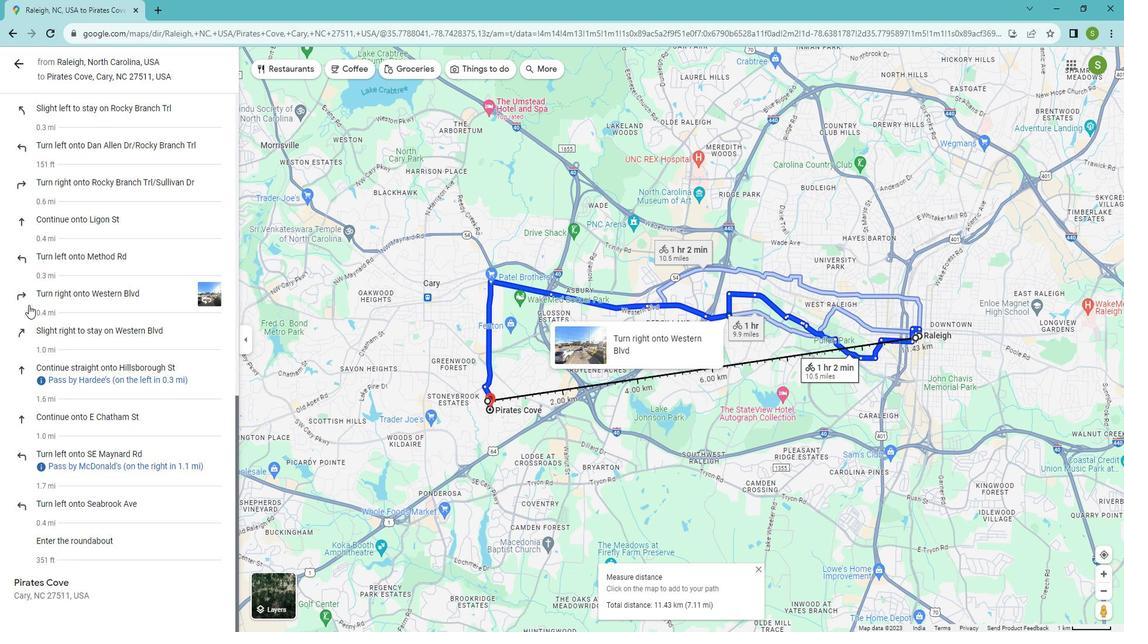 
Action: Mouse moved to (28, 301)
Screenshot: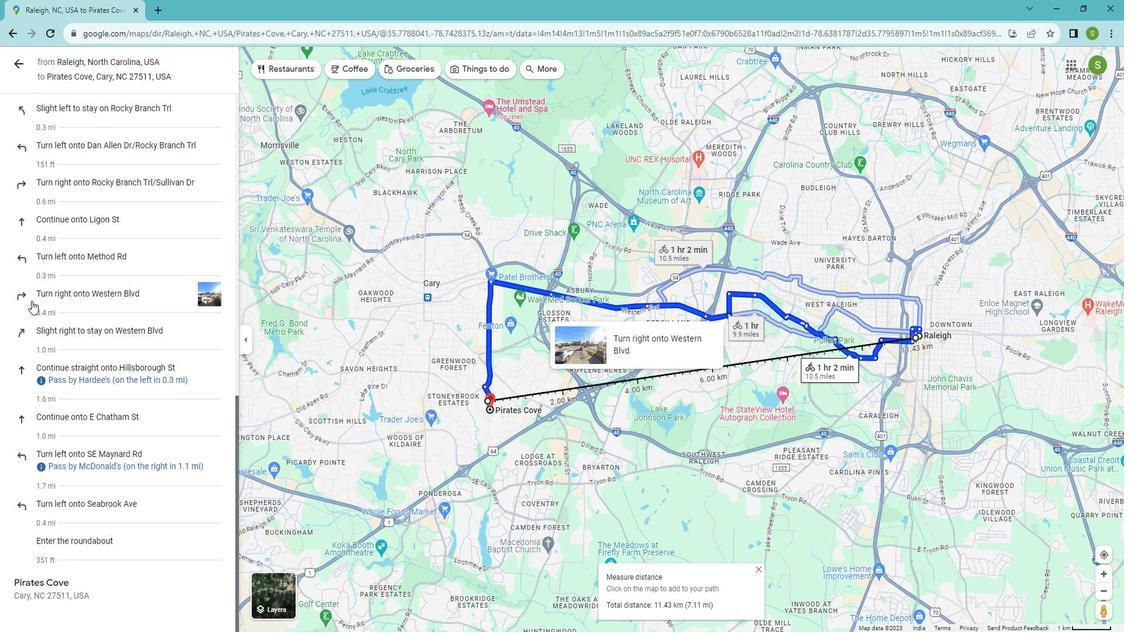 
